 Task: Reply to email with the signature Anna Garcia with the subject Request for a meeting from softage.1@softage.net with the message I would like to schedule a call to discuss the progress of the new product development. with CC to softage.6@softage.net with an attached document User_manual.docx
Action: Mouse moved to (410, 530)
Screenshot: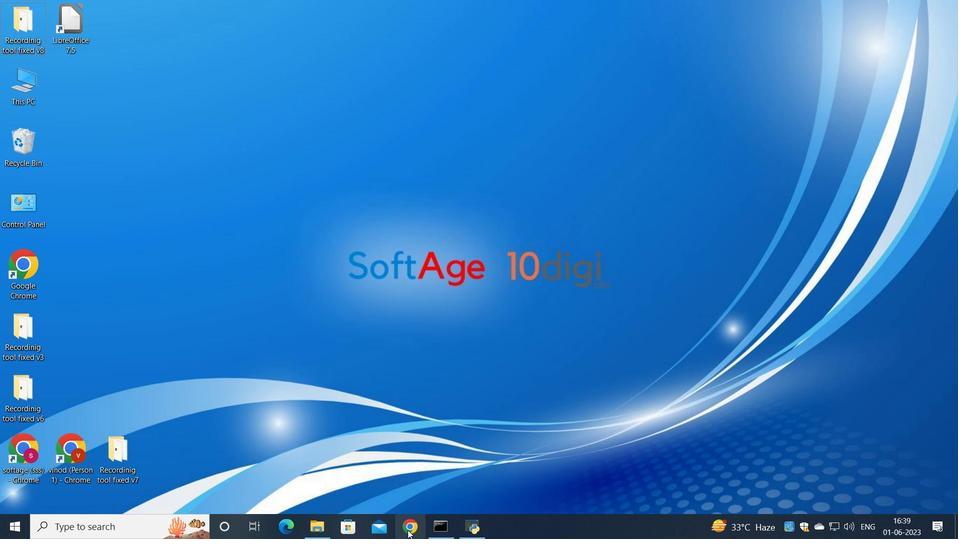 
Action: Mouse pressed left at (410, 530)
Screenshot: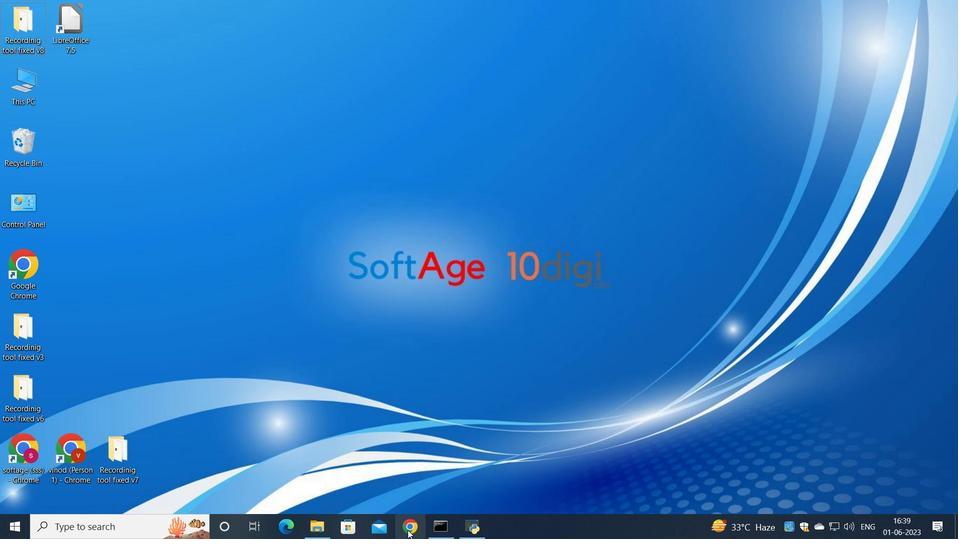 
Action: Mouse moved to (437, 290)
Screenshot: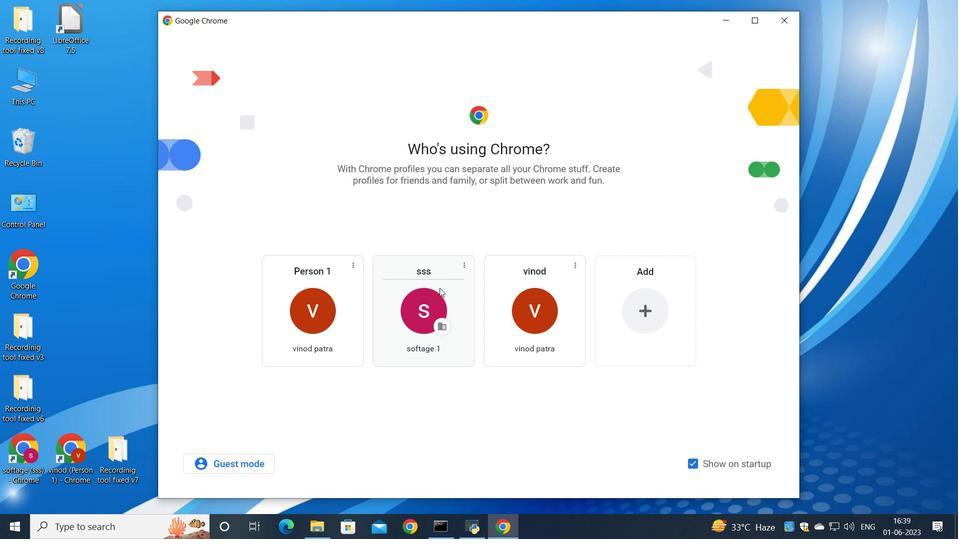 
Action: Mouse pressed left at (437, 290)
Screenshot: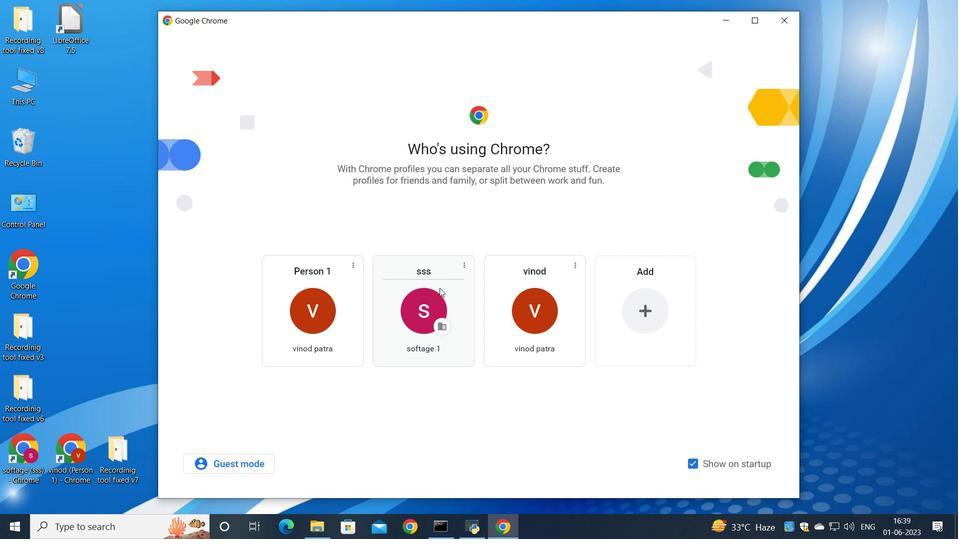 
Action: Mouse moved to (830, 89)
Screenshot: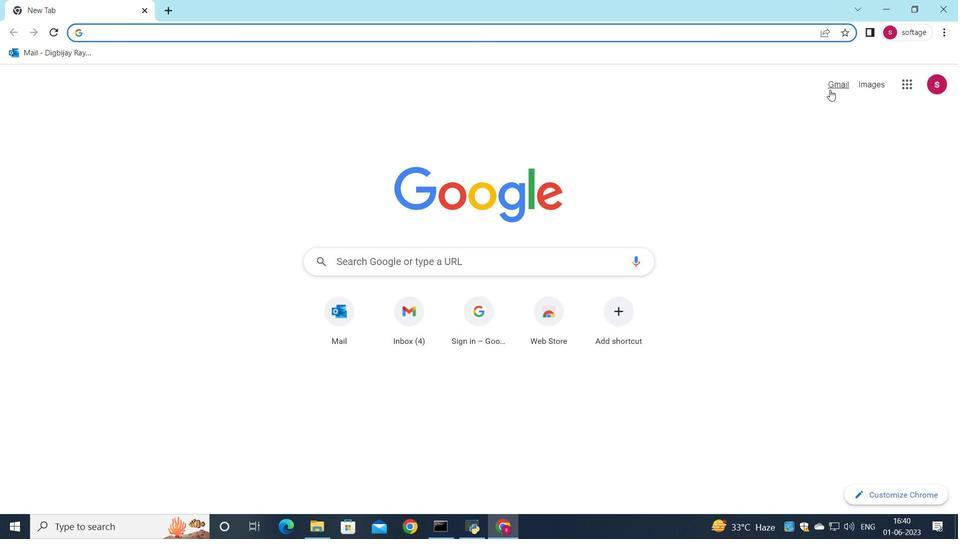 
Action: Mouse pressed left at (830, 89)
Screenshot: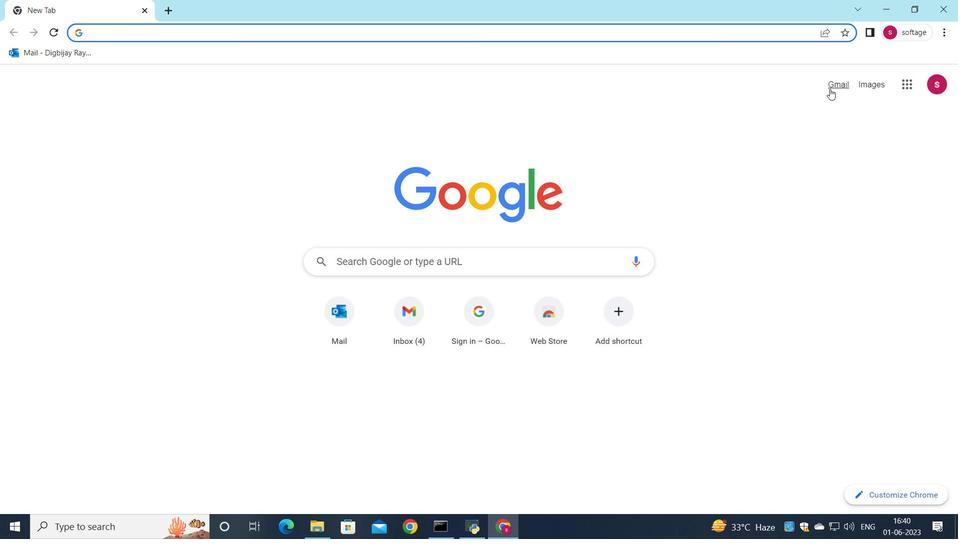 
Action: Mouse moved to (809, 87)
Screenshot: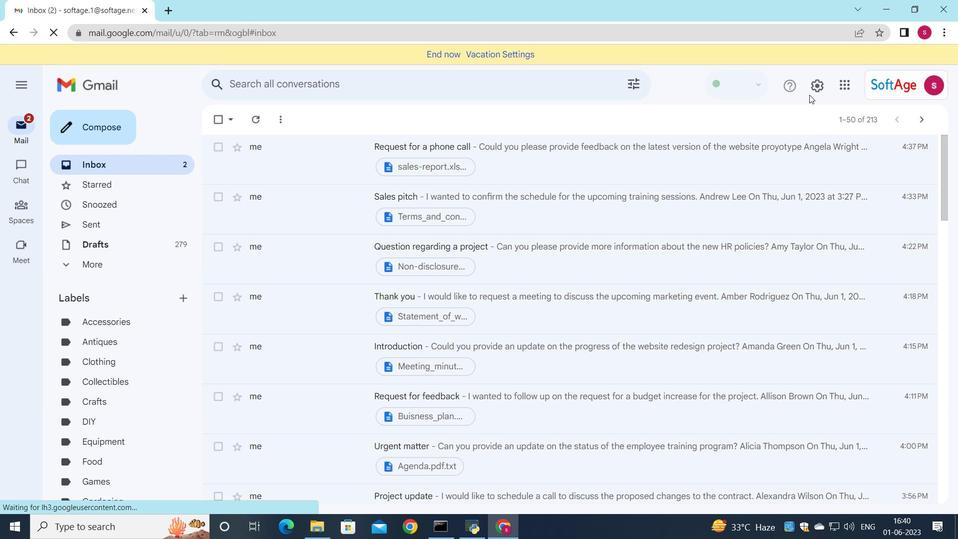 
Action: Mouse pressed left at (809, 87)
Screenshot: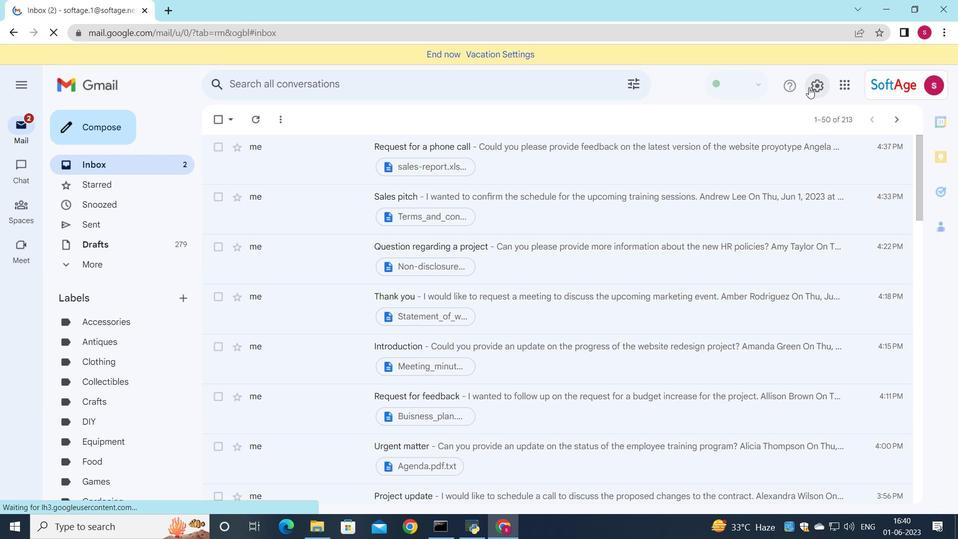 
Action: Mouse moved to (835, 142)
Screenshot: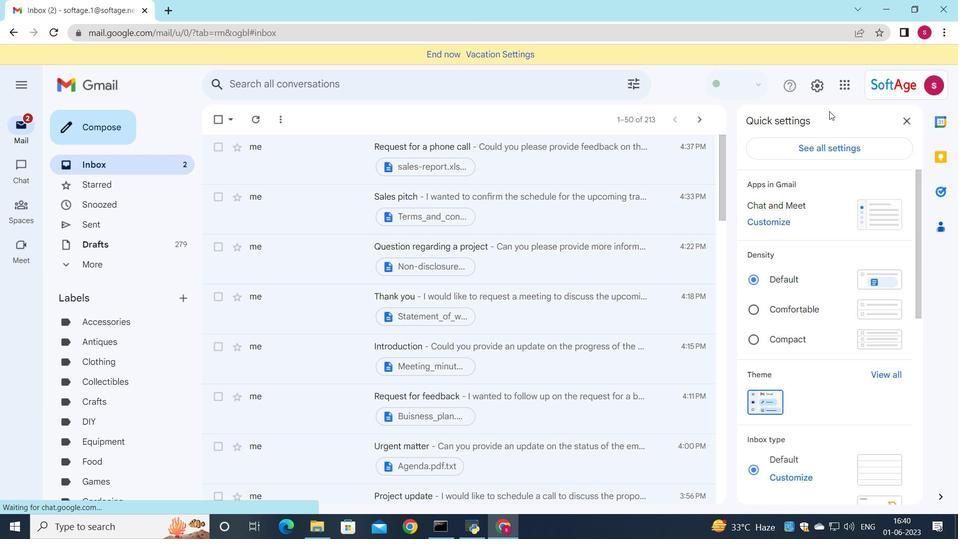 
Action: Mouse pressed left at (835, 142)
Screenshot: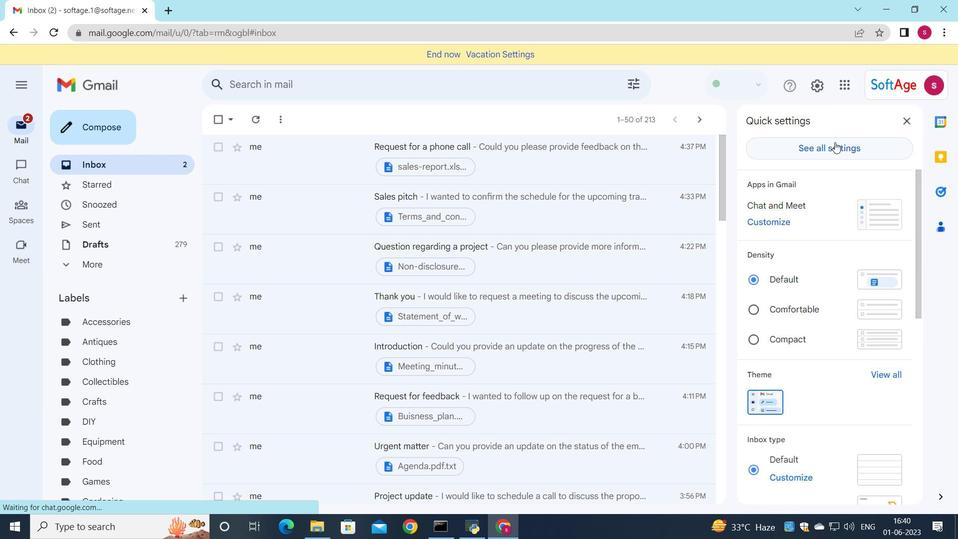 
Action: Mouse moved to (513, 321)
Screenshot: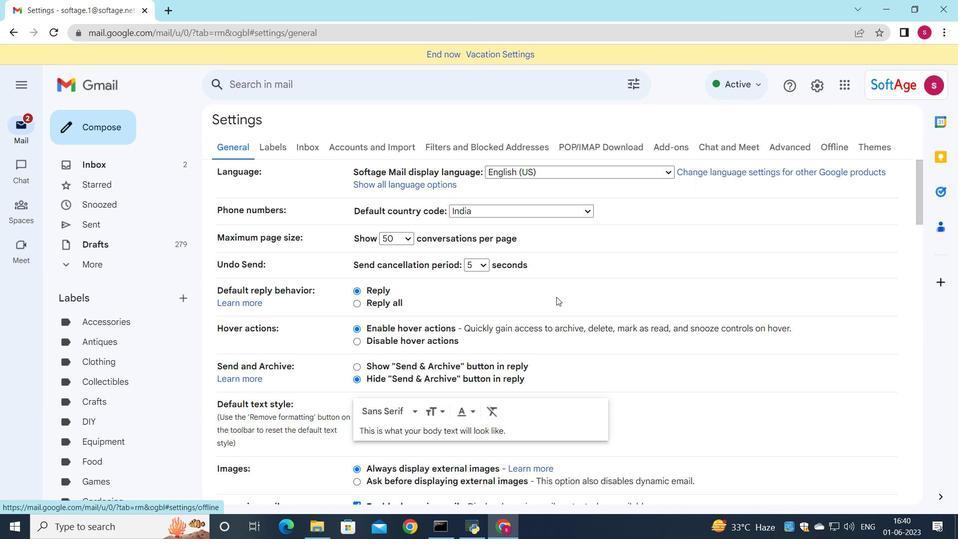 
Action: Mouse scrolled (513, 321) with delta (0, 0)
Screenshot: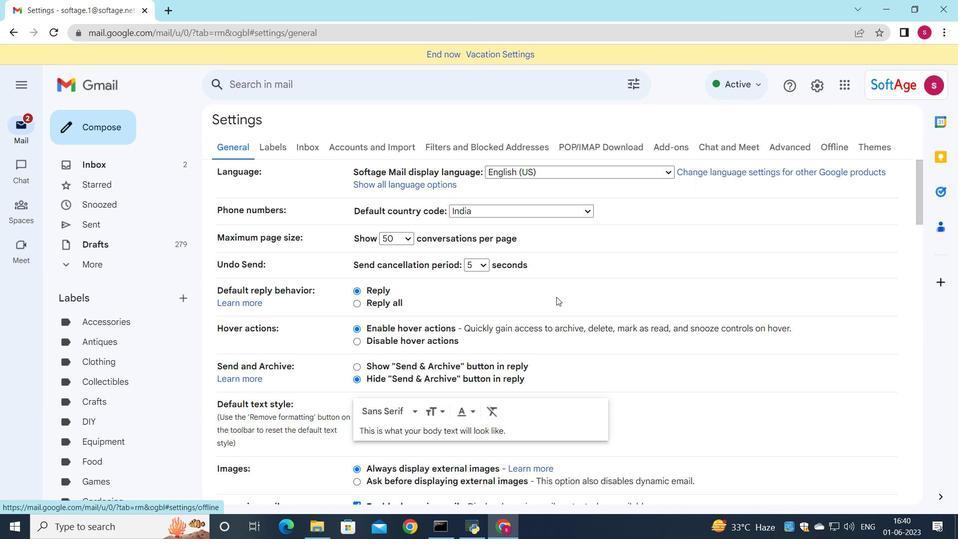 
Action: Mouse moved to (512, 322)
Screenshot: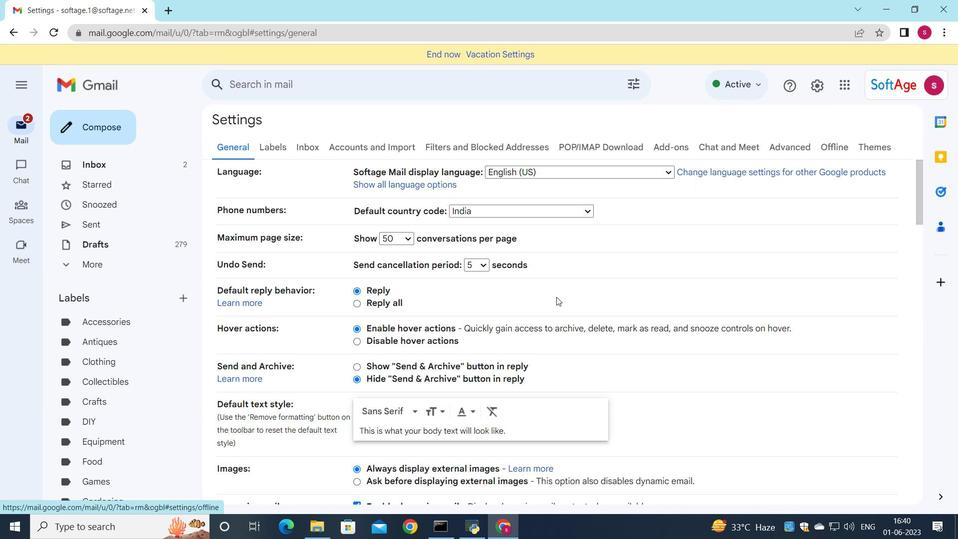 
Action: Mouse scrolled (512, 321) with delta (0, 0)
Screenshot: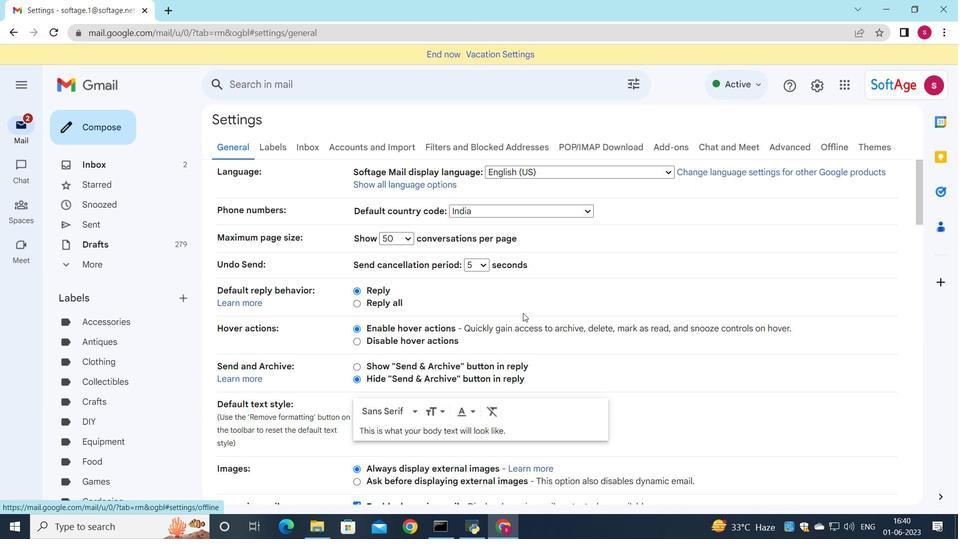 
Action: Mouse scrolled (512, 321) with delta (0, 0)
Screenshot: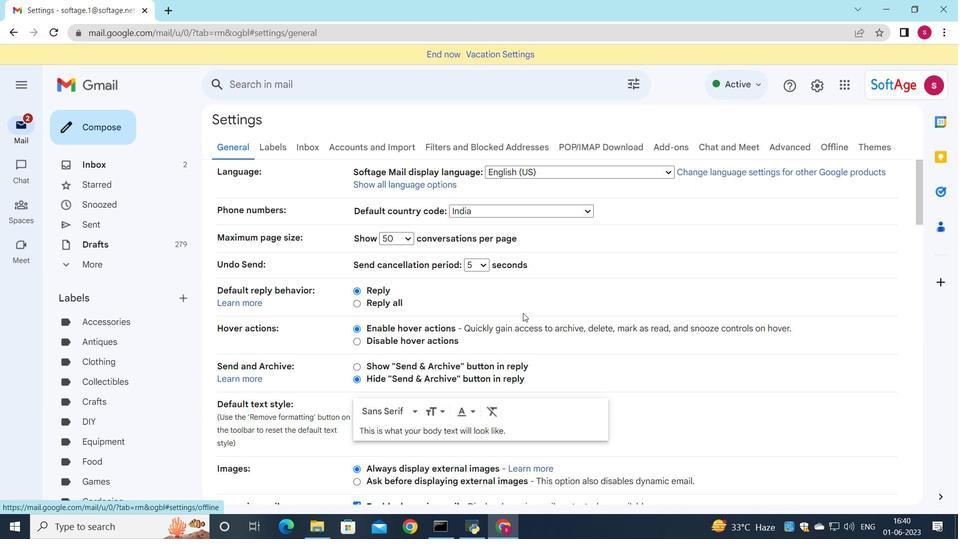 
Action: Mouse moved to (511, 320)
Screenshot: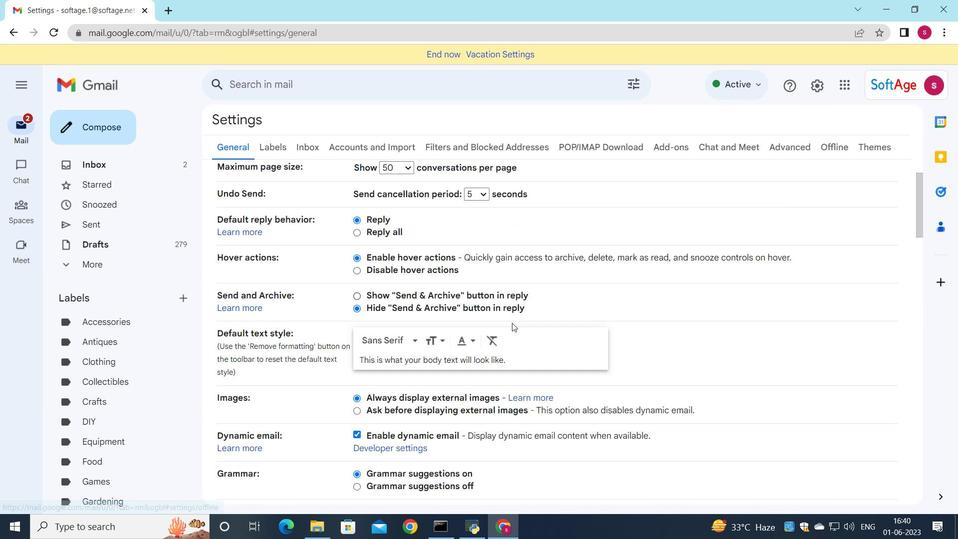 
Action: Mouse scrolled (511, 319) with delta (0, 0)
Screenshot: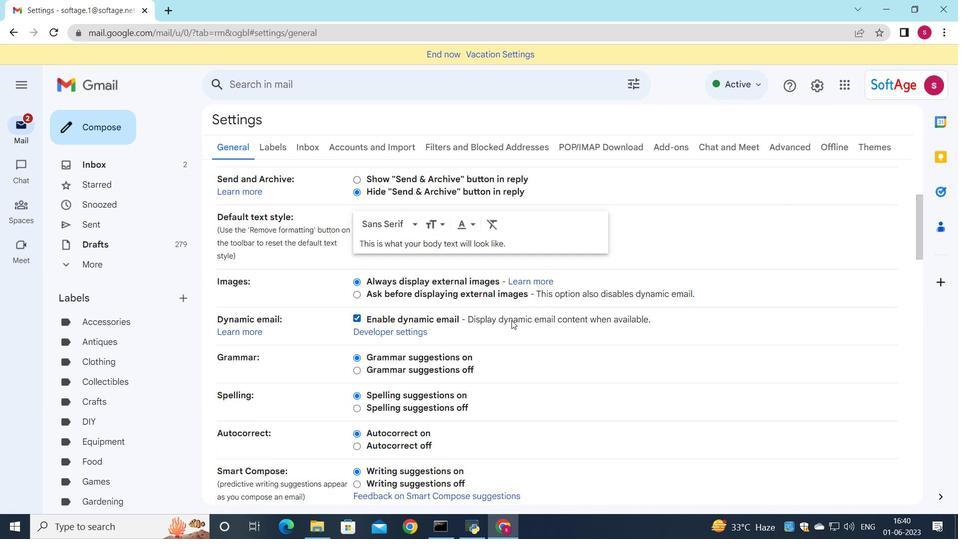 
Action: Mouse scrolled (511, 319) with delta (0, 0)
Screenshot: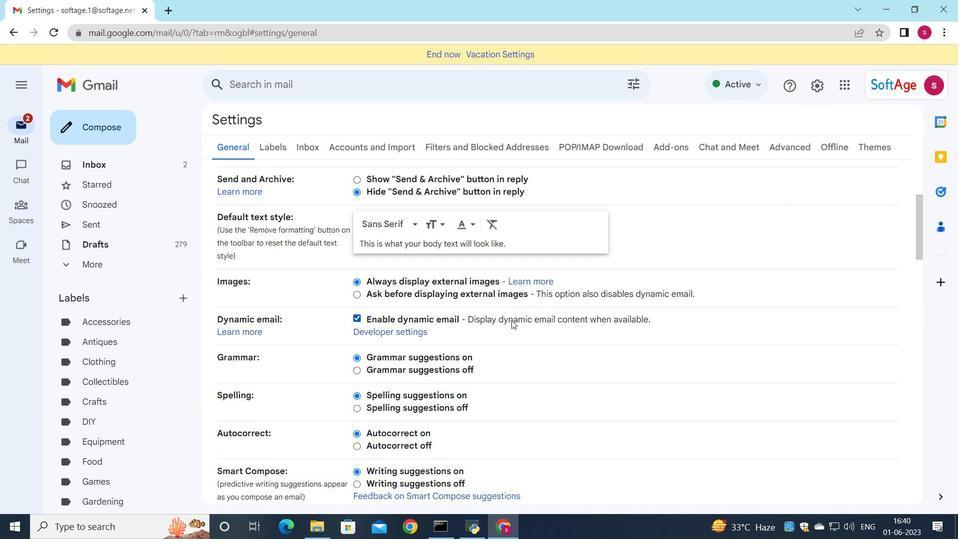 
Action: Mouse scrolled (511, 319) with delta (0, 0)
Screenshot: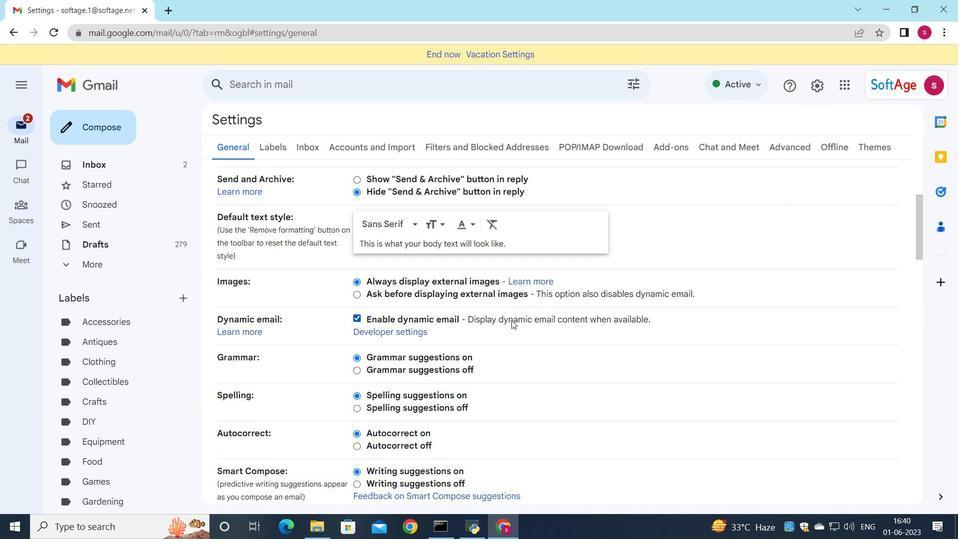 
Action: Mouse scrolled (511, 319) with delta (0, 0)
Screenshot: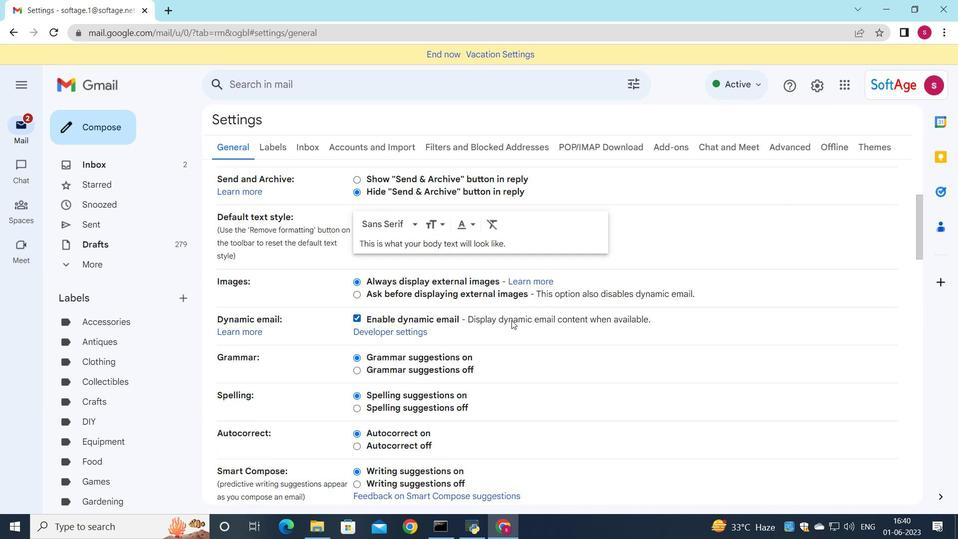 
Action: Mouse scrolled (511, 319) with delta (0, 0)
Screenshot: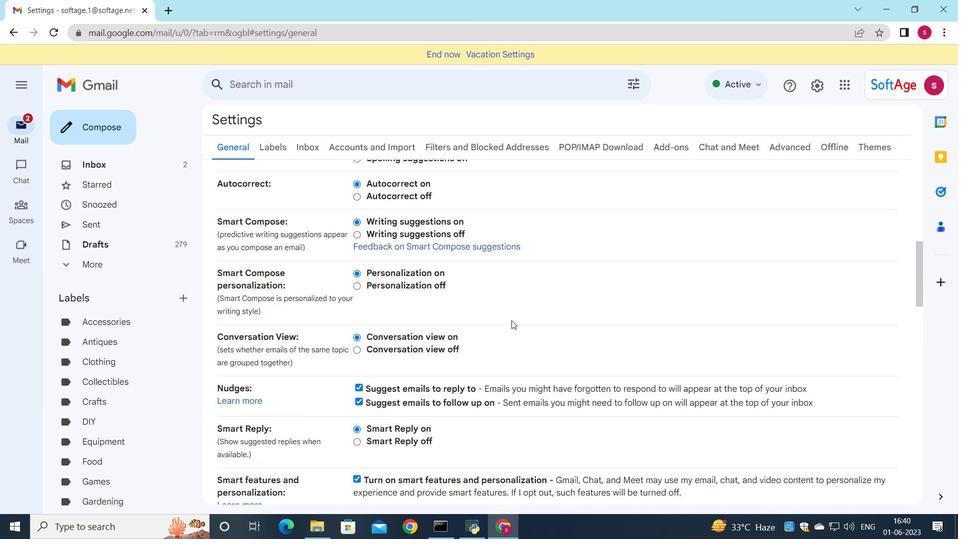 
Action: Mouse scrolled (511, 319) with delta (0, 0)
Screenshot: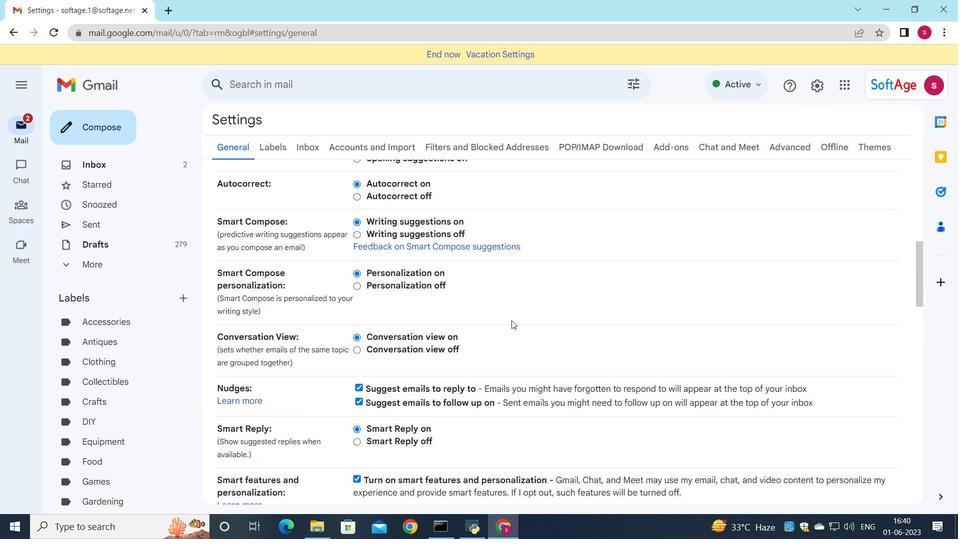 
Action: Mouse scrolled (511, 319) with delta (0, 0)
Screenshot: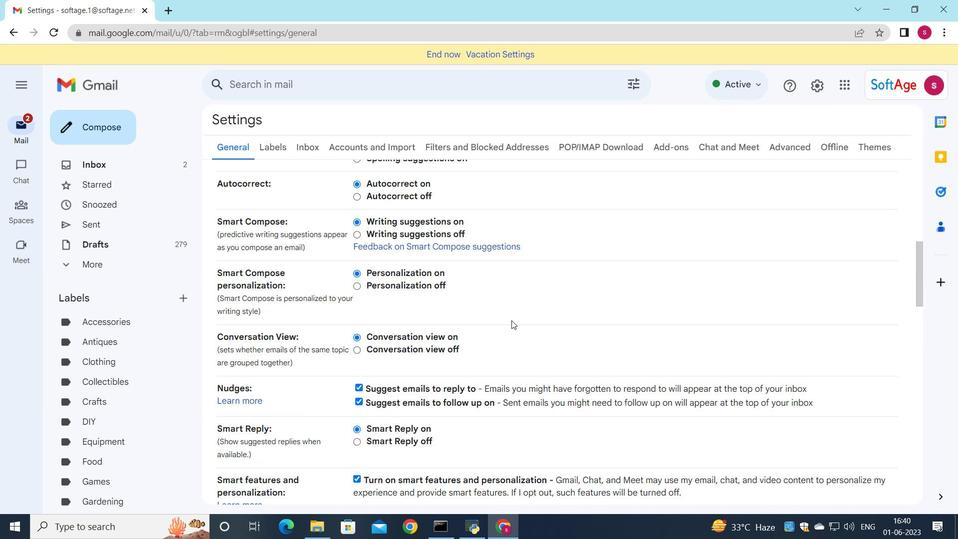 
Action: Mouse scrolled (511, 319) with delta (0, 0)
Screenshot: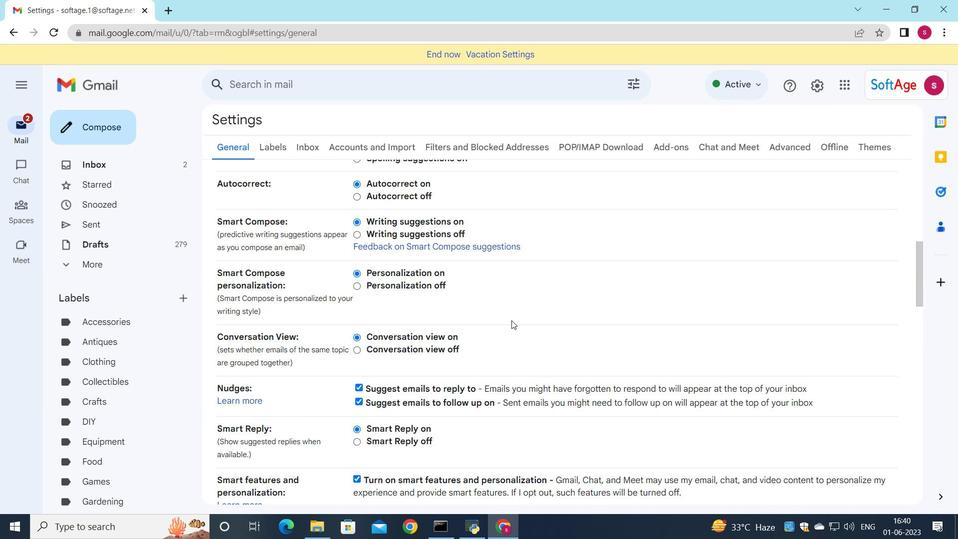 
Action: Mouse scrolled (511, 319) with delta (0, 0)
Screenshot: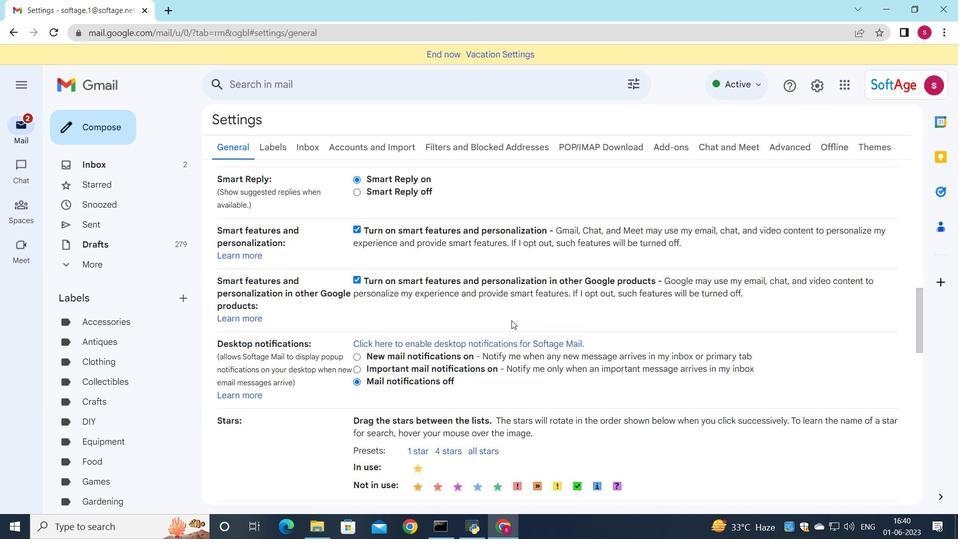 
Action: Mouse scrolled (511, 319) with delta (0, 0)
Screenshot: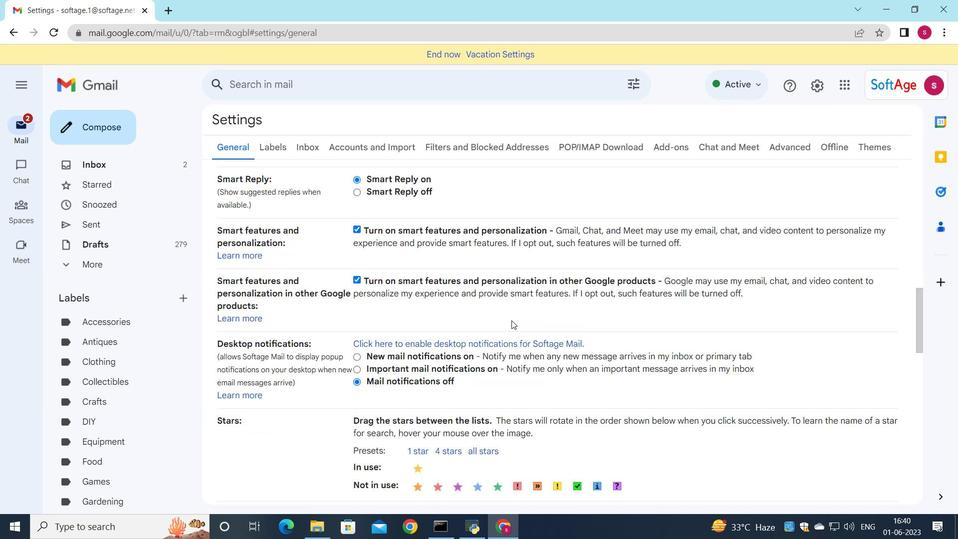 
Action: Mouse scrolled (511, 319) with delta (0, 0)
Screenshot: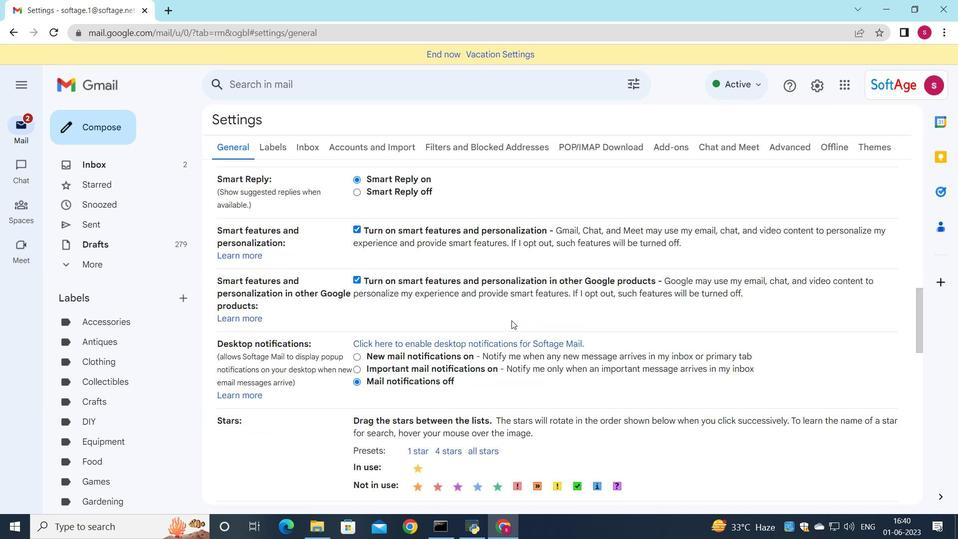 
Action: Mouse scrolled (511, 319) with delta (0, 0)
Screenshot: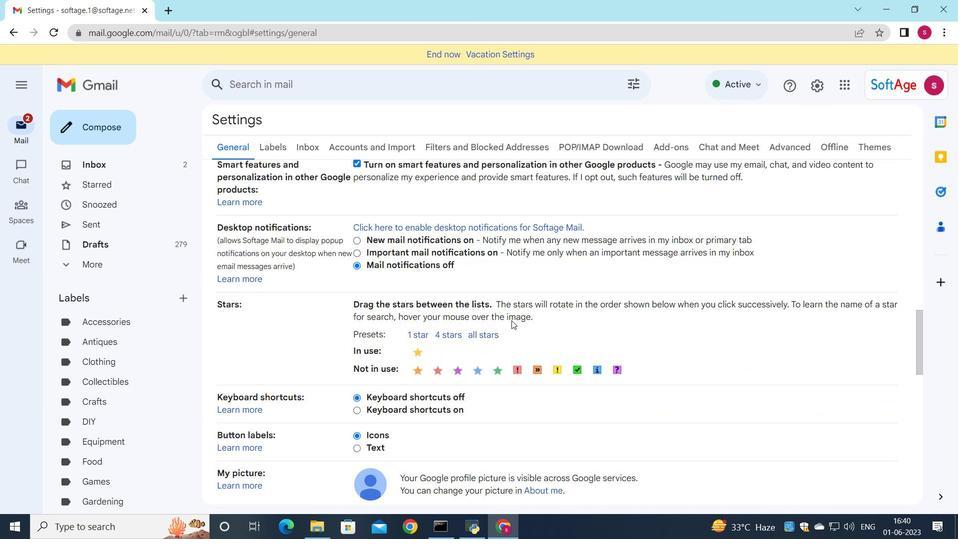 
Action: Mouse scrolled (511, 319) with delta (0, 0)
Screenshot: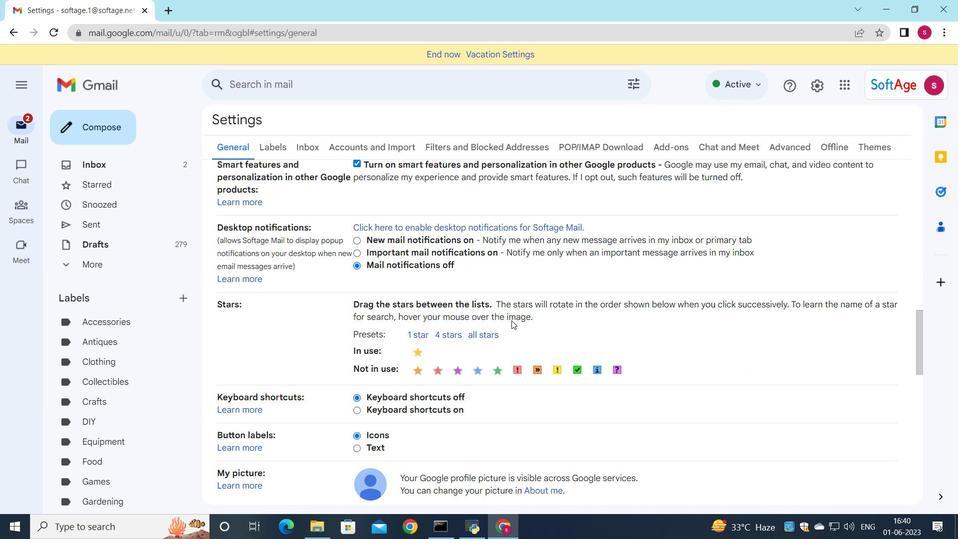 
Action: Mouse scrolled (511, 319) with delta (0, 0)
Screenshot: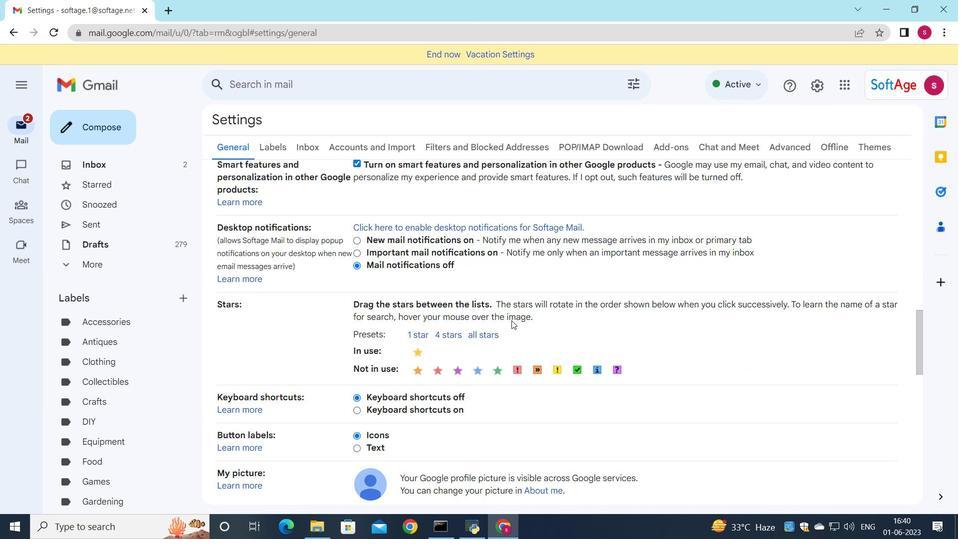 
Action: Mouse scrolled (511, 319) with delta (0, 0)
Screenshot: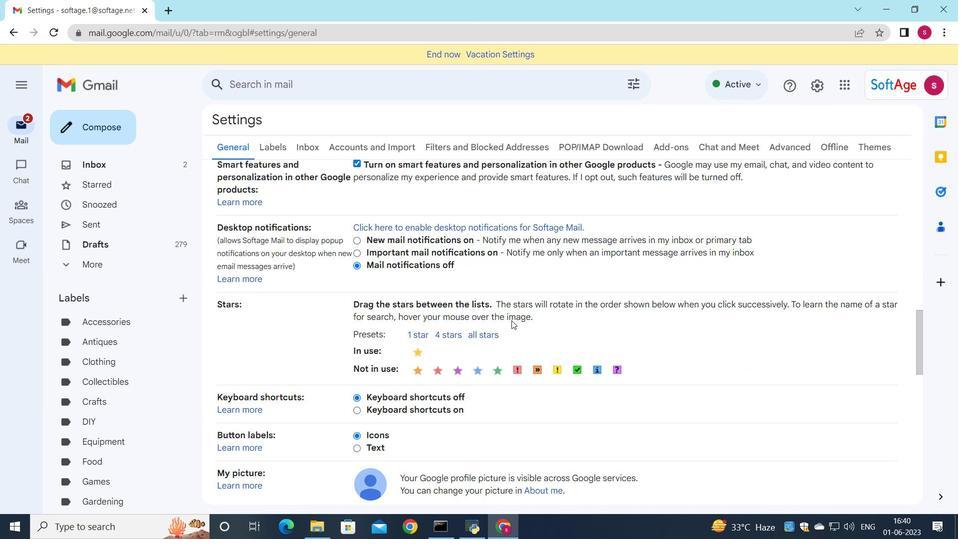 
Action: Mouse moved to (478, 249)
Screenshot: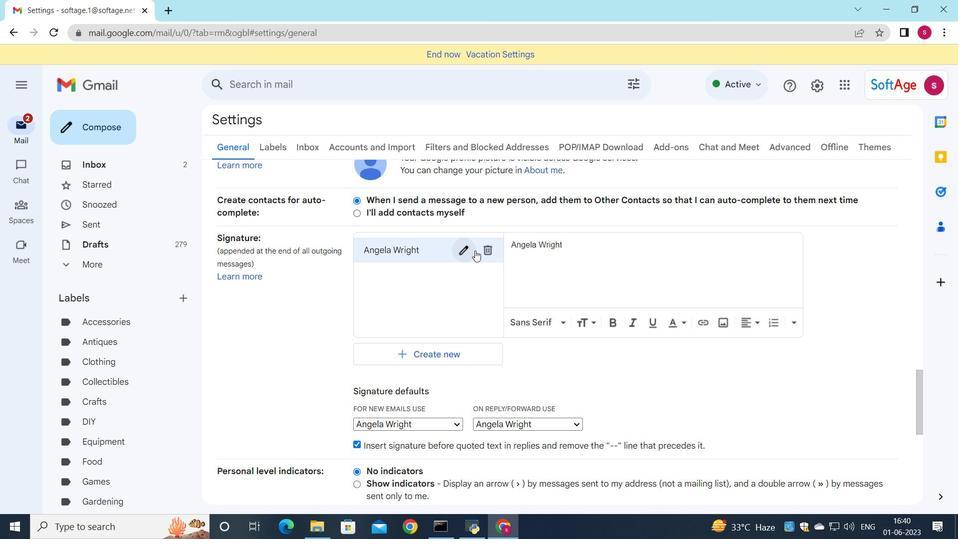 
Action: Mouse pressed left at (478, 249)
Screenshot: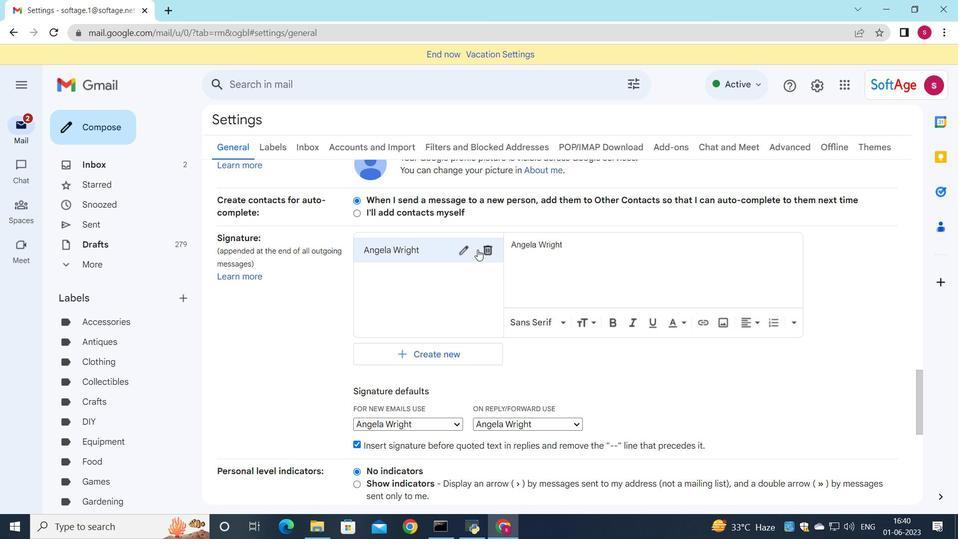 
Action: Mouse moved to (589, 304)
Screenshot: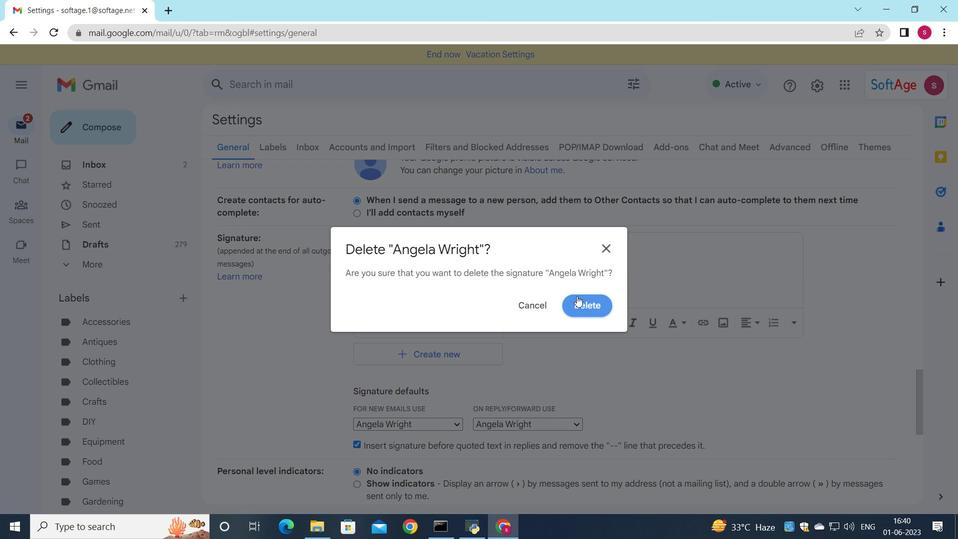 
Action: Mouse pressed left at (589, 304)
Screenshot: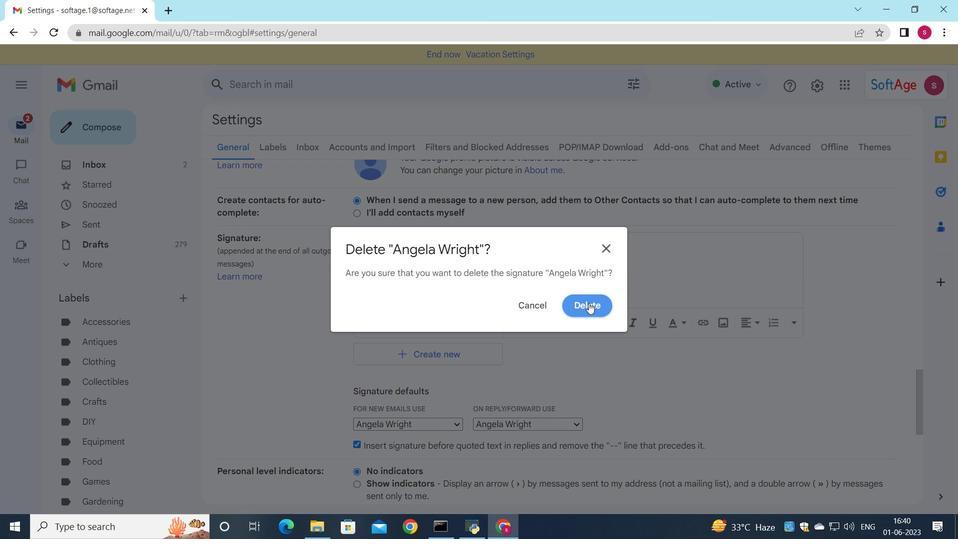 
Action: Mouse moved to (381, 255)
Screenshot: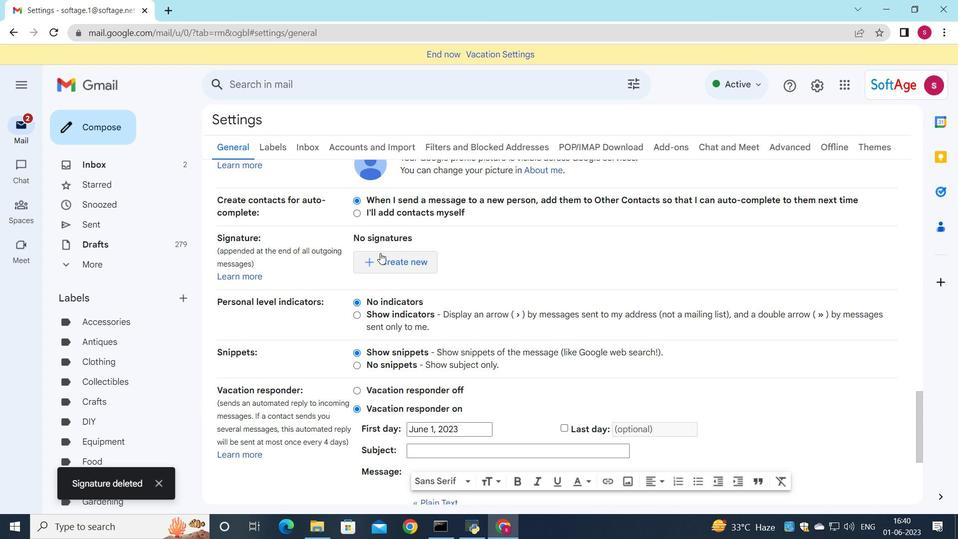 
Action: Mouse pressed left at (381, 255)
Screenshot: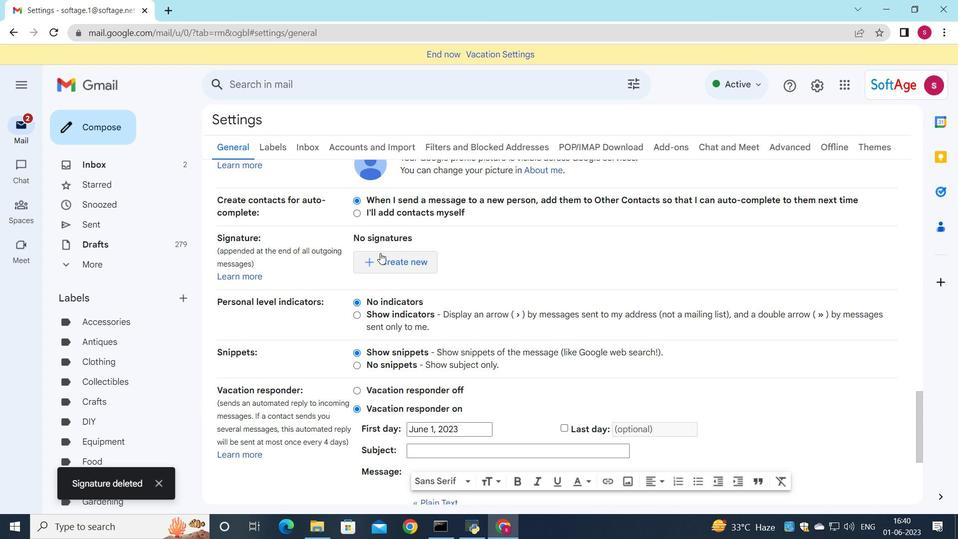 
Action: Mouse moved to (557, 247)
Screenshot: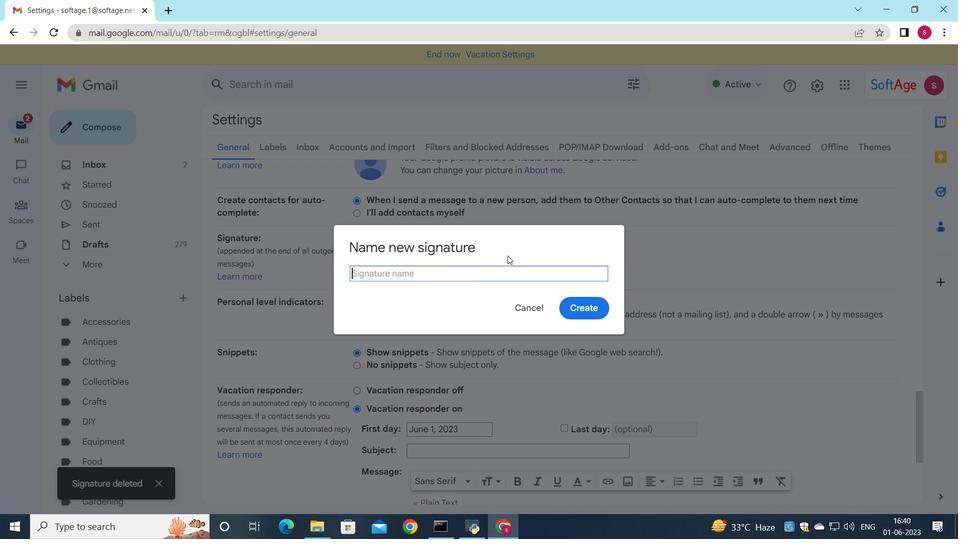 
Action: Key pressed <Key.shift>Anna<Key.space><Key.shift>garcia
Screenshot: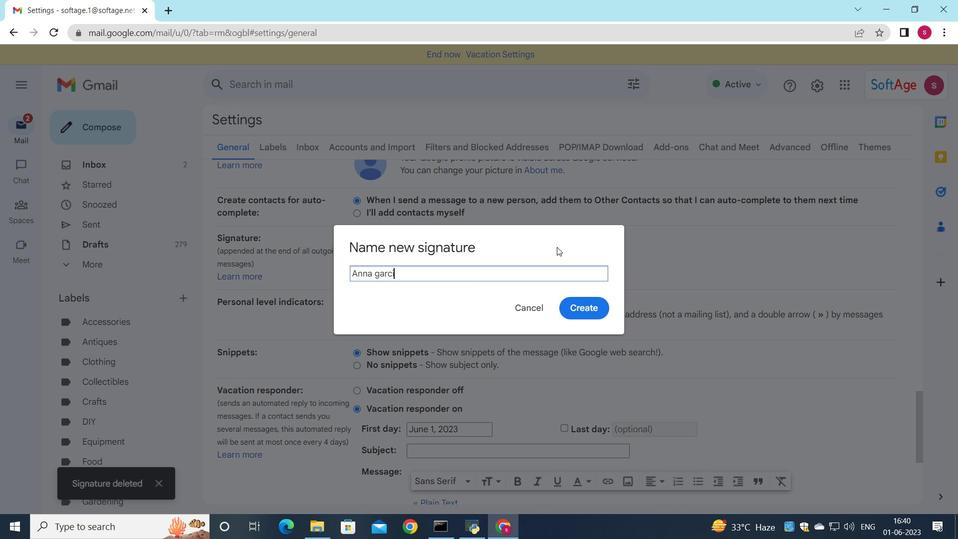 
Action: Mouse moved to (382, 277)
Screenshot: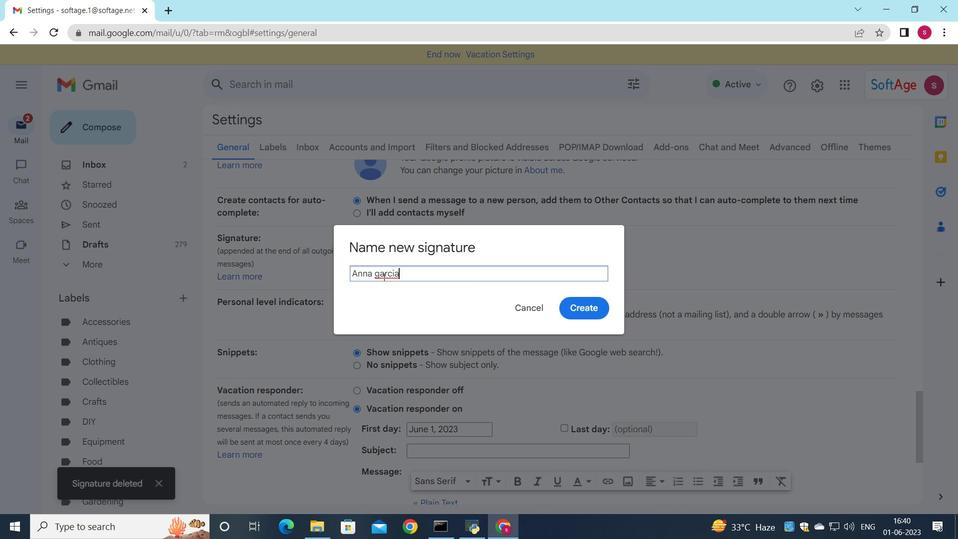 
Action: Mouse pressed left at (382, 277)
Screenshot: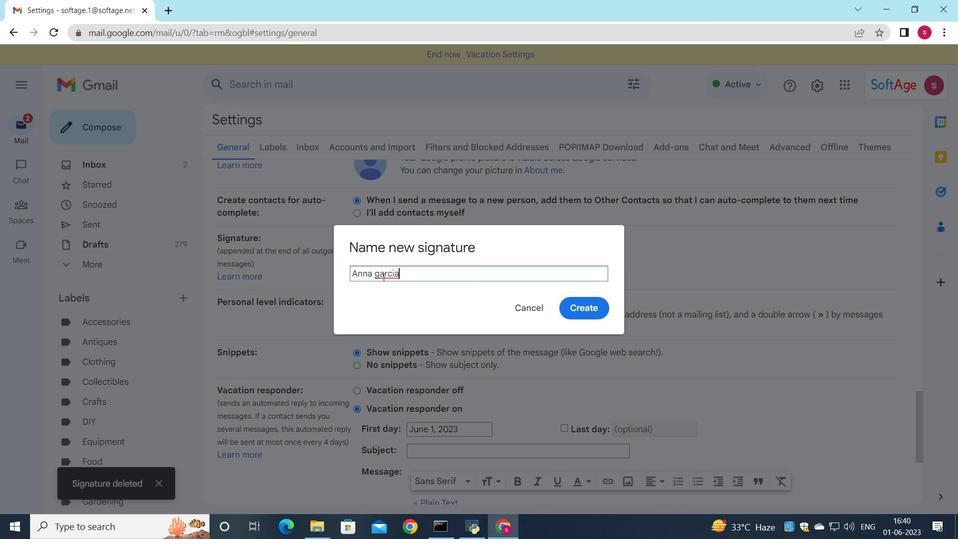 
Action: Mouse moved to (381, 277)
Screenshot: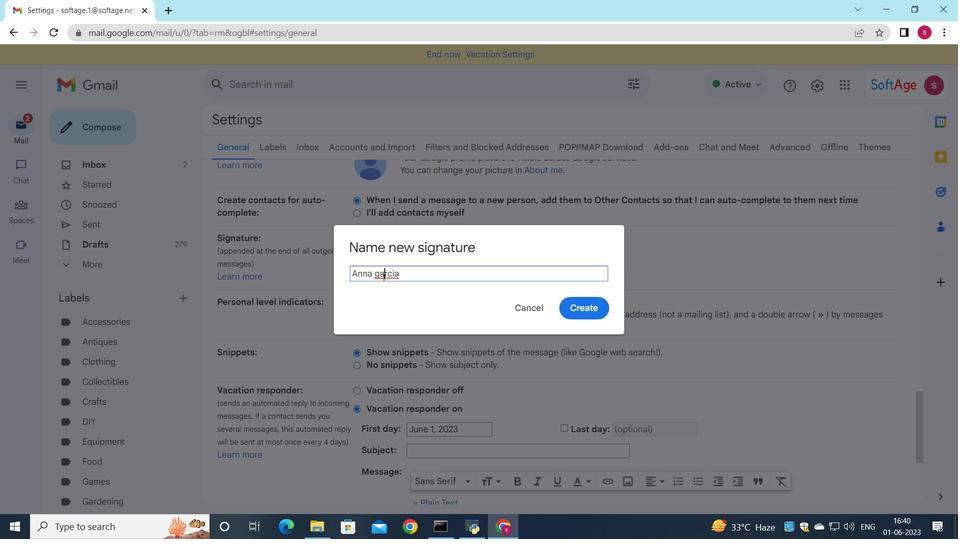 
Action: Mouse pressed left at (381, 277)
Screenshot: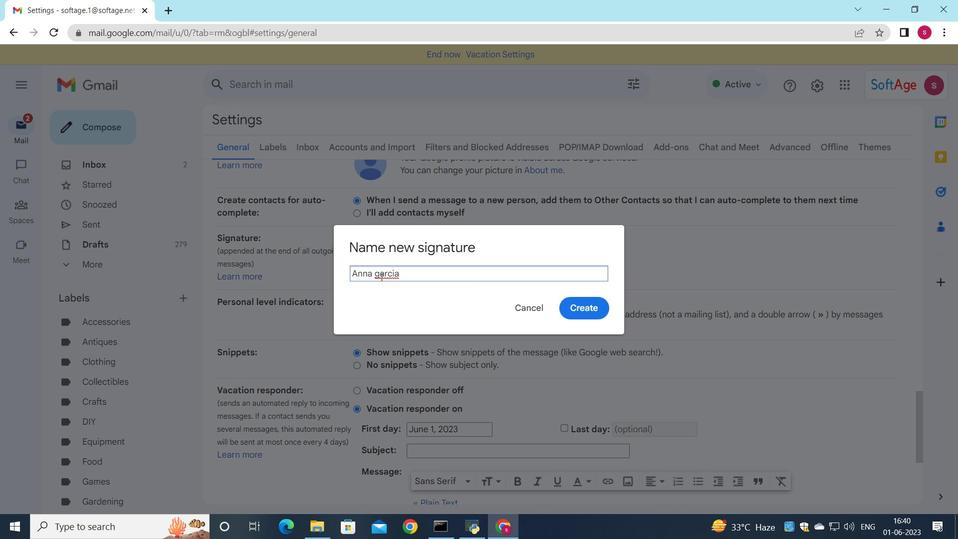 
Action: Key pressed <Key.backspace><Key.shift><Key.shift><Key.shift><Key.shift>G
Screenshot: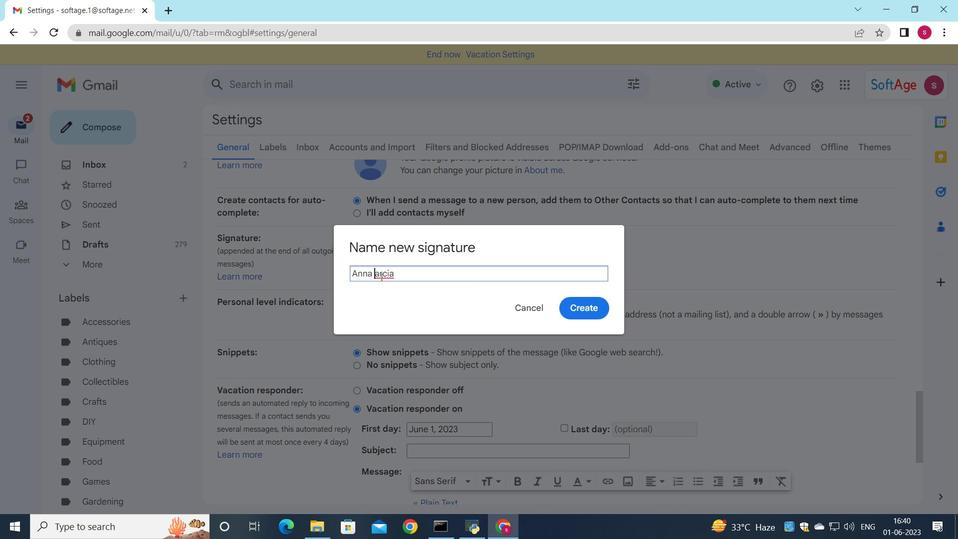 
Action: Mouse moved to (586, 305)
Screenshot: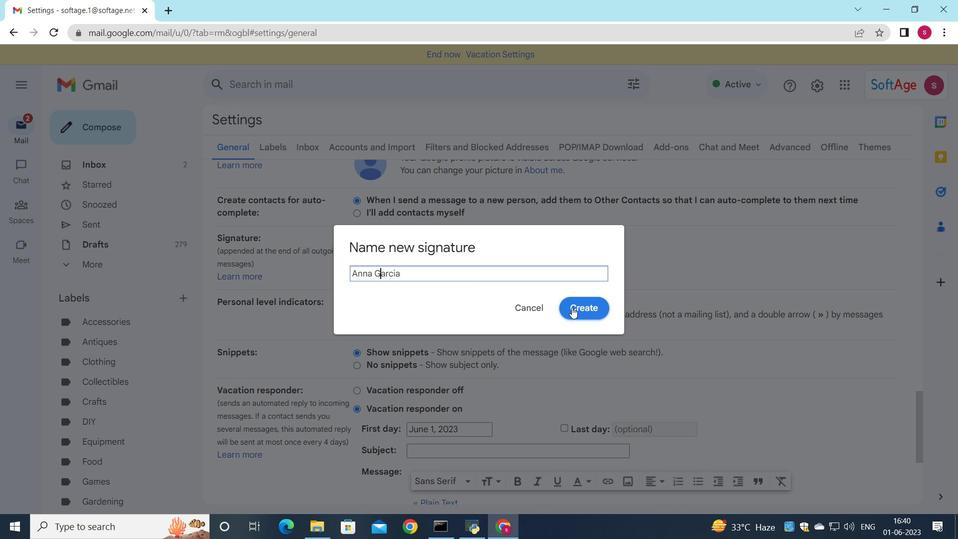 
Action: Mouse pressed left at (586, 305)
Screenshot: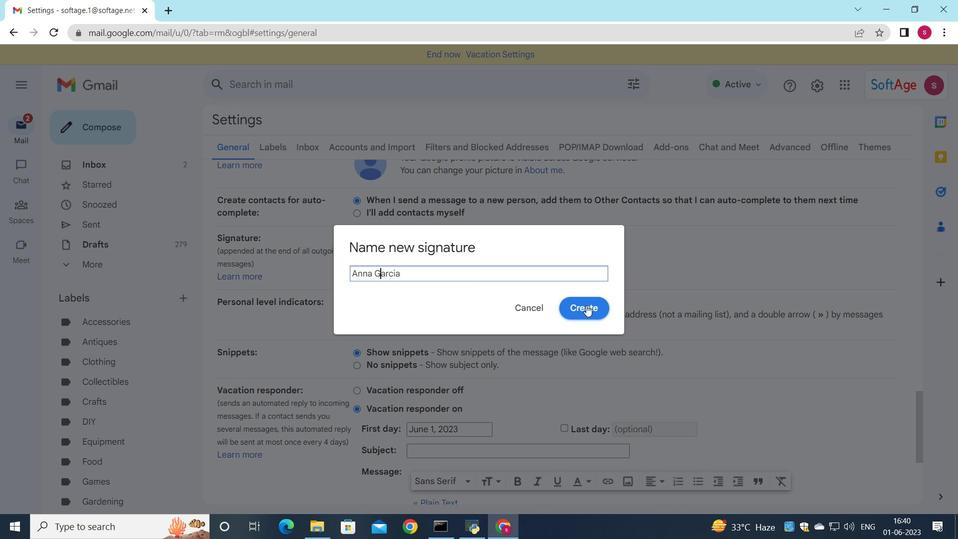 
Action: Mouse moved to (590, 274)
Screenshot: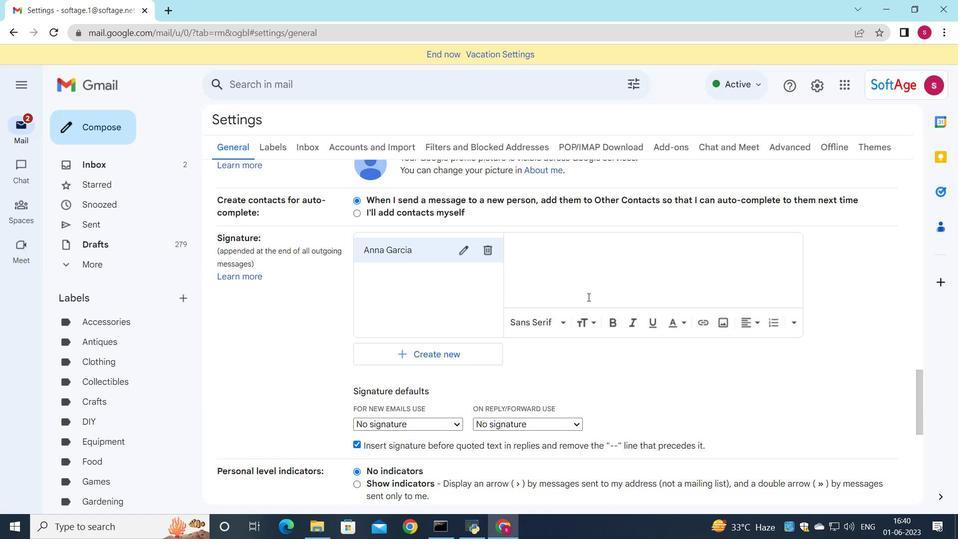 
Action: Mouse pressed left at (590, 274)
Screenshot: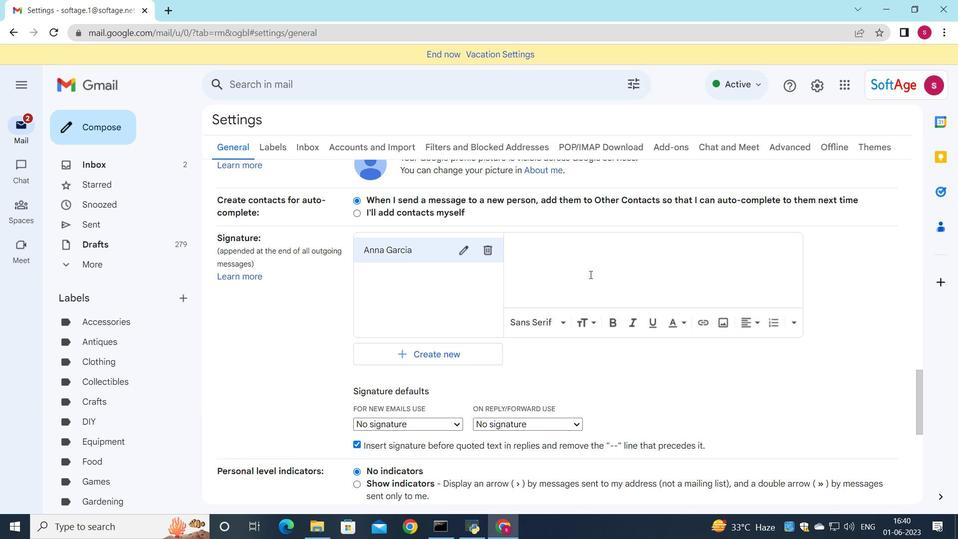 
Action: Mouse moved to (590, 274)
Screenshot: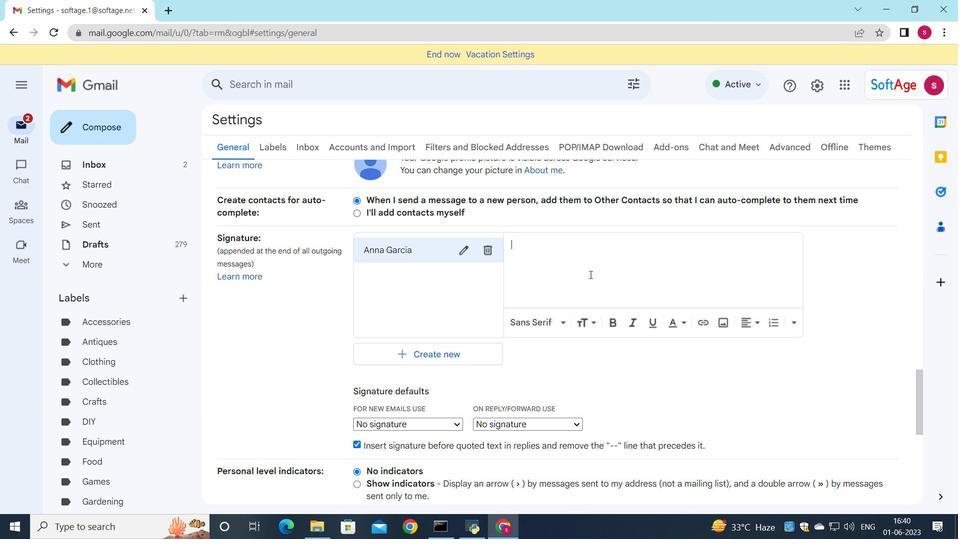 
Action: Key pressed <Key.shift>Anna<Key.space><Key.shift>garcia
Screenshot: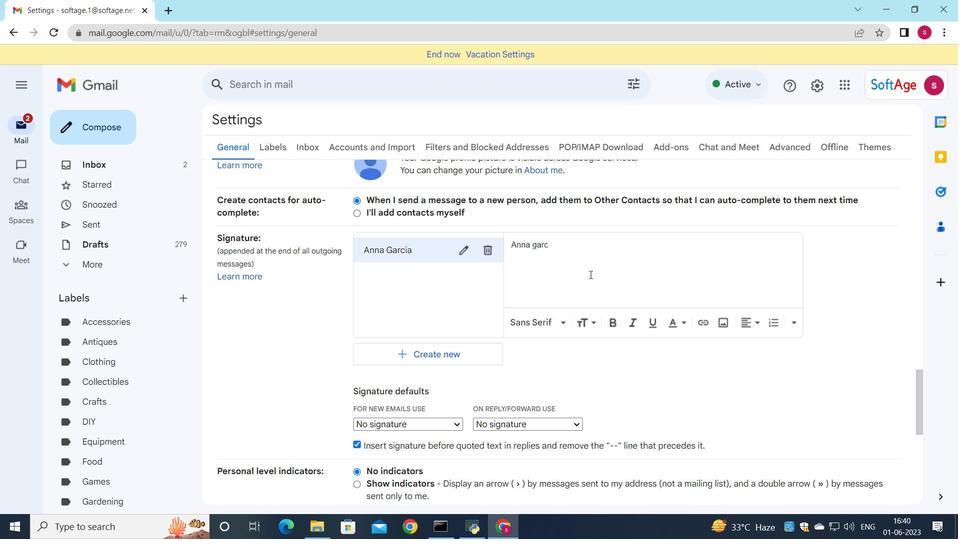 
Action: Mouse moved to (537, 244)
Screenshot: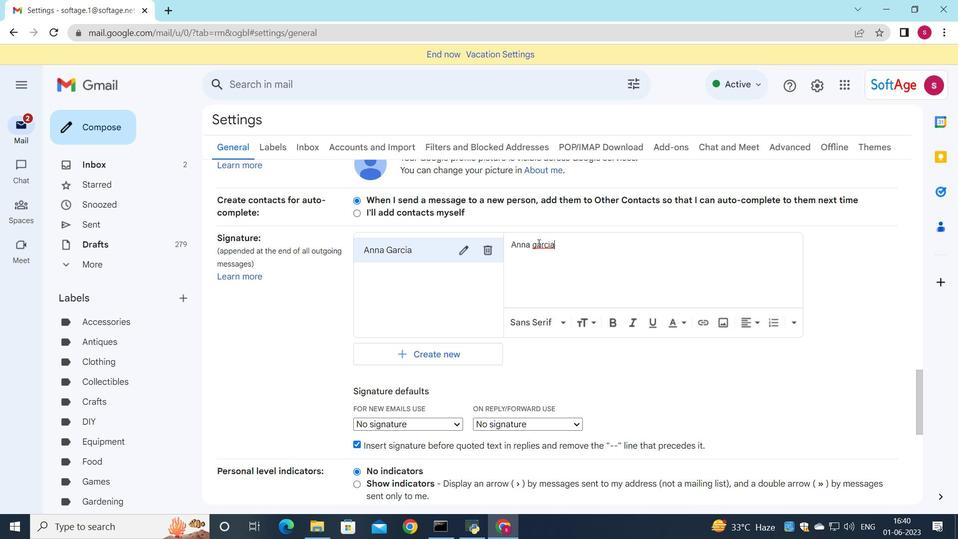 
Action: Mouse pressed left at (537, 244)
Screenshot: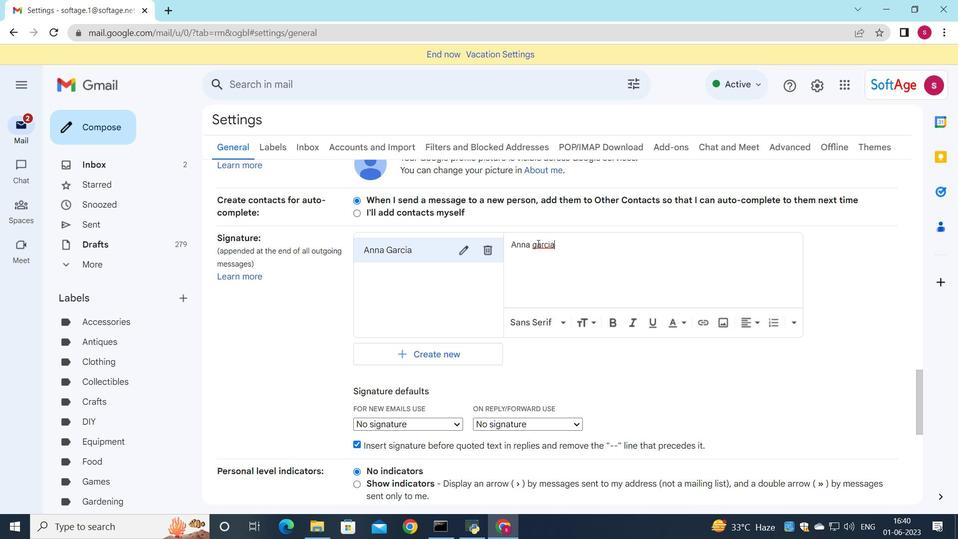 
Action: Key pressed <Key.backspace><Key.shift><Key.shift><Key.shift>G
Screenshot: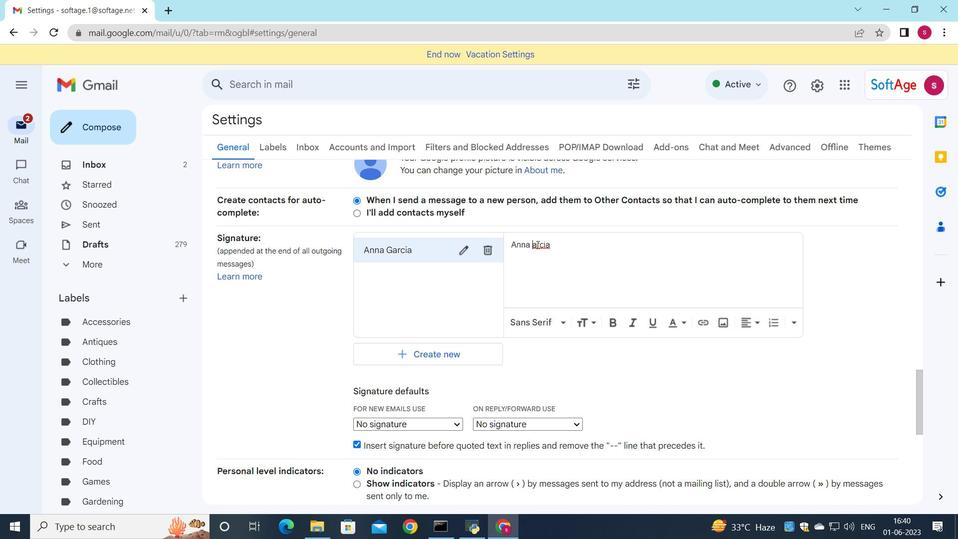 
Action: Mouse moved to (439, 420)
Screenshot: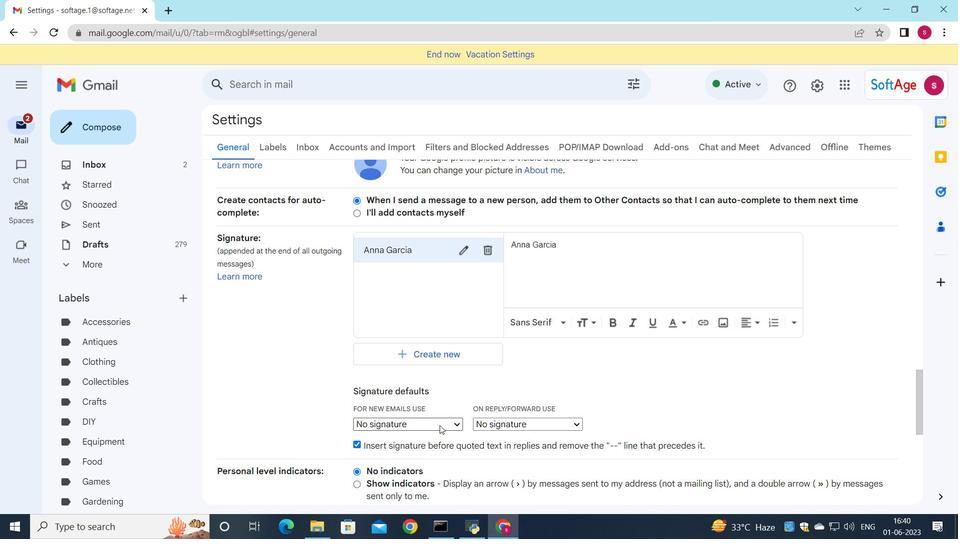 
Action: Mouse pressed left at (439, 420)
Screenshot: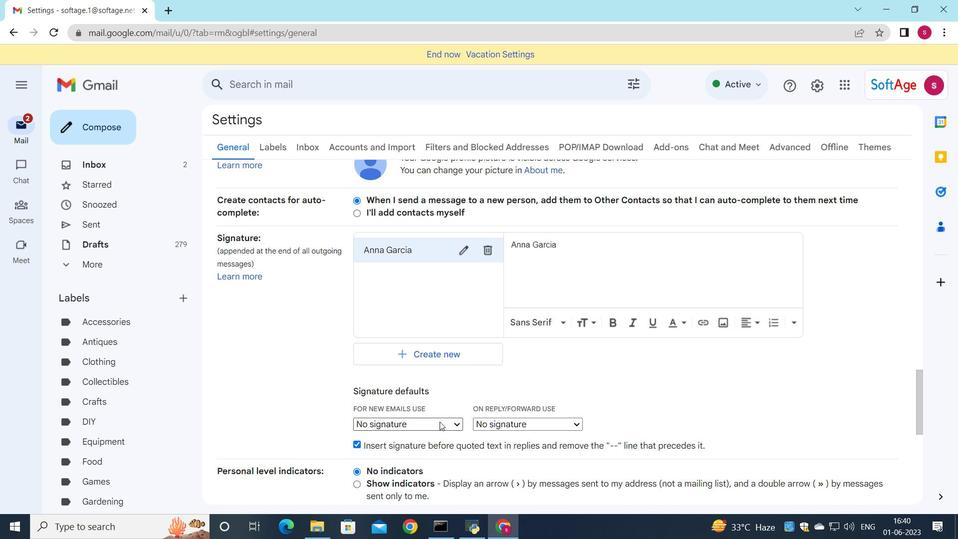 
Action: Mouse moved to (432, 445)
Screenshot: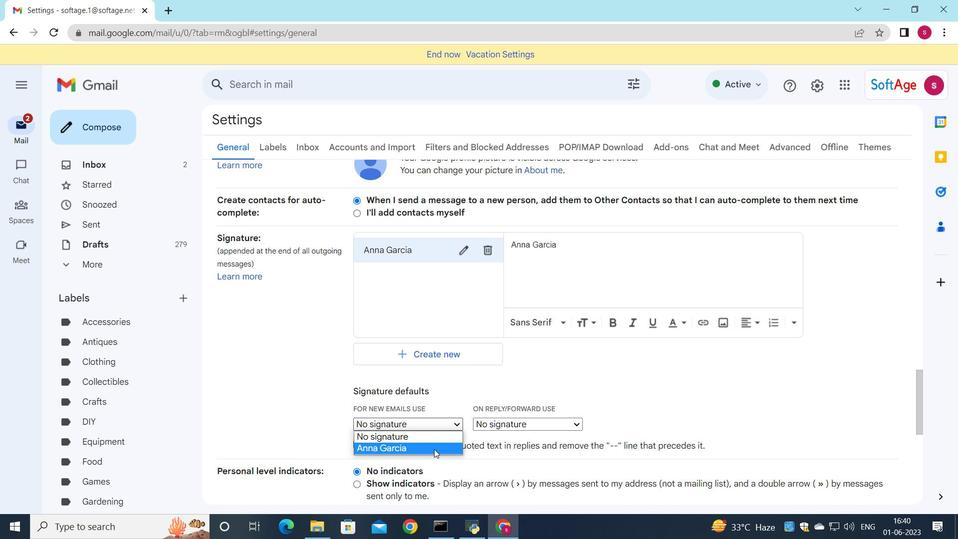 
Action: Mouse pressed left at (432, 445)
Screenshot: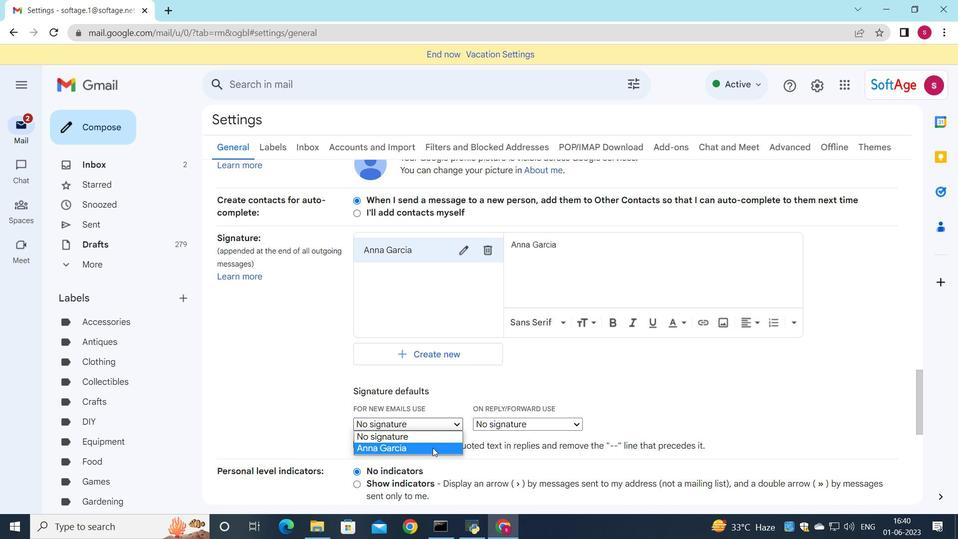 
Action: Mouse moved to (509, 427)
Screenshot: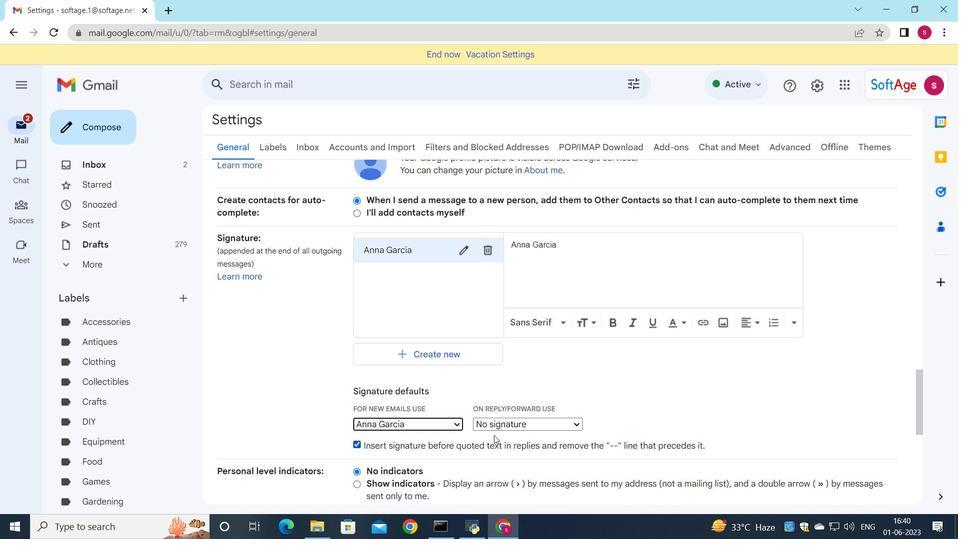 
Action: Mouse pressed left at (509, 427)
Screenshot: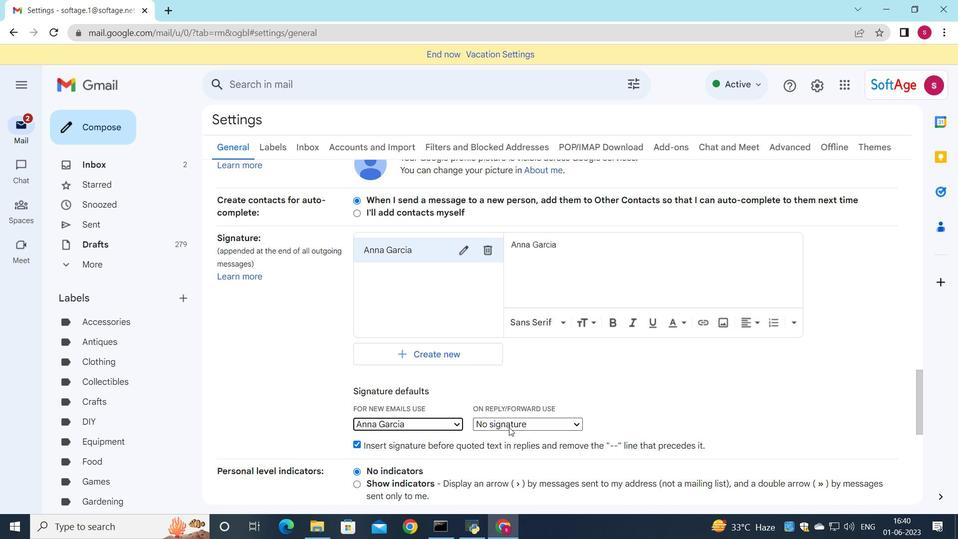 
Action: Mouse moved to (507, 452)
Screenshot: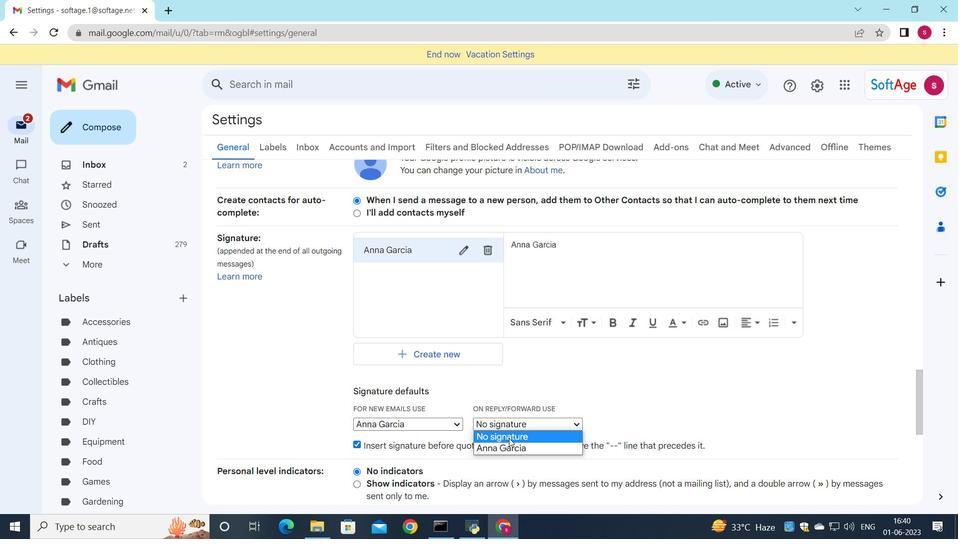 
Action: Mouse pressed left at (507, 452)
Screenshot: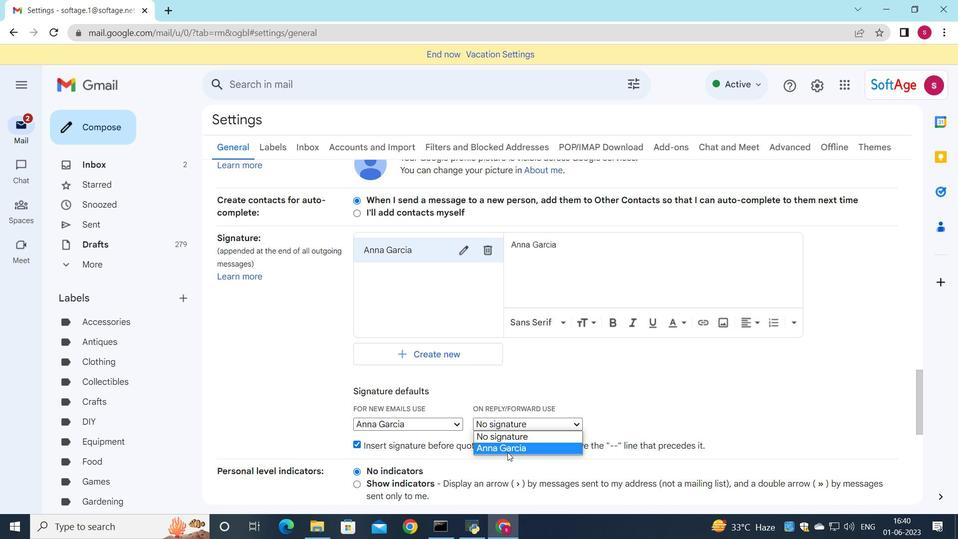 
Action: Mouse moved to (446, 346)
Screenshot: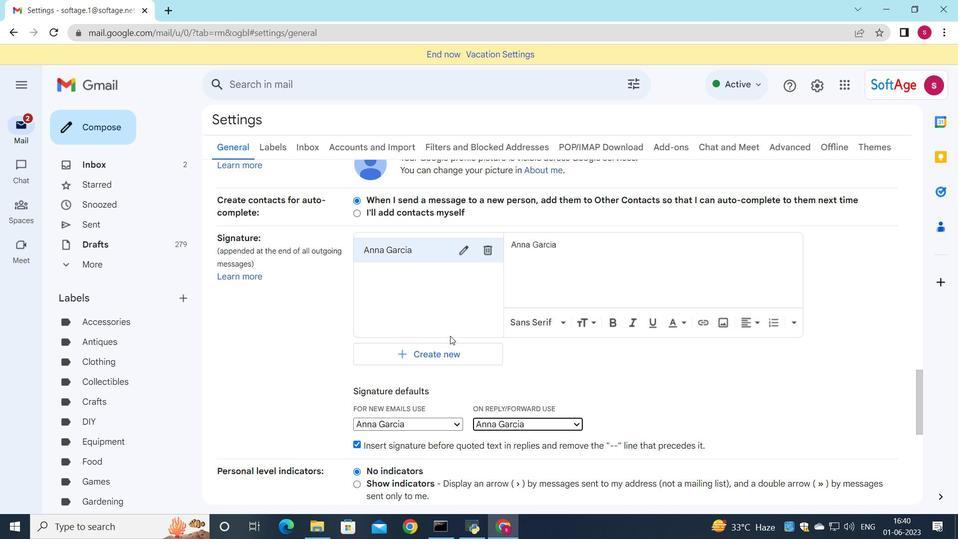 
Action: Mouse scrolled (446, 345) with delta (0, 0)
Screenshot: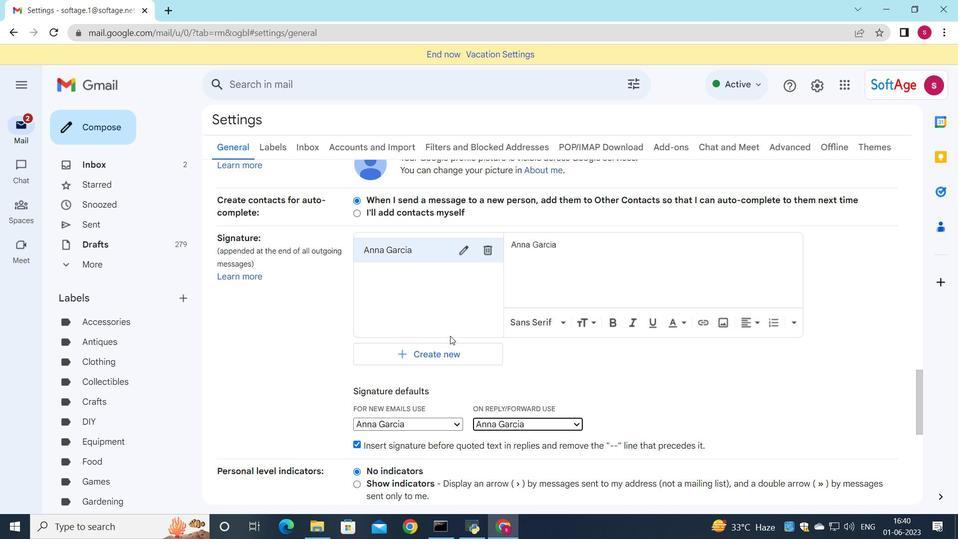 
Action: Mouse moved to (475, 391)
Screenshot: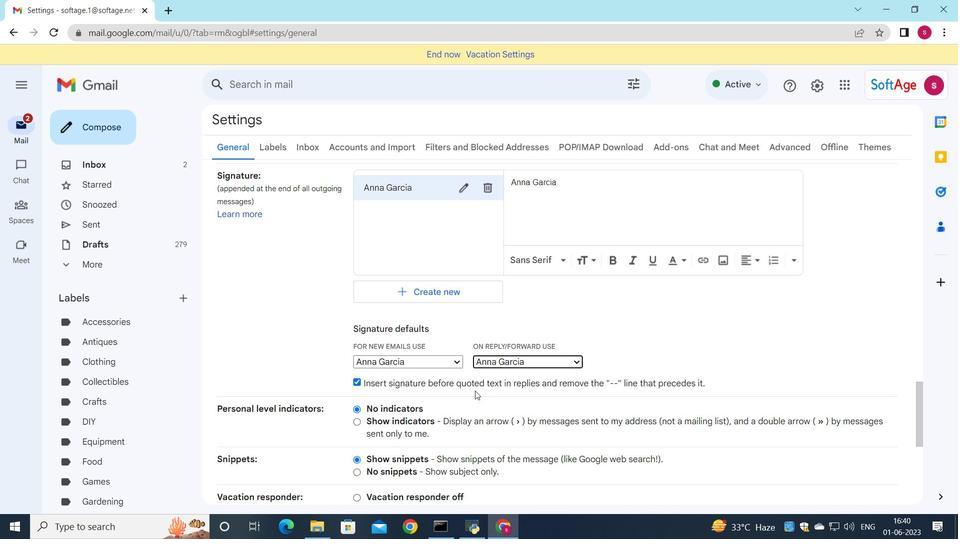 
Action: Mouse scrolled (475, 390) with delta (0, 0)
Screenshot: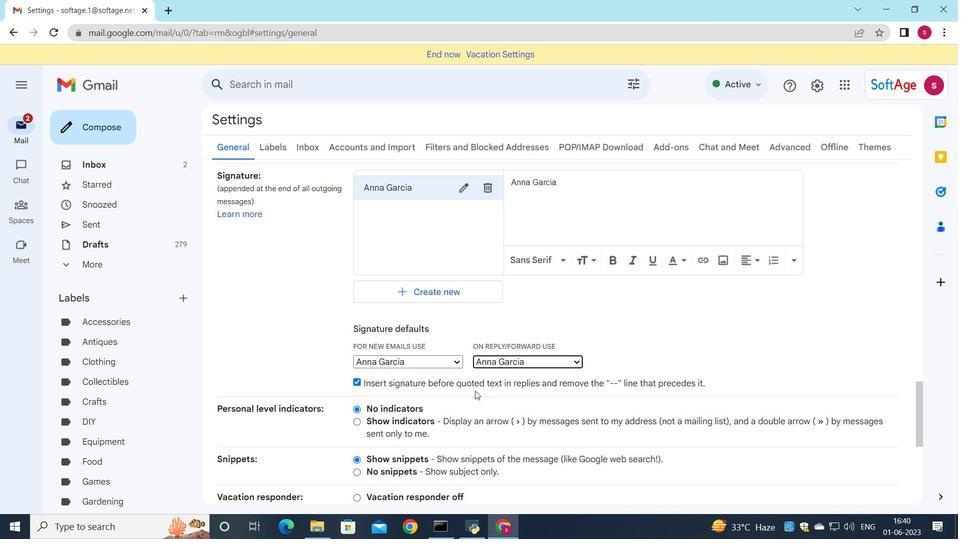 
Action: Mouse scrolled (475, 390) with delta (0, 0)
Screenshot: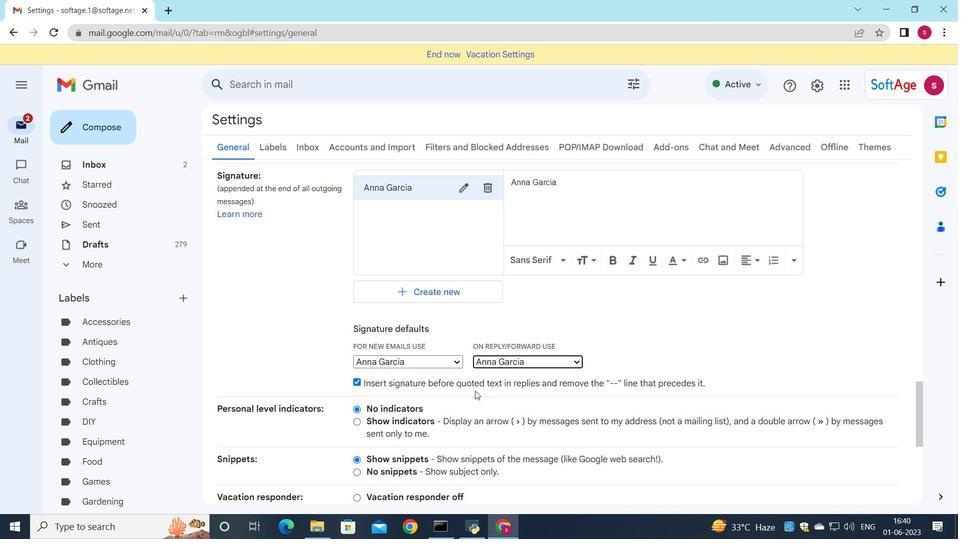 
Action: Mouse scrolled (475, 390) with delta (0, 0)
Screenshot: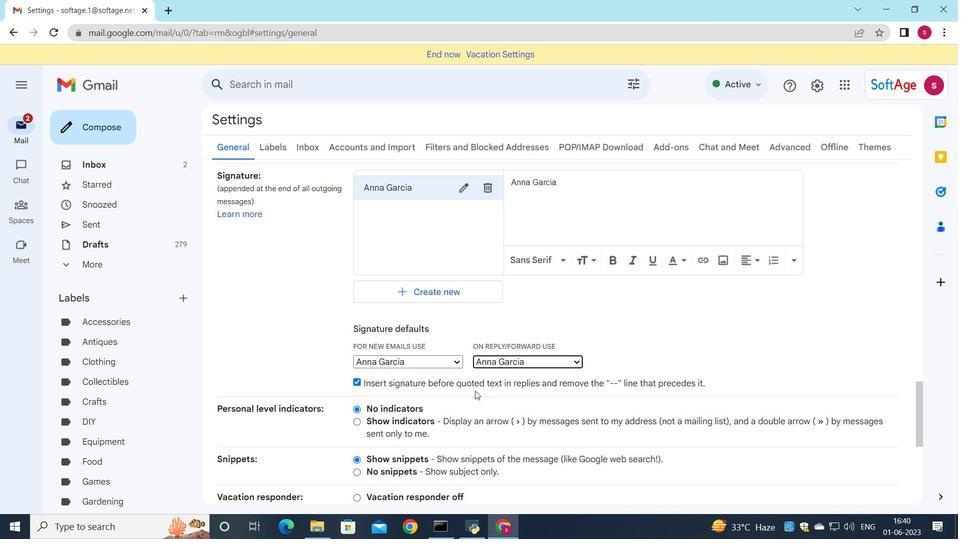 
Action: Mouse moved to (460, 433)
Screenshot: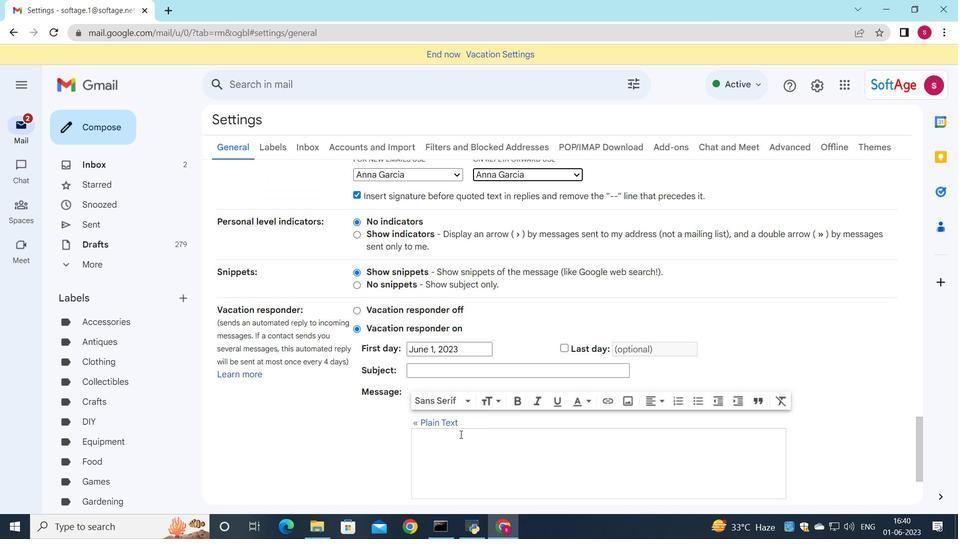 
Action: Mouse scrolled (460, 432) with delta (0, 0)
Screenshot: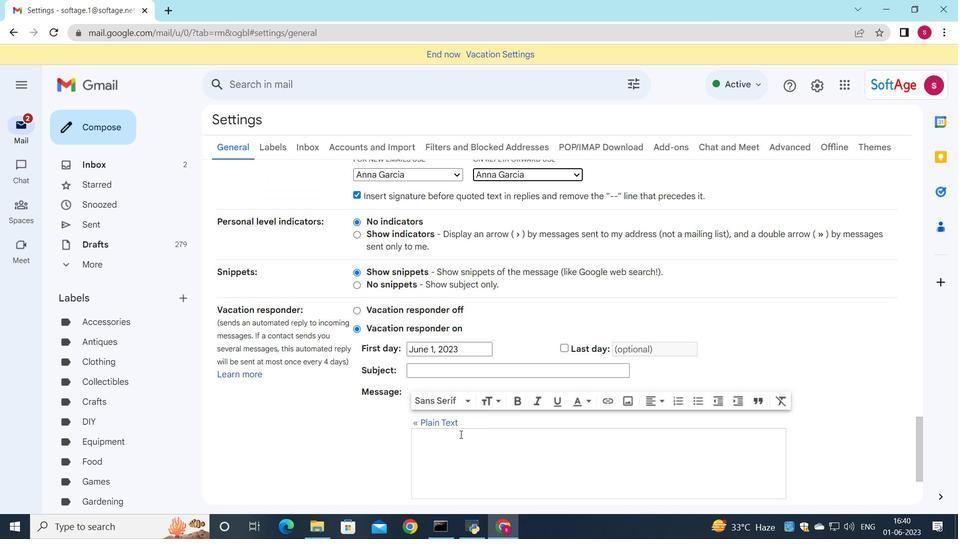 
Action: Mouse scrolled (460, 432) with delta (0, 0)
Screenshot: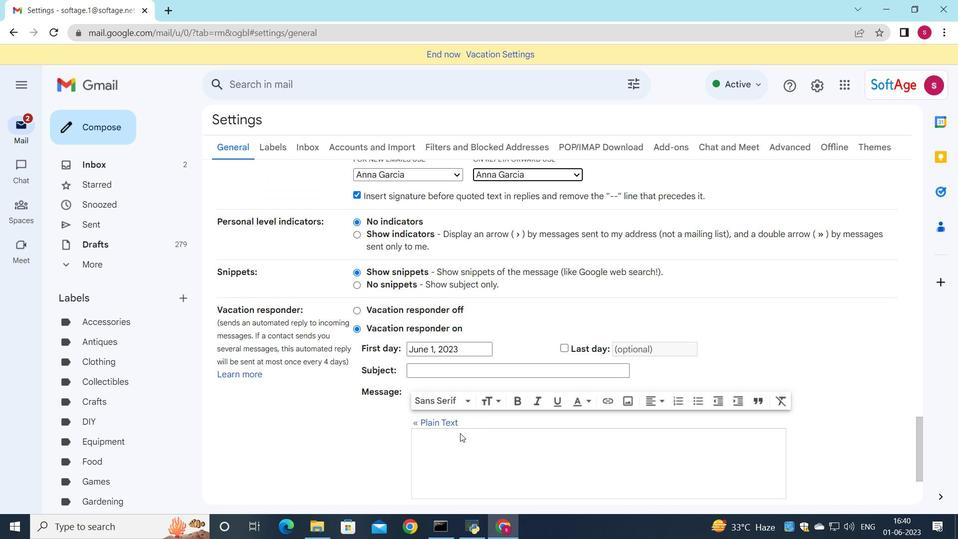 
Action: Mouse scrolled (460, 432) with delta (0, 0)
Screenshot: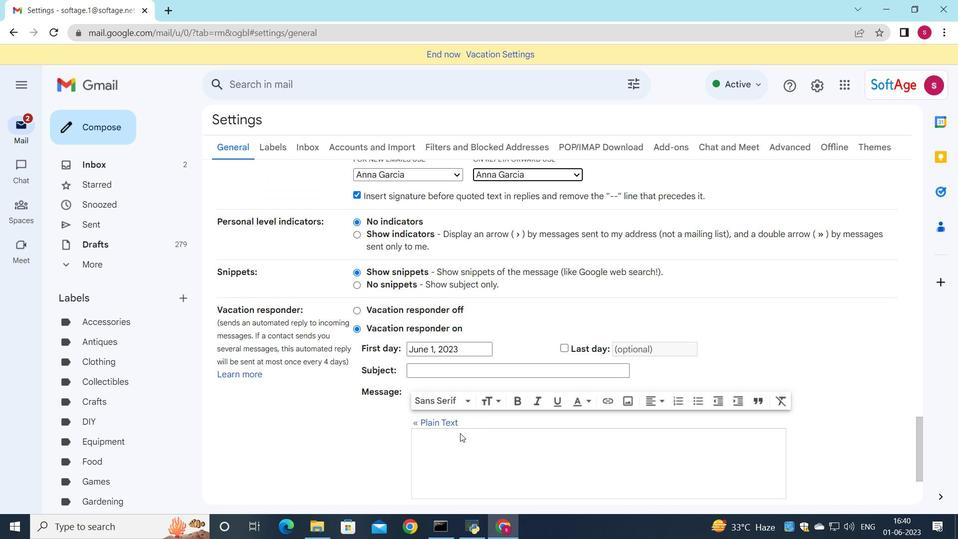 
Action: Mouse moved to (537, 433)
Screenshot: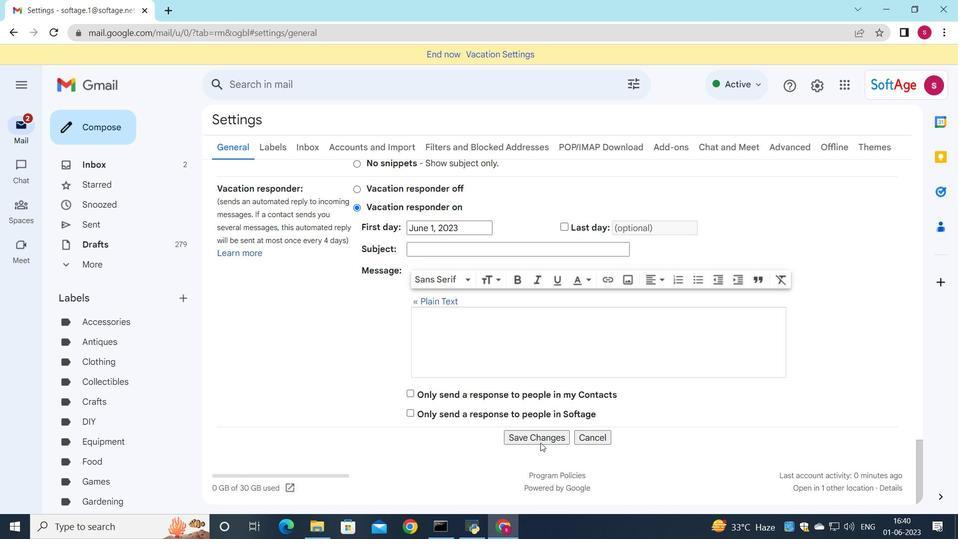 
Action: Mouse pressed left at (537, 433)
Screenshot: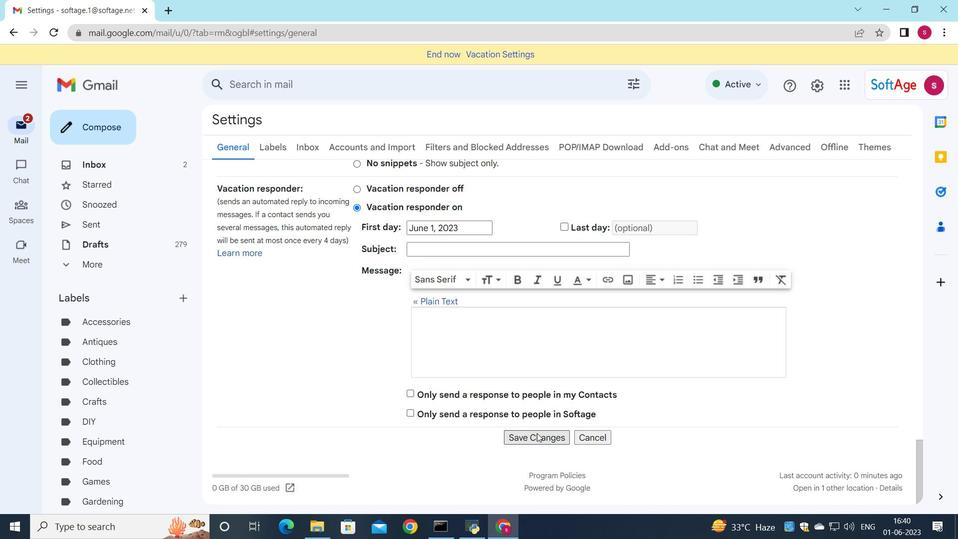 
Action: Mouse moved to (520, 241)
Screenshot: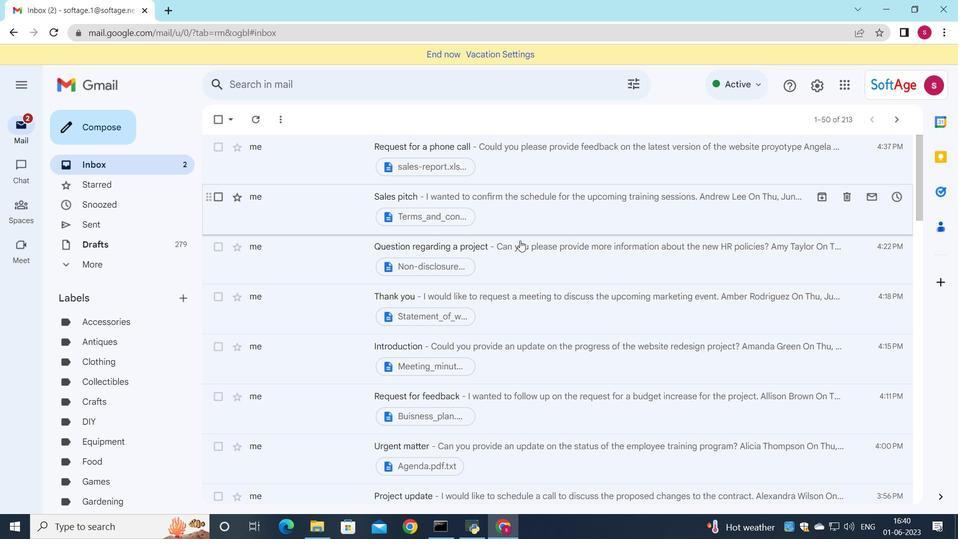 
Action: Mouse scrolled (520, 241) with delta (0, 0)
Screenshot: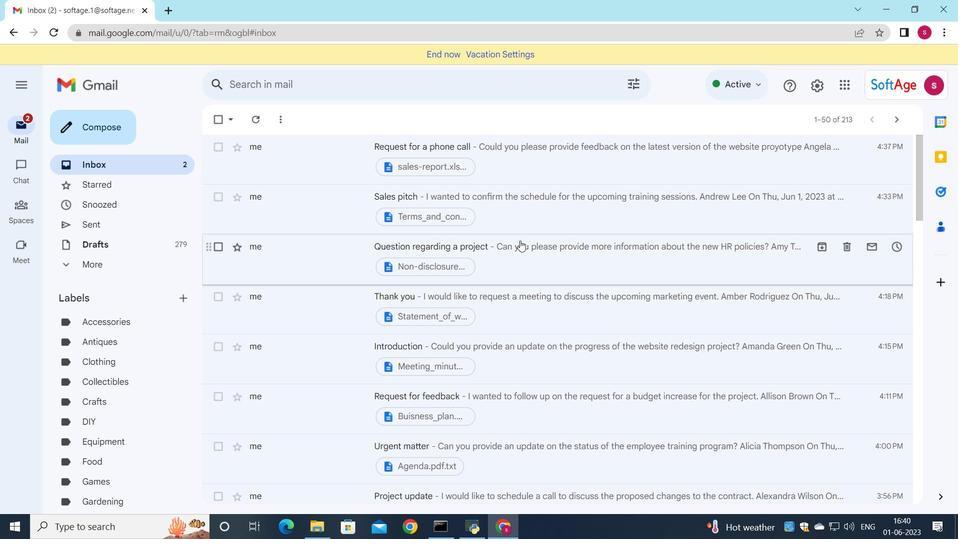 
Action: Mouse moved to (517, 249)
Screenshot: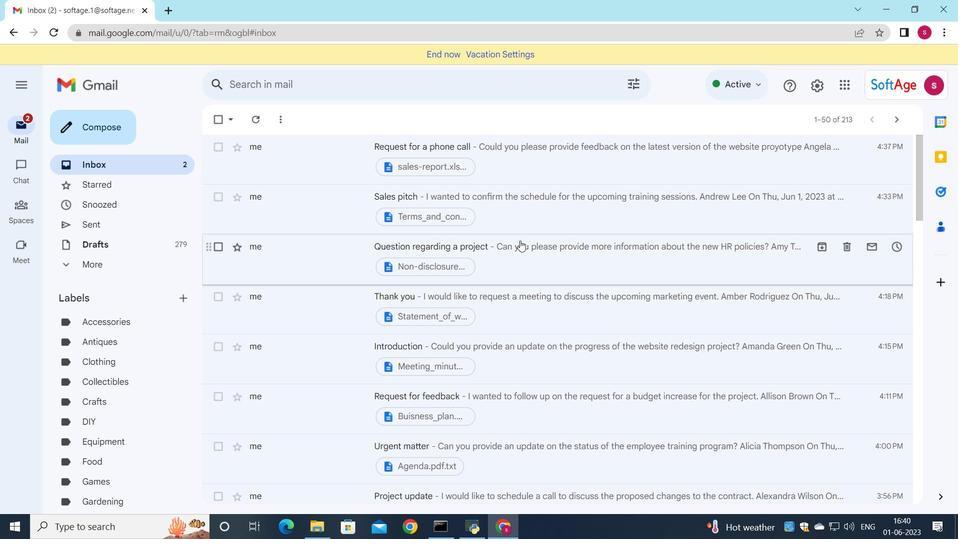 
Action: Mouse scrolled (517, 248) with delta (0, 0)
Screenshot: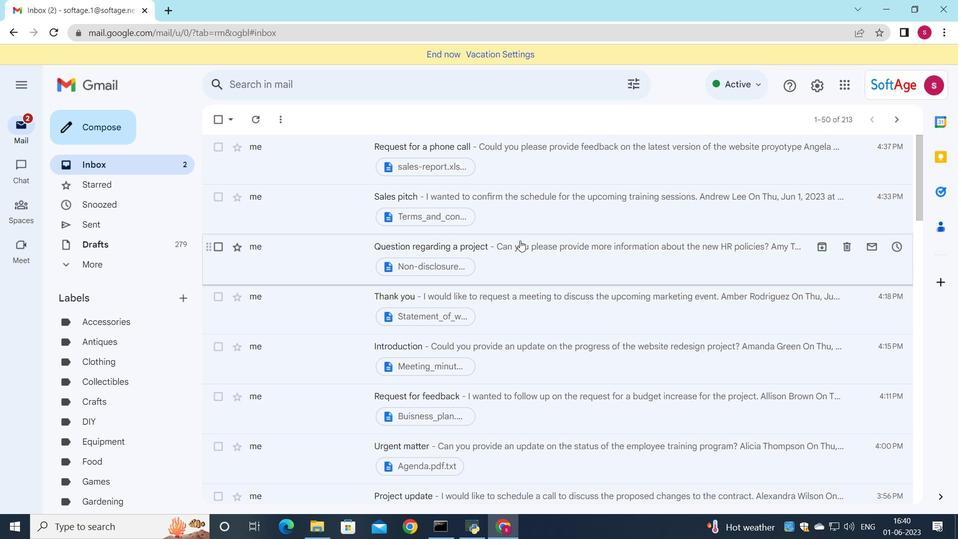 
Action: Mouse moved to (516, 250)
Screenshot: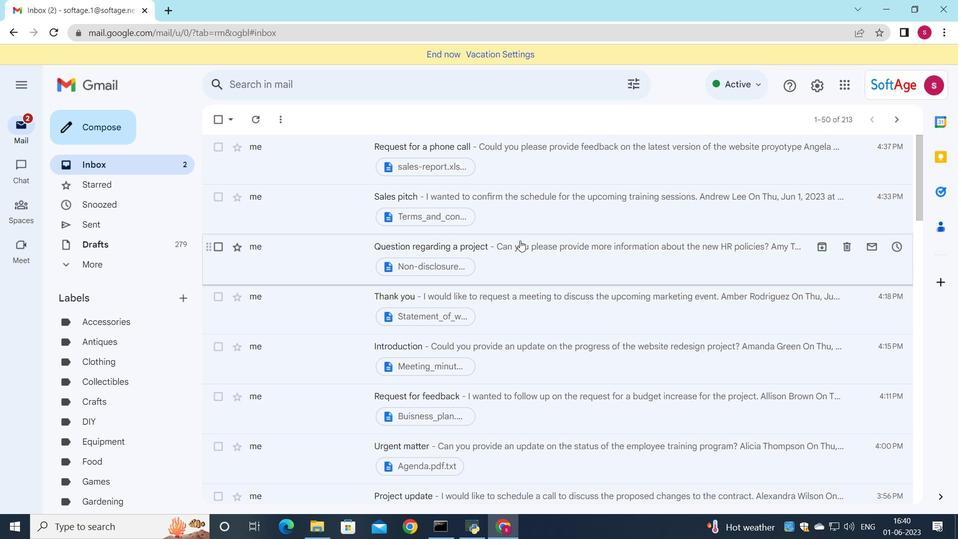 
Action: Mouse scrolled (516, 249) with delta (0, 0)
Screenshot: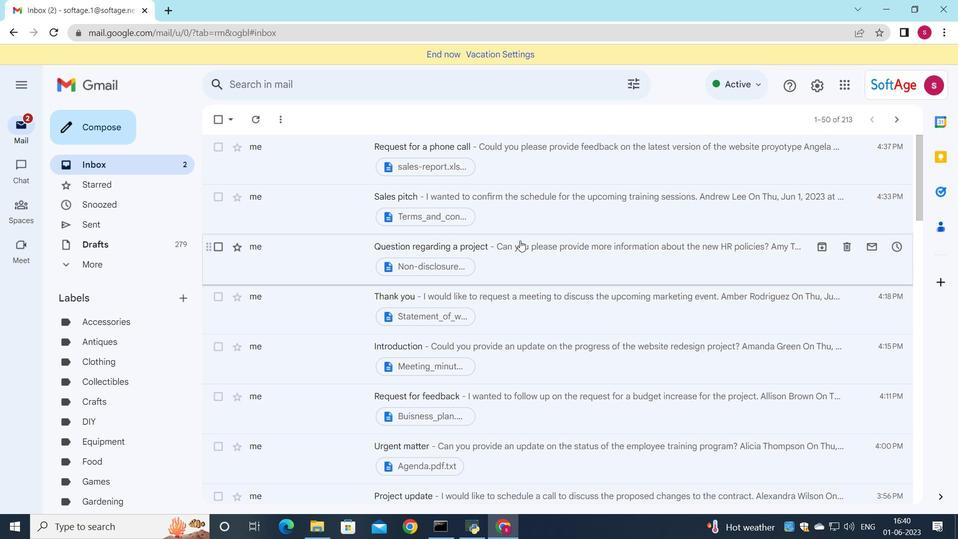 
Action: Mouse scrolled (516, 249) with delta (0, 0)
Screenshot: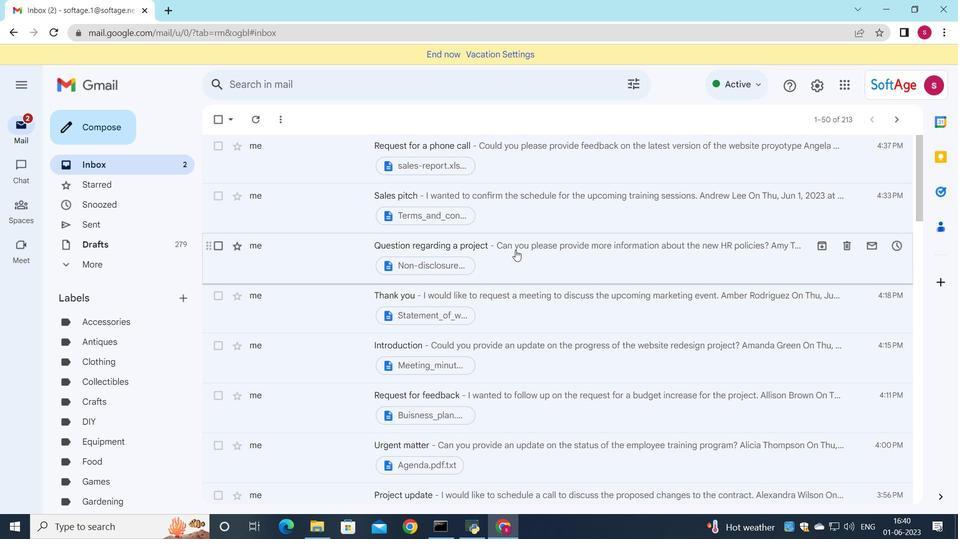 
Action: Mouse moved to (485, 255)
Screenshot: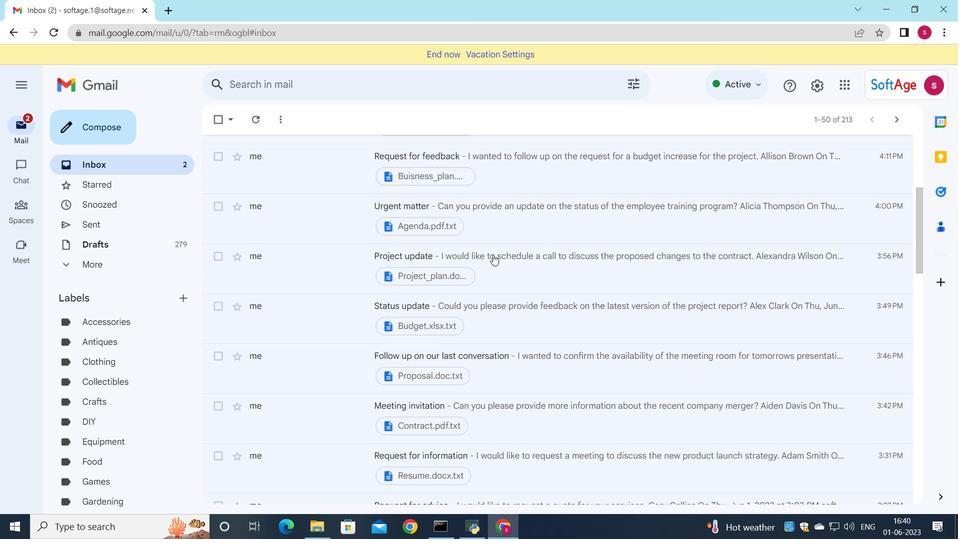 
Action: Mouse scrolled (485, 255) with delta (0, 0)
Screenshot: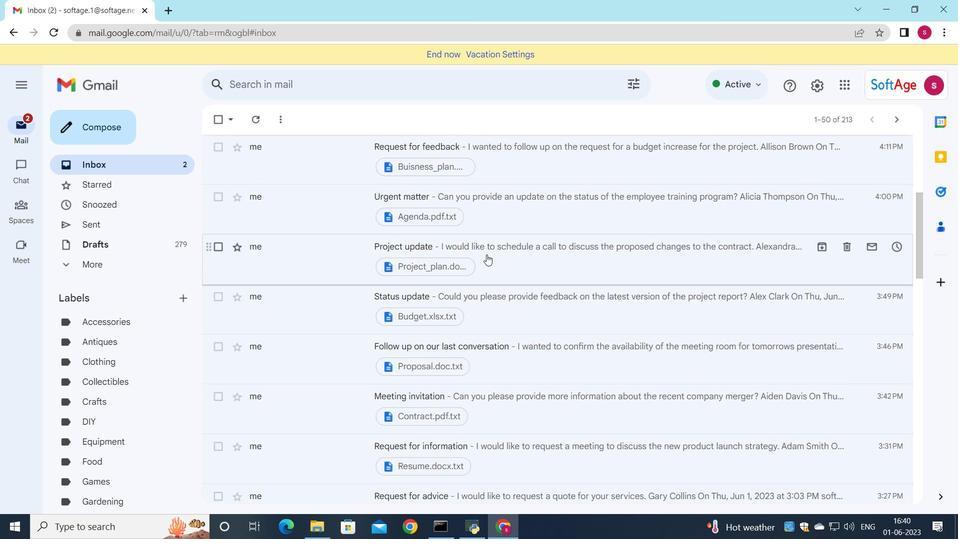 
Action: Mouse scrolled (485, 255) with delta (0, 0)
Screenshot: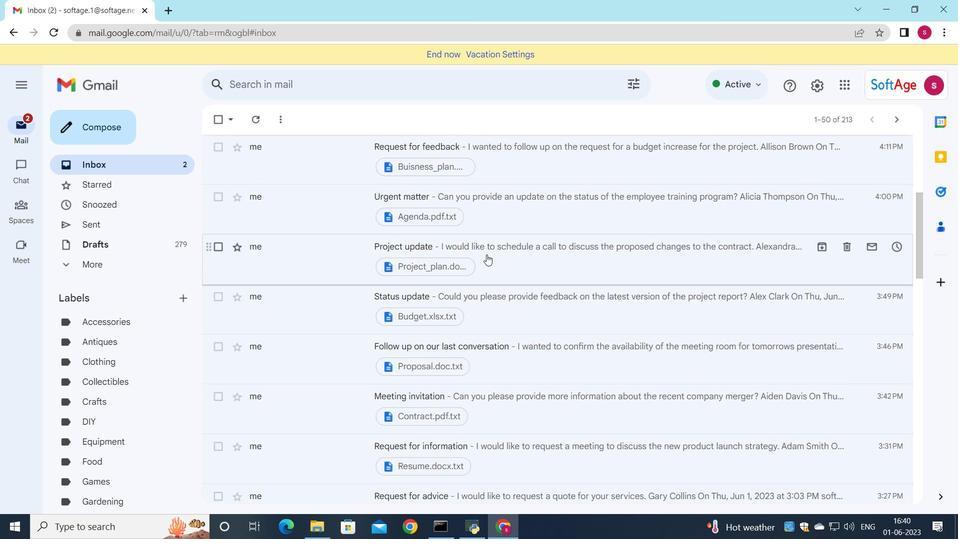 
Action: Mouse moved to (485, 256)
Screenshot: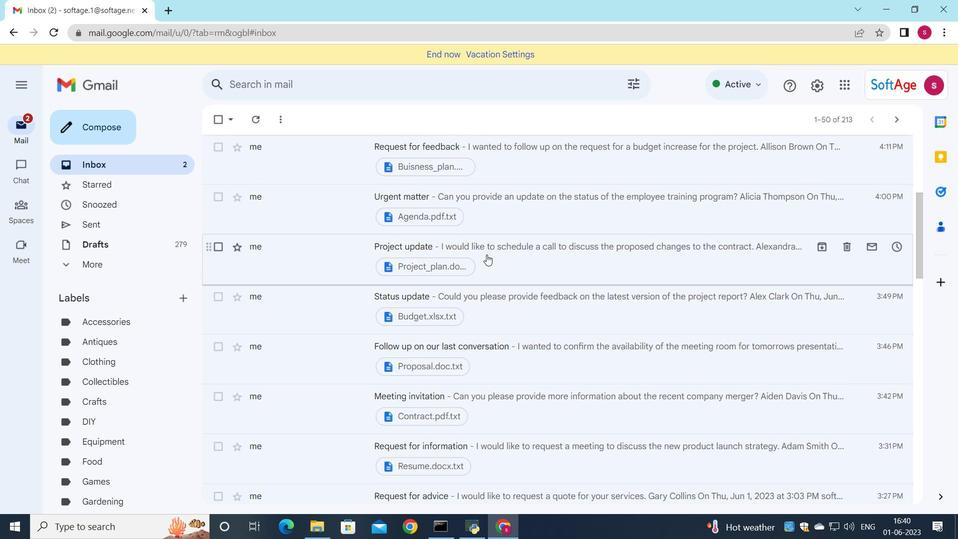 
Action: Mouse scrolled (485, 255) with delta (0, 0)
Screenshot: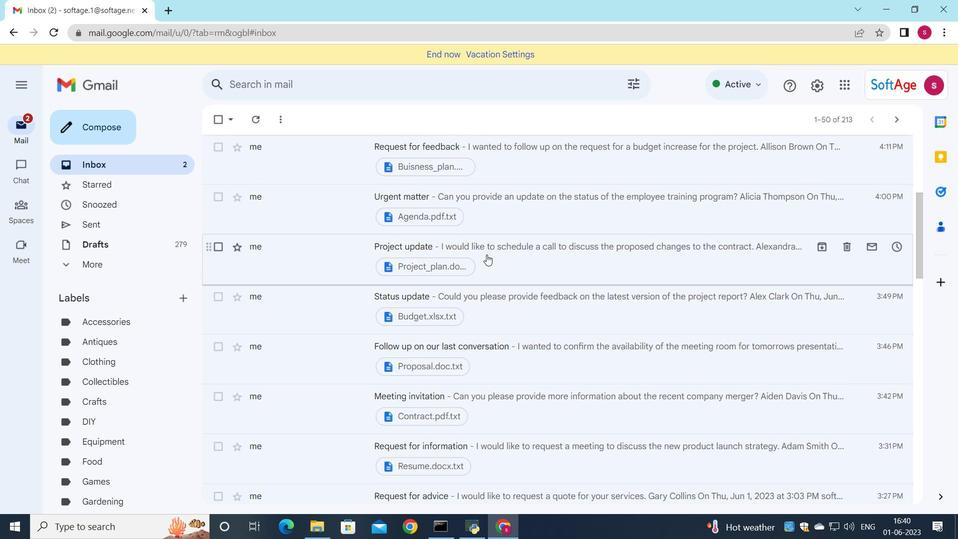 
Action: Mouse moved to (484, 266)
Screenshot: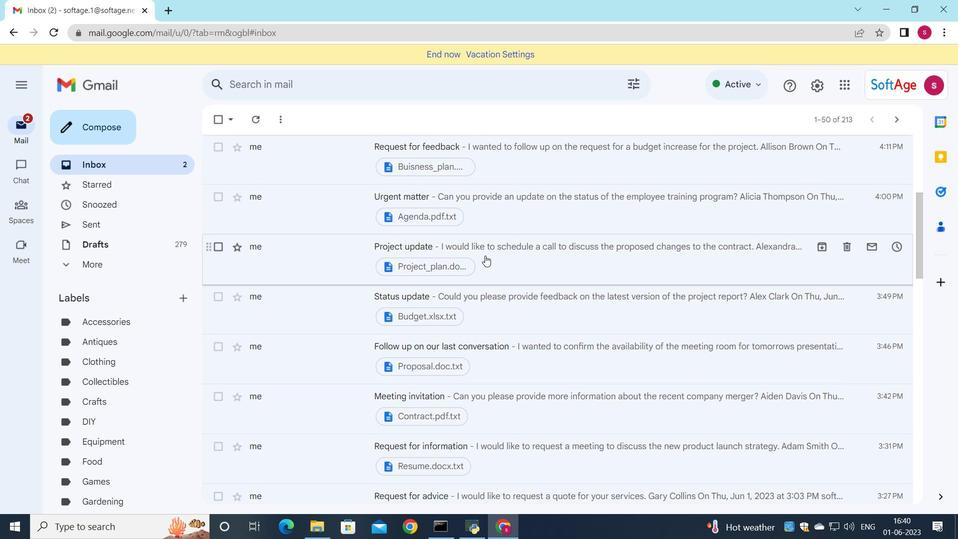 
Action: Mouse scrolled (484, 265) with delta (0, 0)
Screenshot: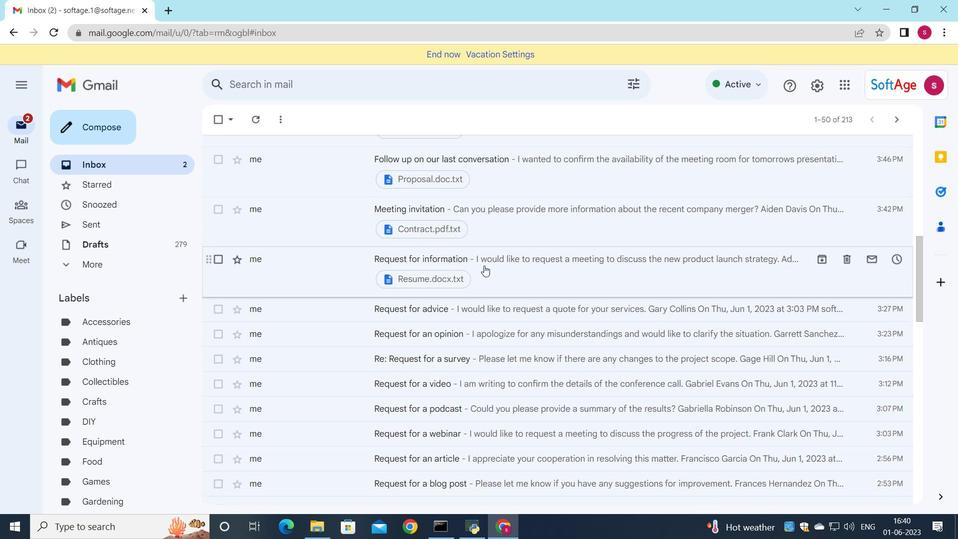 
Action: Mouse scrolled (484, 265) with delta (0, 0)
Screenshot: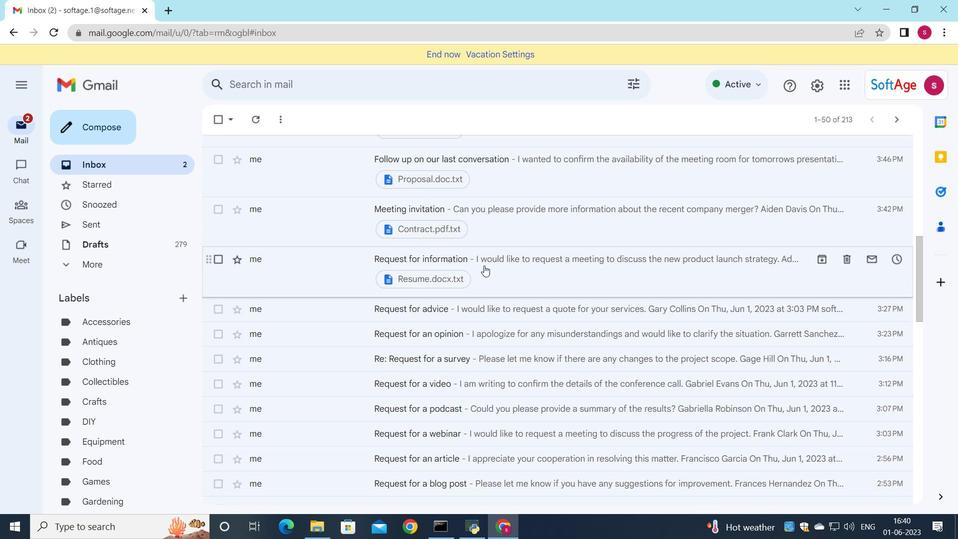 
Action: Mouse scrolled (484, 265) with delta (0, 0)
Screenshot: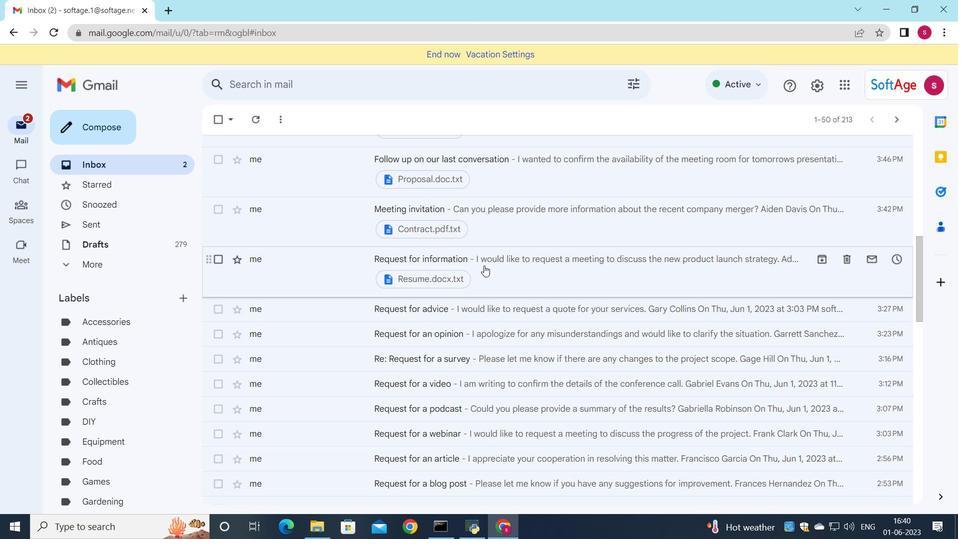 
Action: Mouse moved to (484, 259)
Screenshot: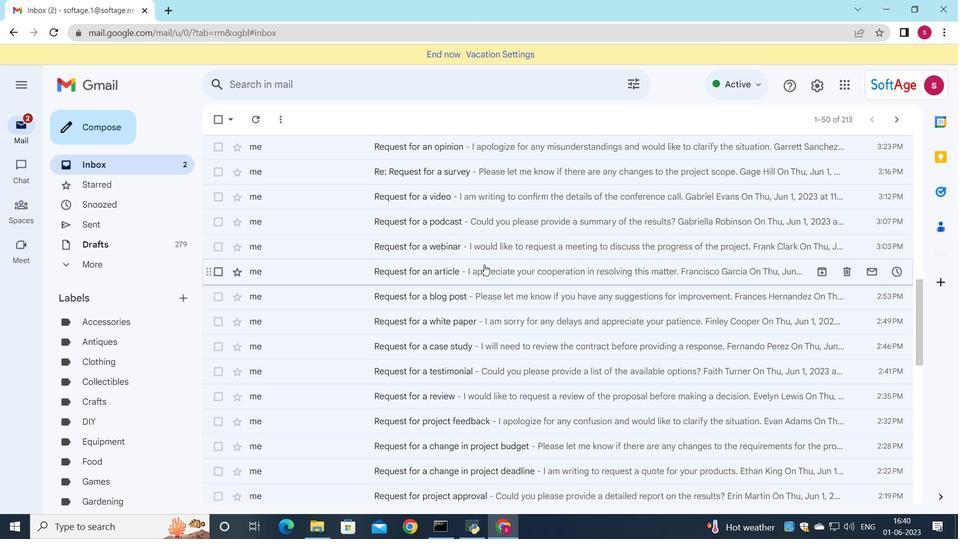 
Action: Mouse scrolled (484, 259) with delta (0, 0)
Screenshot: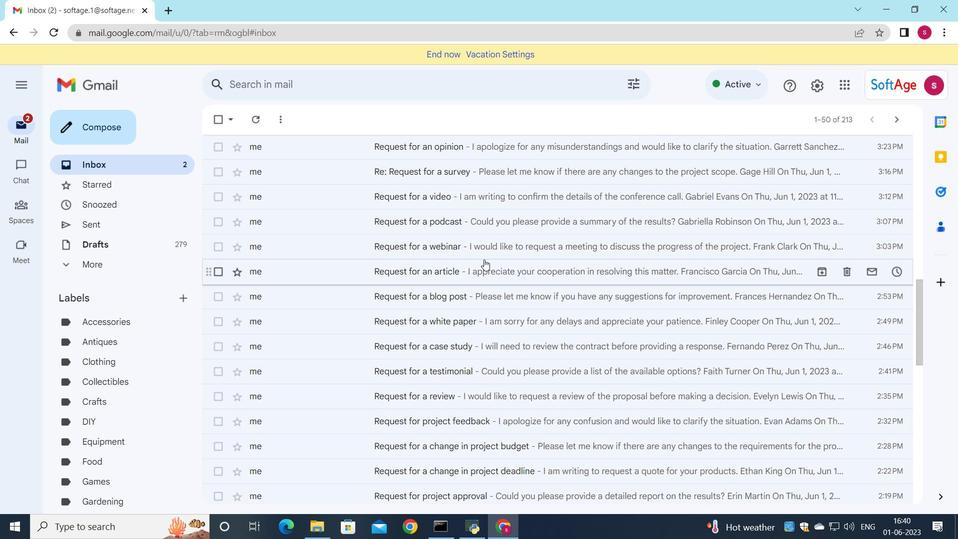 
Action: Mouse scrolled (484, 259) with delta (0, 0)
Screenshot: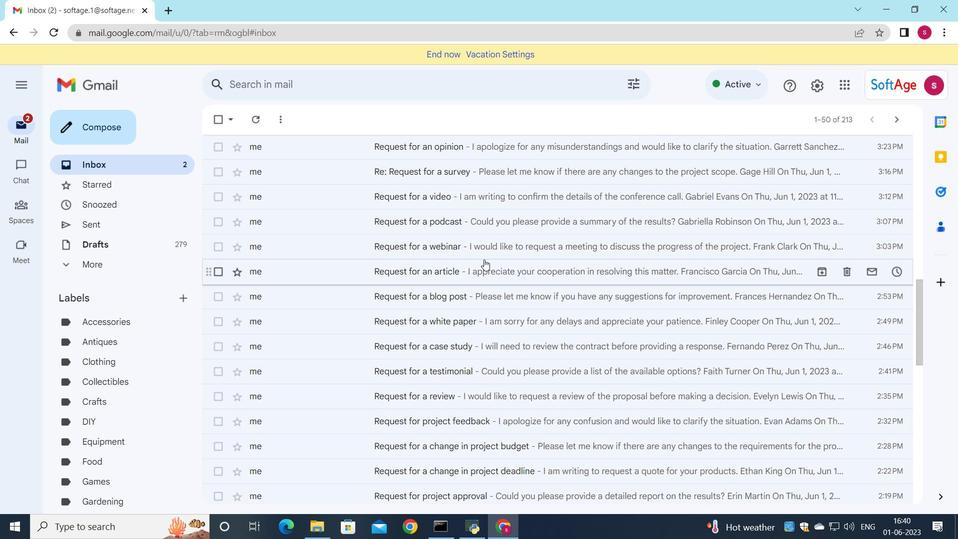 
Action: Mouse moved to (502, 237)
Screenshot: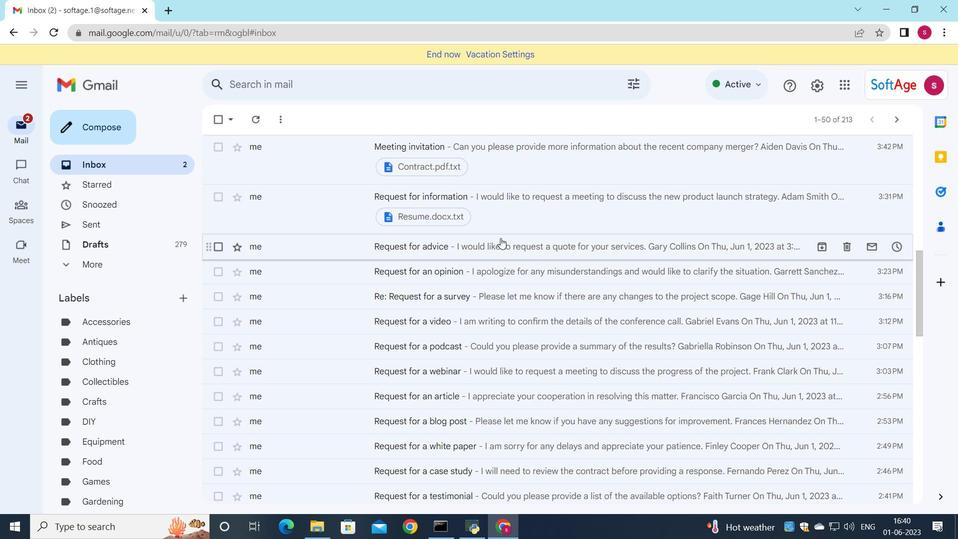 
Action: Mouse pressed left at (502, 237)
Screenshot: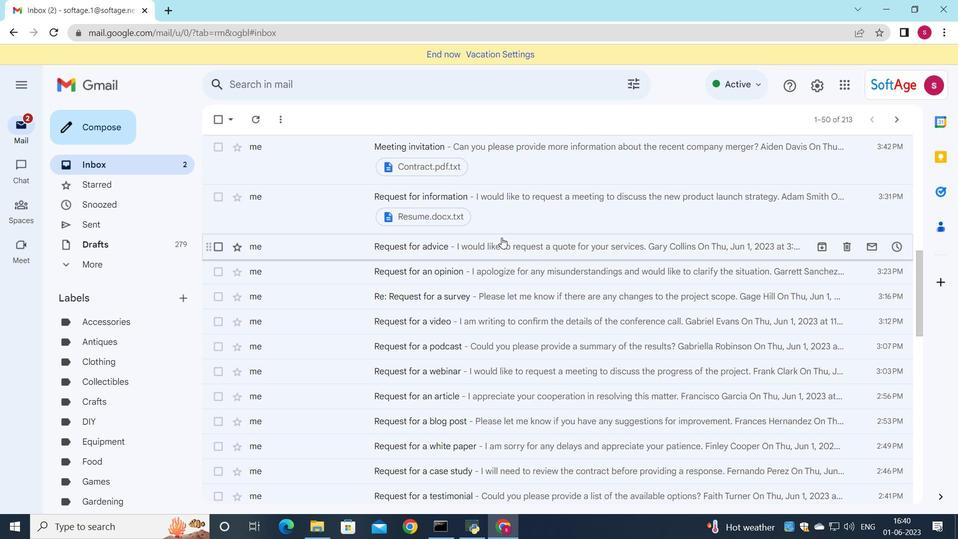 
Action: Mouse moved to (437, 186)
Screenshot: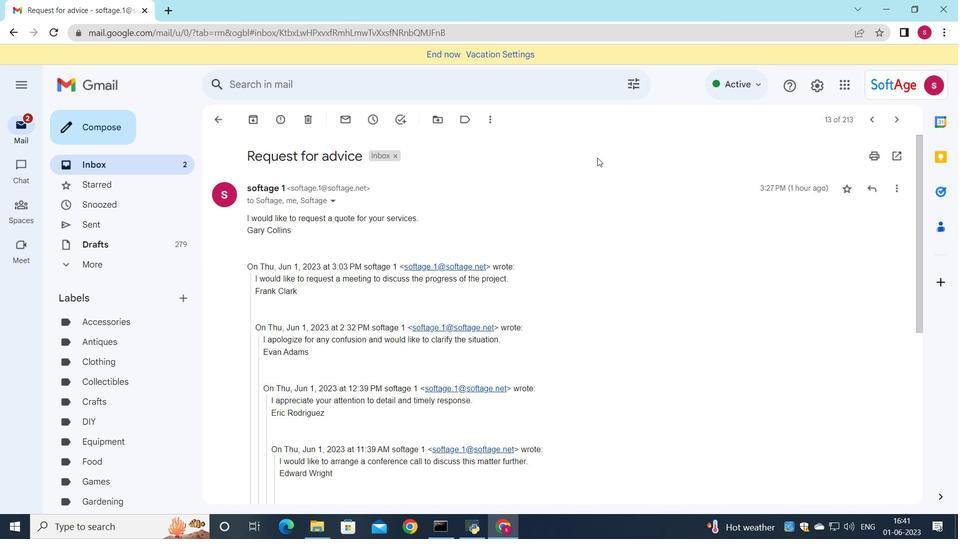 
Action: Mouse scrolled (437, 185) with delta (0, 0)
Screenshot: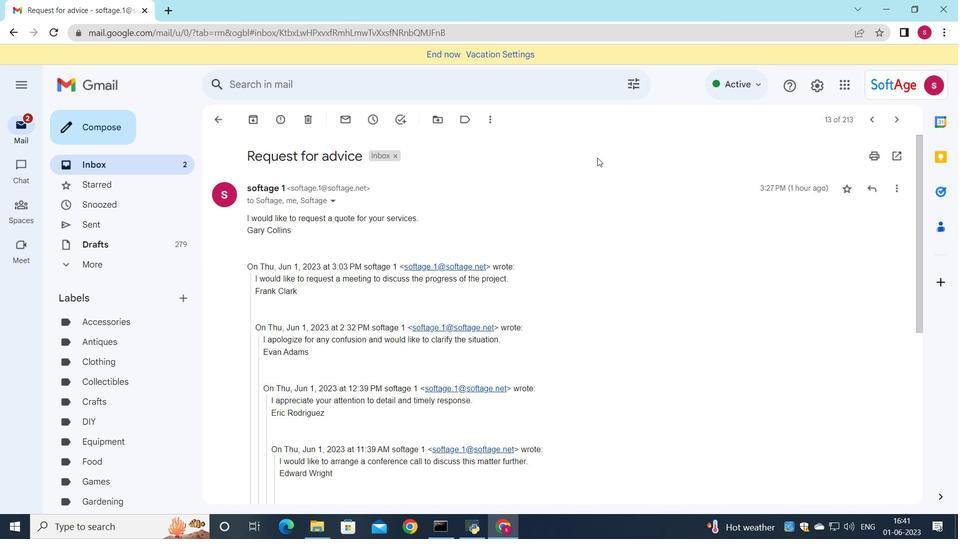 
Action: Mouse scrolled (437, 185) with delta (0, 0)
Screenshot: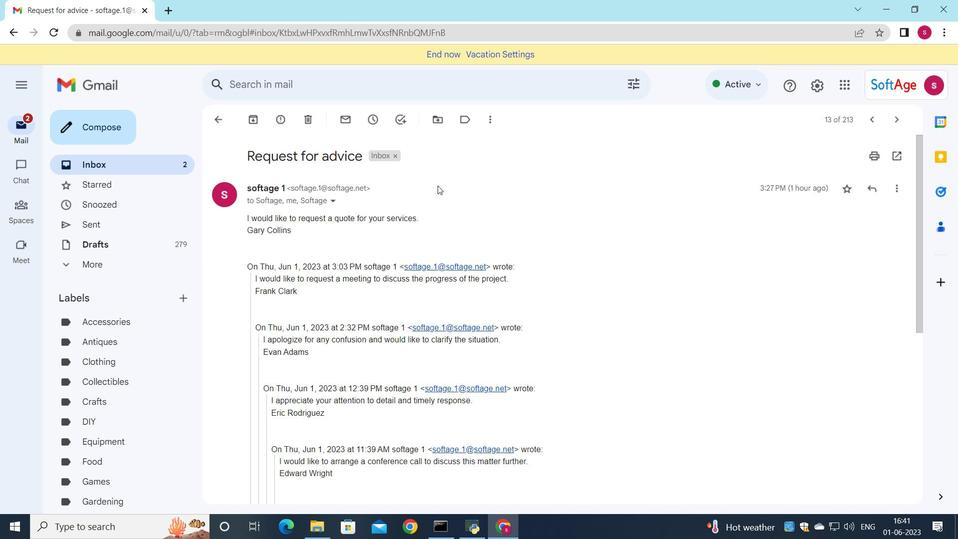 
Action: Mouse scrolled (437, 185) with delta (0, 0)
Screenshot: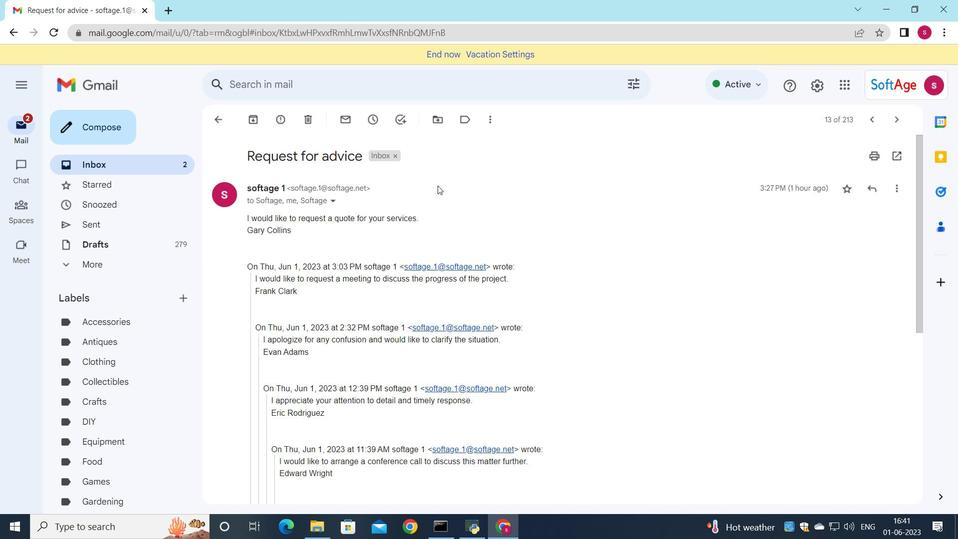 
Action: Mouse scrolled (437, 185) with delta (0, 0)
Screenshot: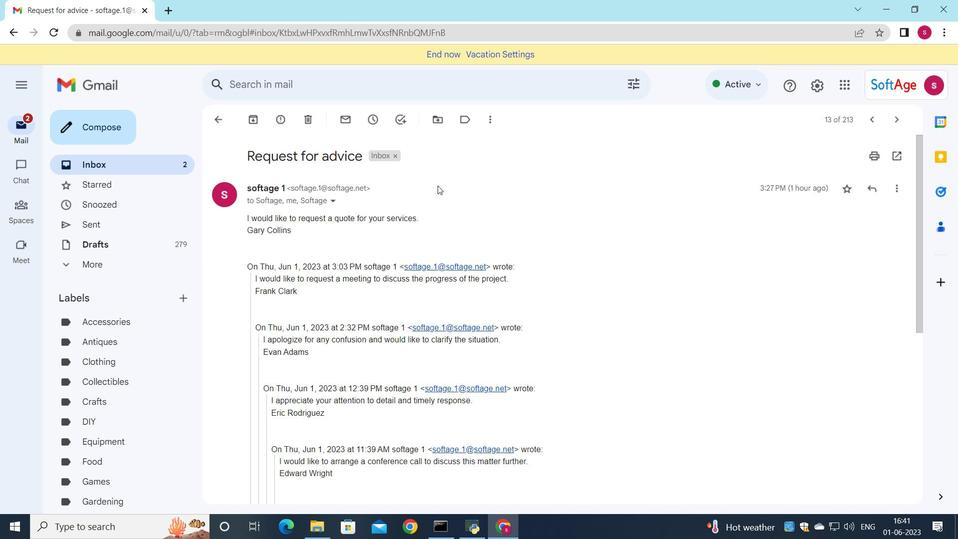 
Action: Mouse scrolled (437, 185) with delta (0, 0)
Screenshot: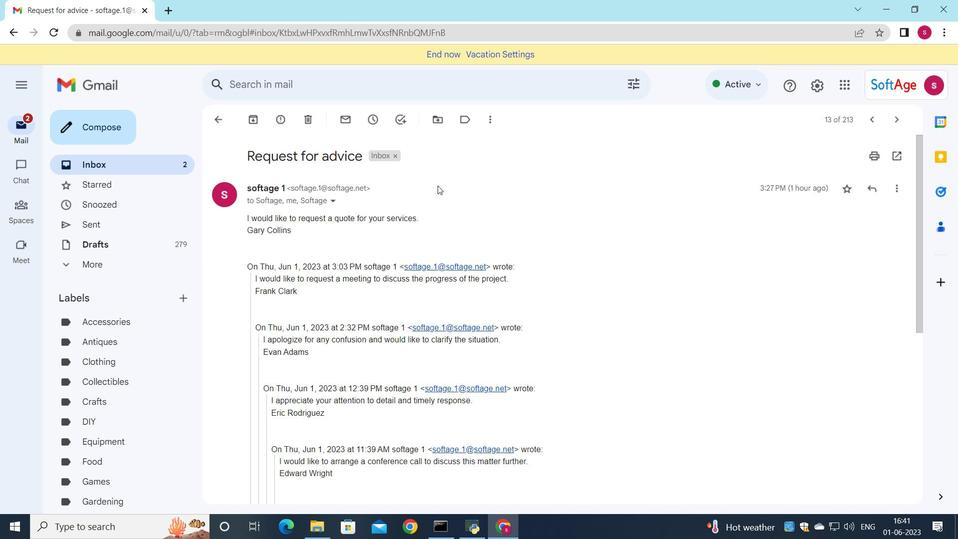 
Action: Mouse scrolled (437, 185) with delta (0, 0)
Screenshot: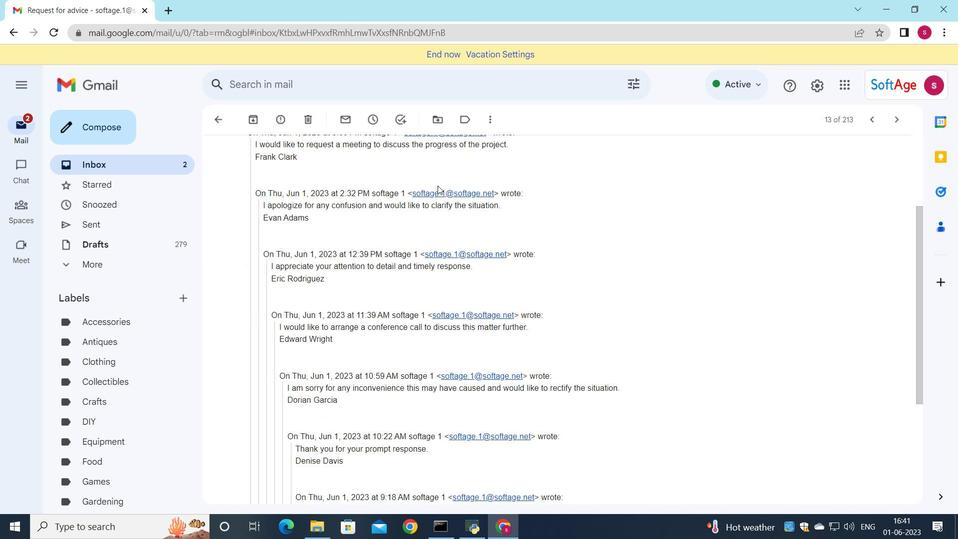 
Action: Mouse scrolled (437, 185) with delta (0, 0)
Screenshot: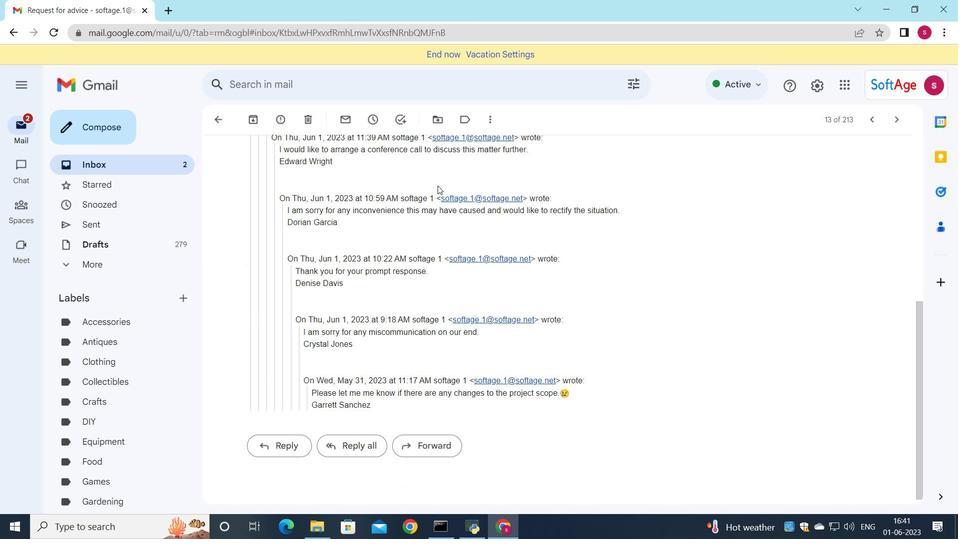 
Action: Mouse scrolled (437, 185) with delta (0, 0)
Screenshot: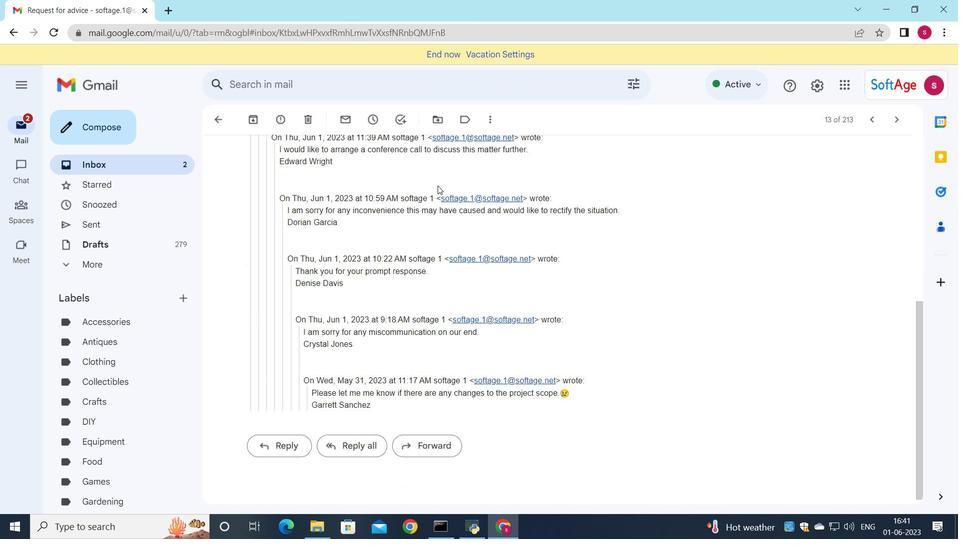 
Action: Mouse scrolled (437, 185) with delta (0, 0)
Screenshot: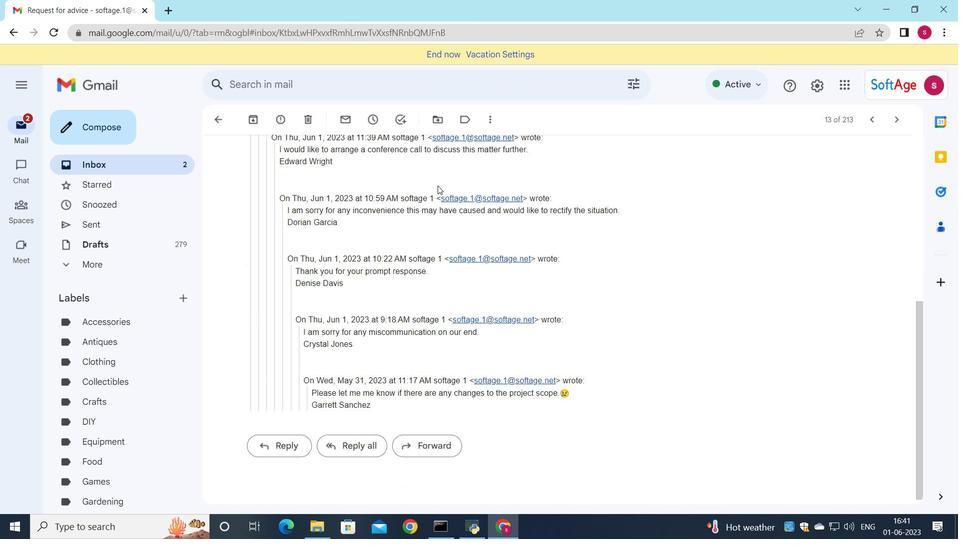 
Action: Mouse scrolled (437, 185) with delta (0, 0)
Screenshot: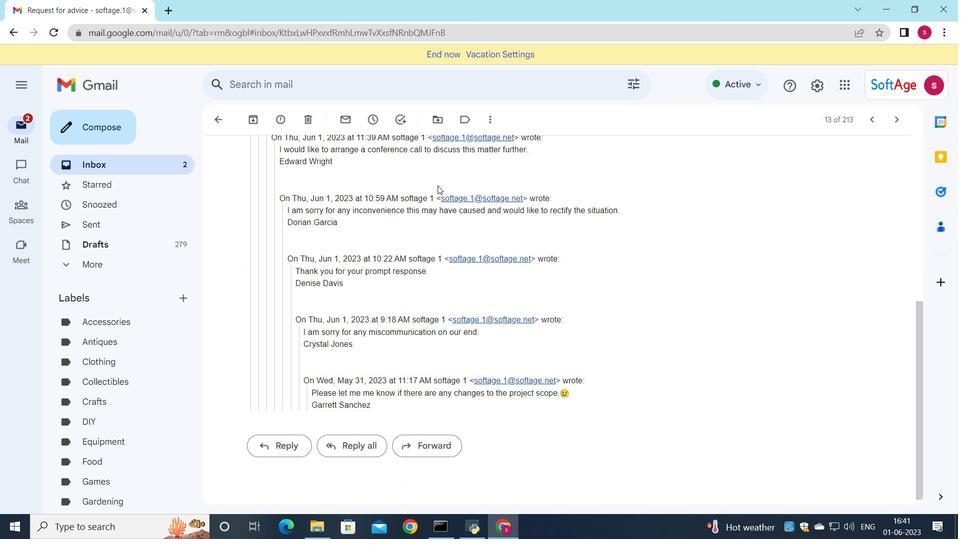 
Action: Mouse moved to (286, 447)
Screenshot: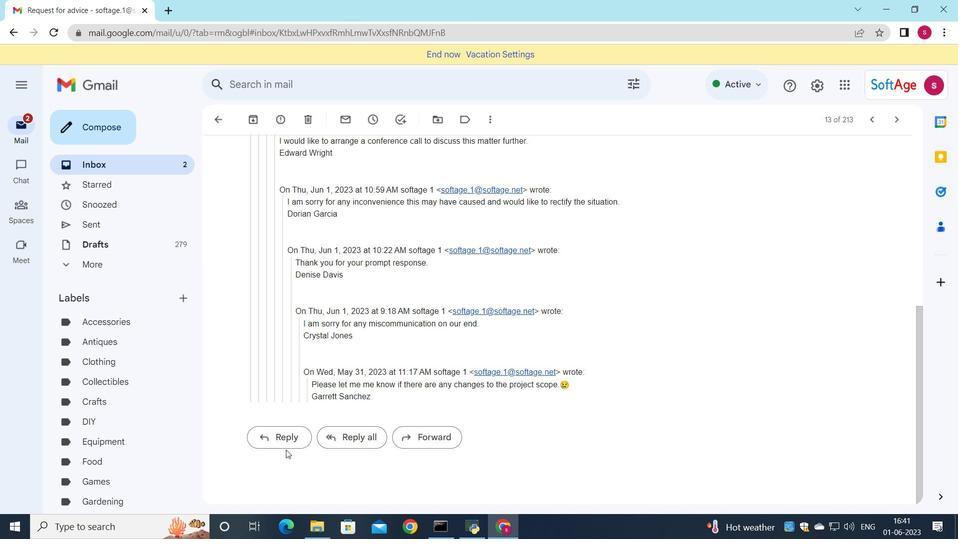 
Action: Mouse pressed left at (286, 447)
Screenshot: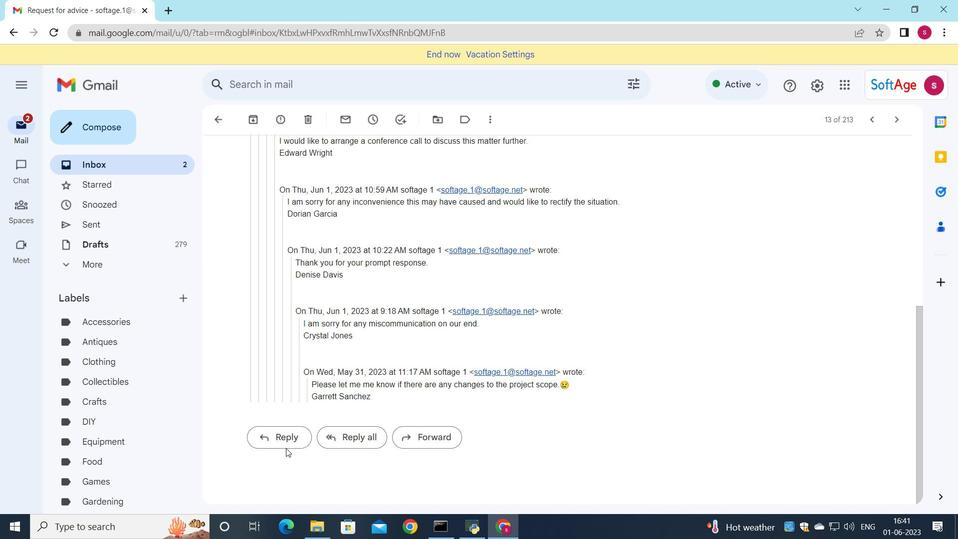 
Action: Mouse moved to (275, 336)
Screenshot: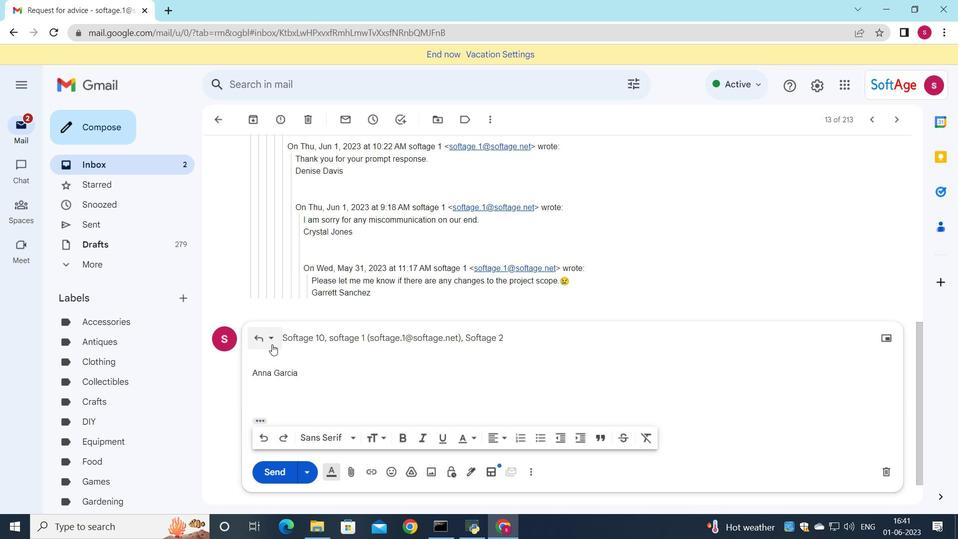 
Action: Mouse pressed left at (275, 336)
Screenshot: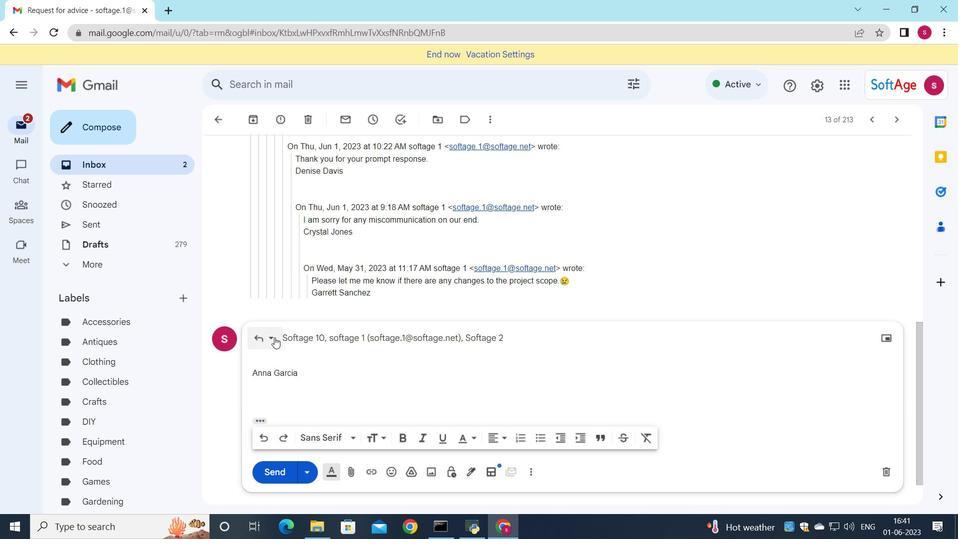 
Action: Mouse moved to (307, 421)
Screenshot: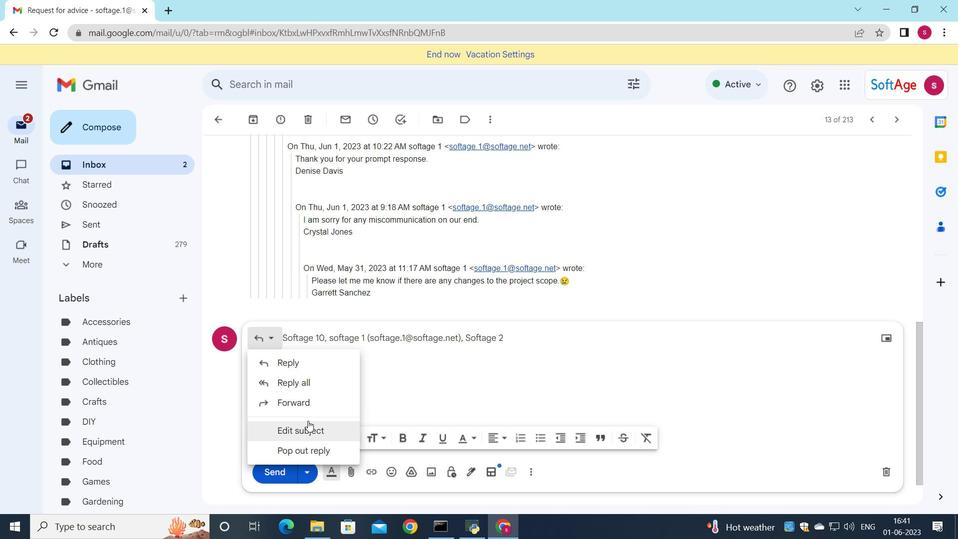
Action: Mouse pressed left at (307, 421)
Screenshot: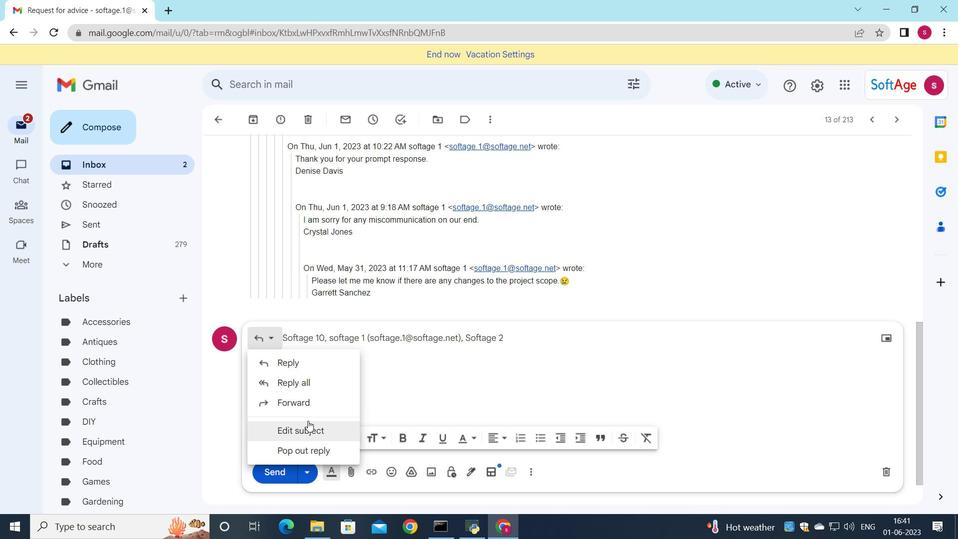 
Action: Mouse moved to (782, 261)
Screenshot: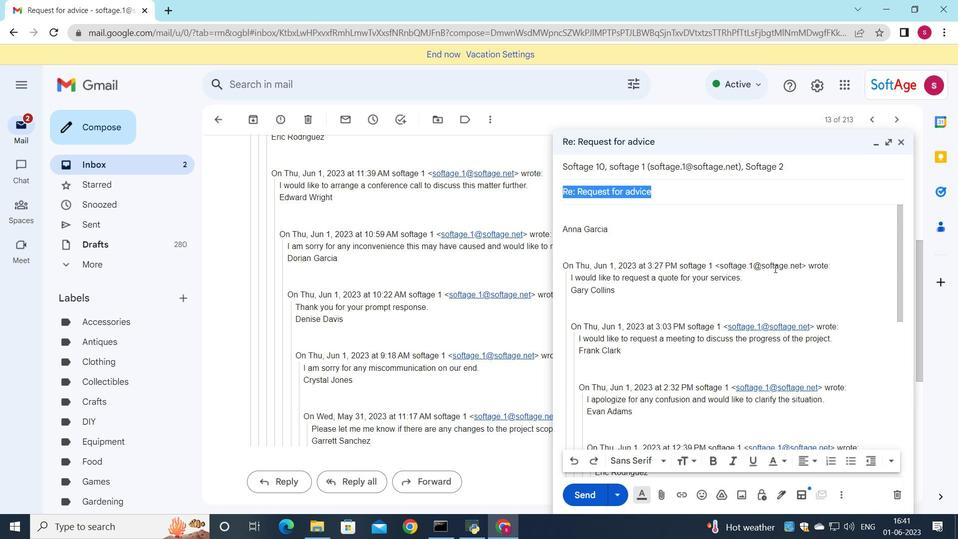 
Action: Key pressed <Key.shift>Request<Key.space>for<Key.space>a<Key.space>meeting
Screenshot: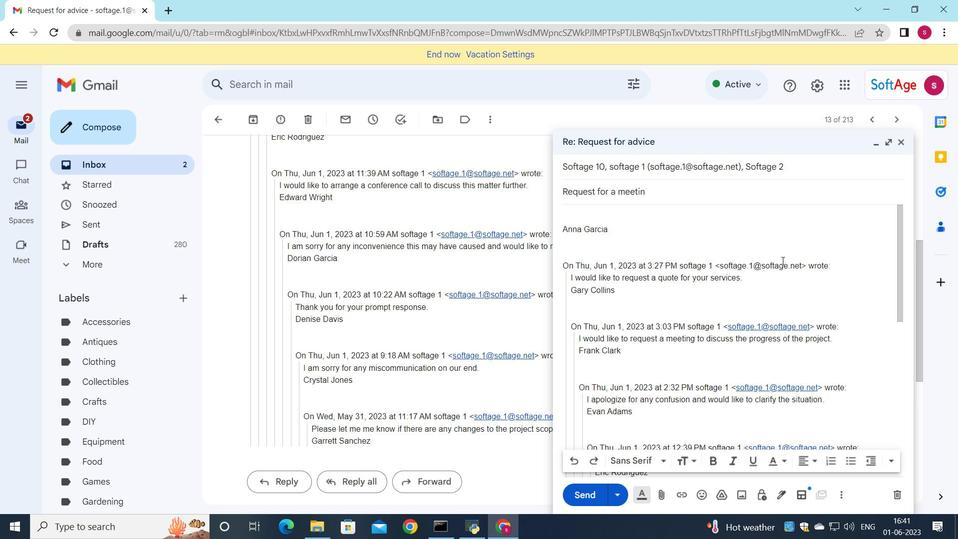 
Action: Mouse moved to (564, 217)
Screenshot: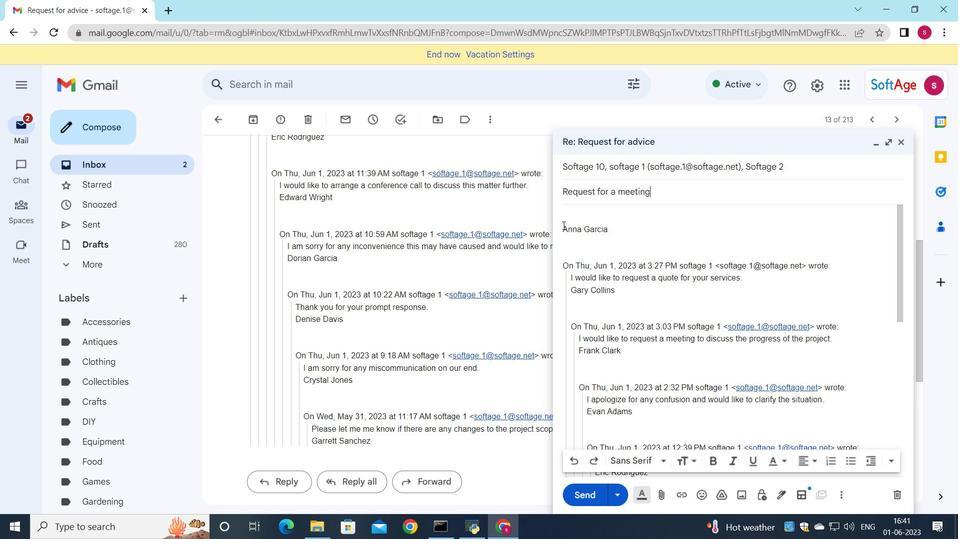 
Action: Mouse pressed left at (564, 217)
Screenshot: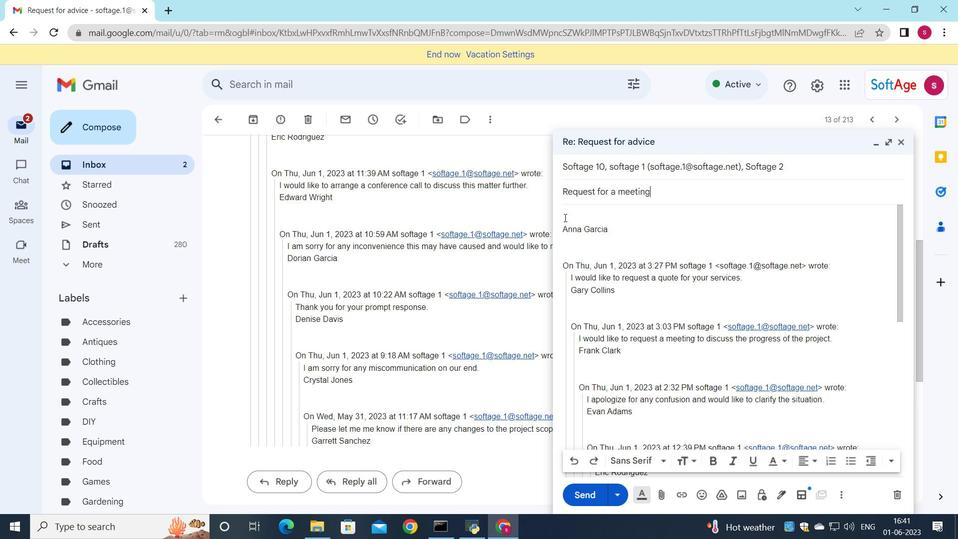 
Action: Key pressed <Key.shift>I<Key.space>would<Key.space>like<Key.space>to<Key.space>schedule<Key.space>a<Key.space>call<Key.space>to<Key.space>discuss<Key.space>the<Key.space>progress<Key.space>of<Key.space>the<Key.space>new<Key.space>product<Key.space>devlope<Key.backspace>ment
Screenshot: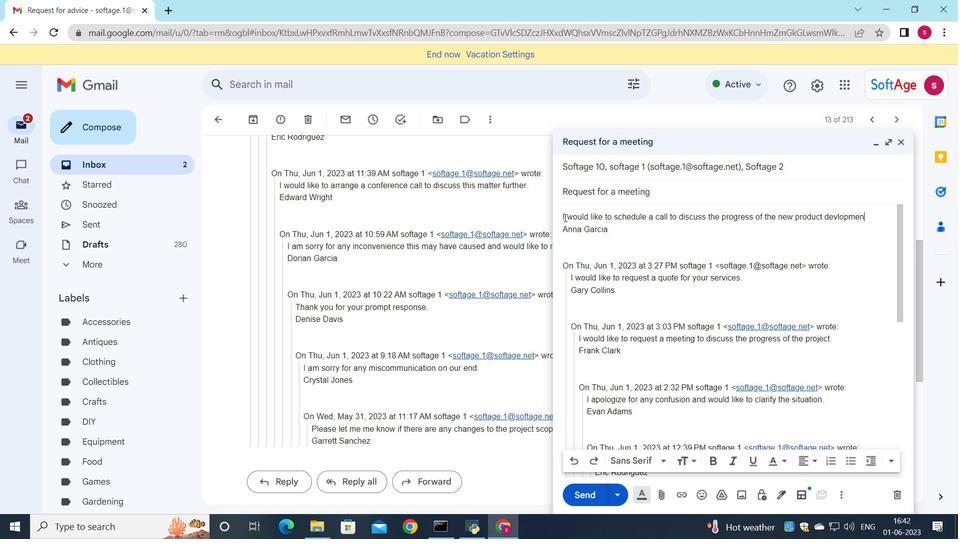 
Action: Mouse moved to (623, 219)
Screenshot: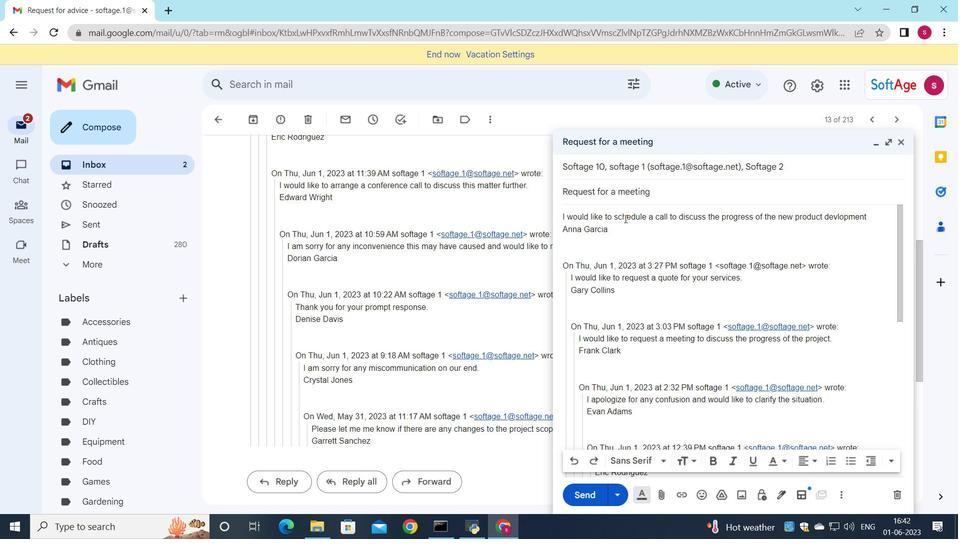 
Action: Key pressed .
Screenshot: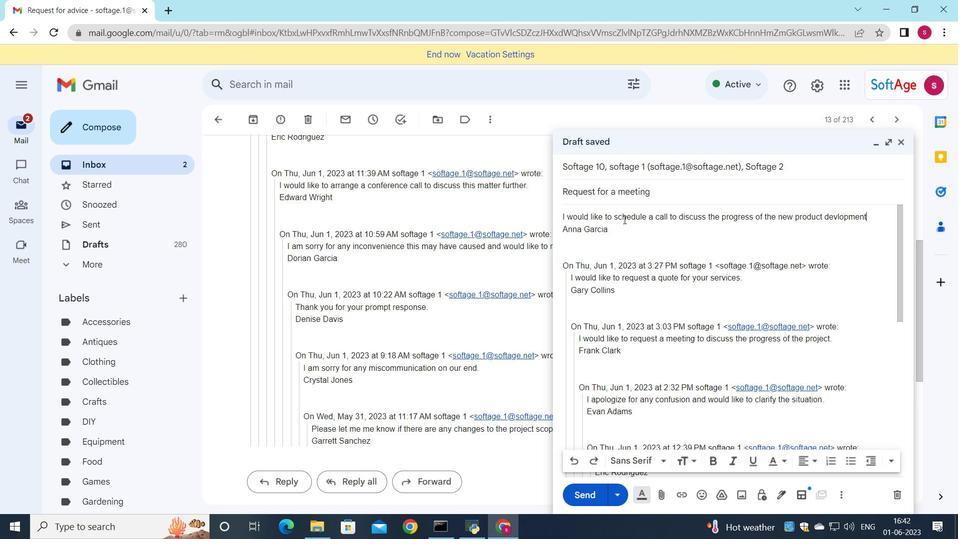 
Action: Mouse moved to (804, 172)
Screenshot: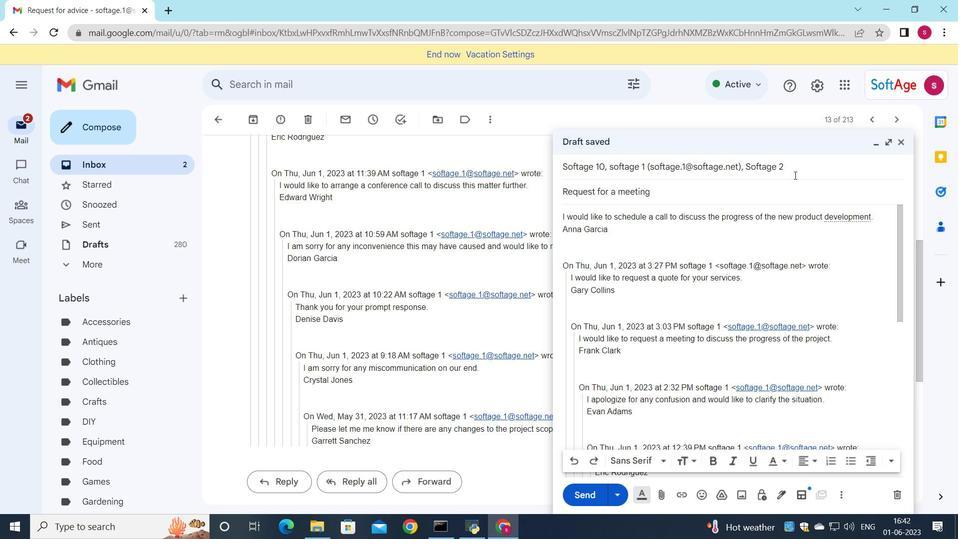 
Action: Mouse pressed left at (804, 172)
Screenshot: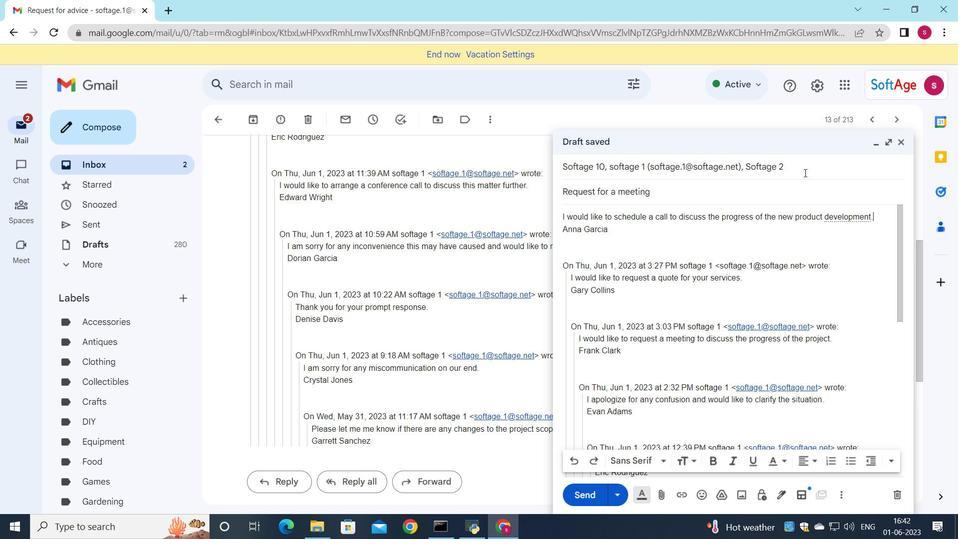 
Action: Mouse moved to (877, 184)
Screenshot: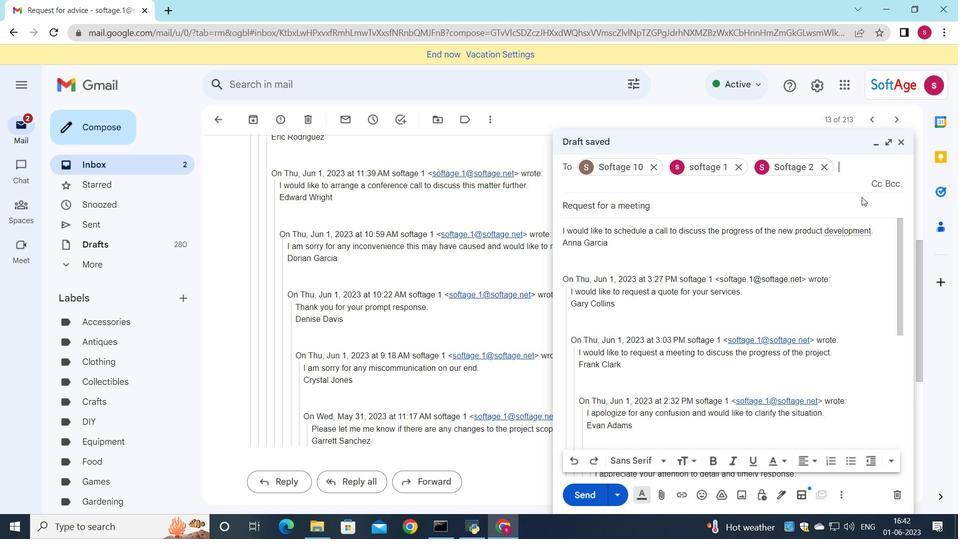 
Action: Mouse pressed left at (877, 184)
Screenshot: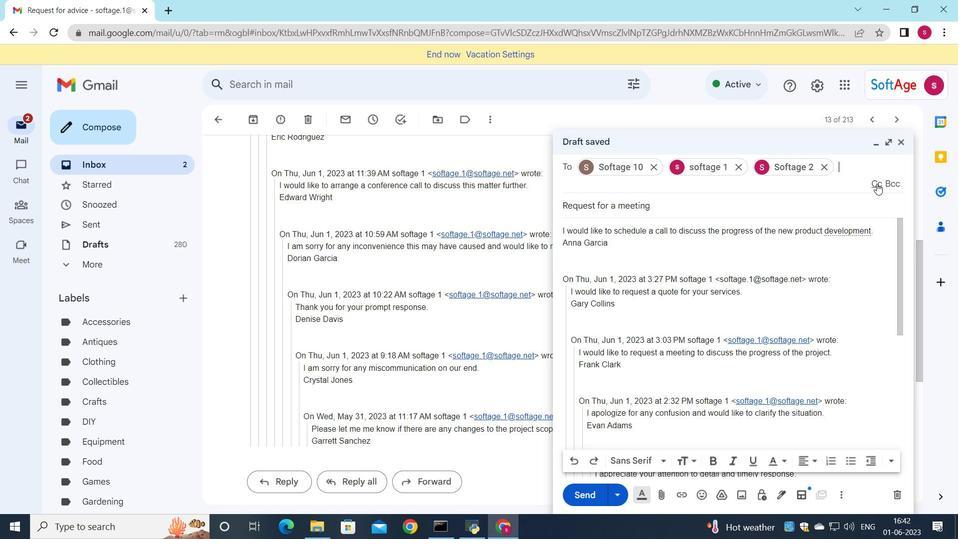 
Action: Mouse moved to (840, 220)
Screenshot: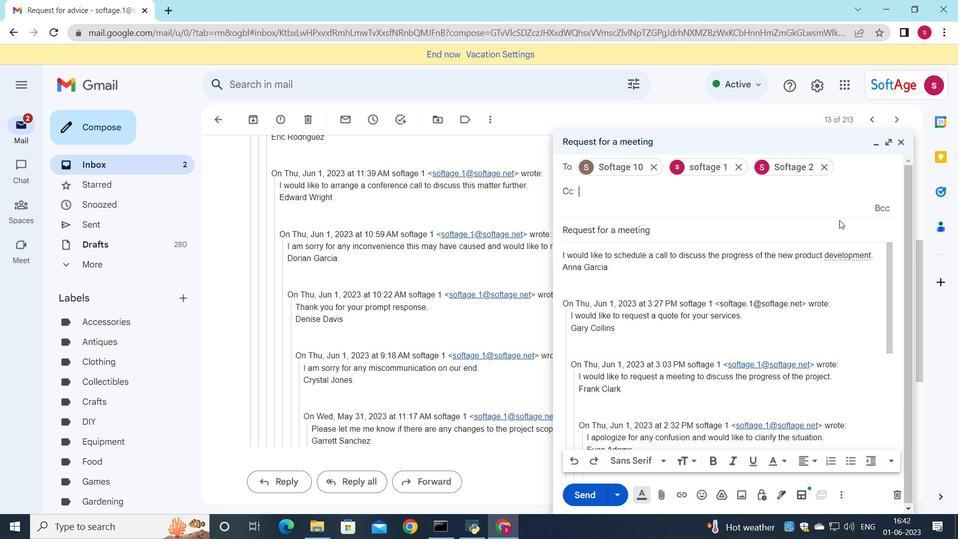 
Action: Key pressed s
Screenshot: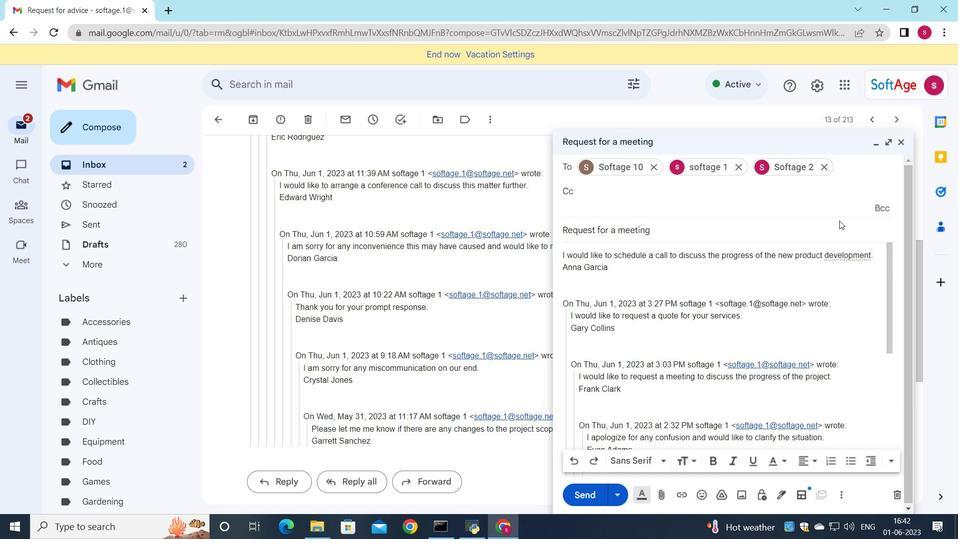 
Action: Mouse moved to (714, 417)
Screenshot: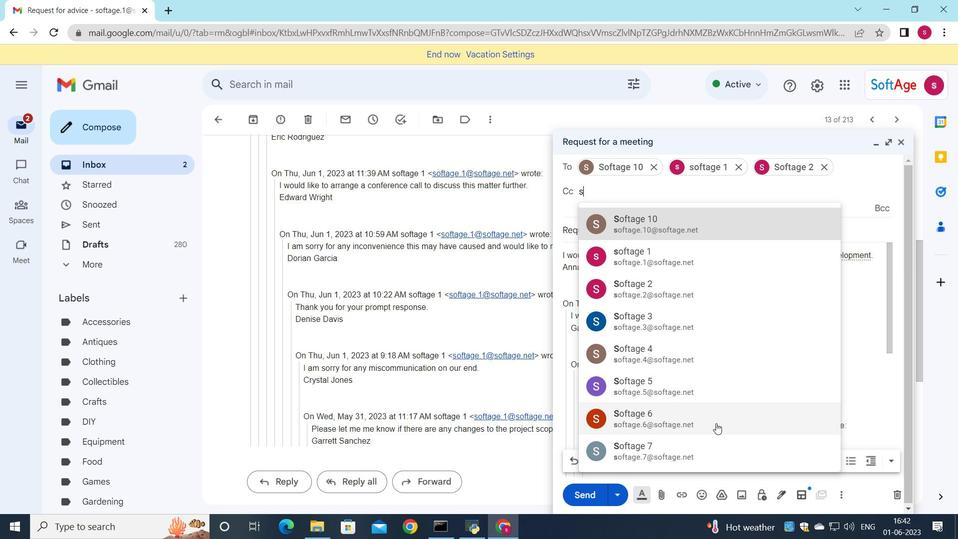 
Action: Mouse pressed left at (714, 417)
Screenshot: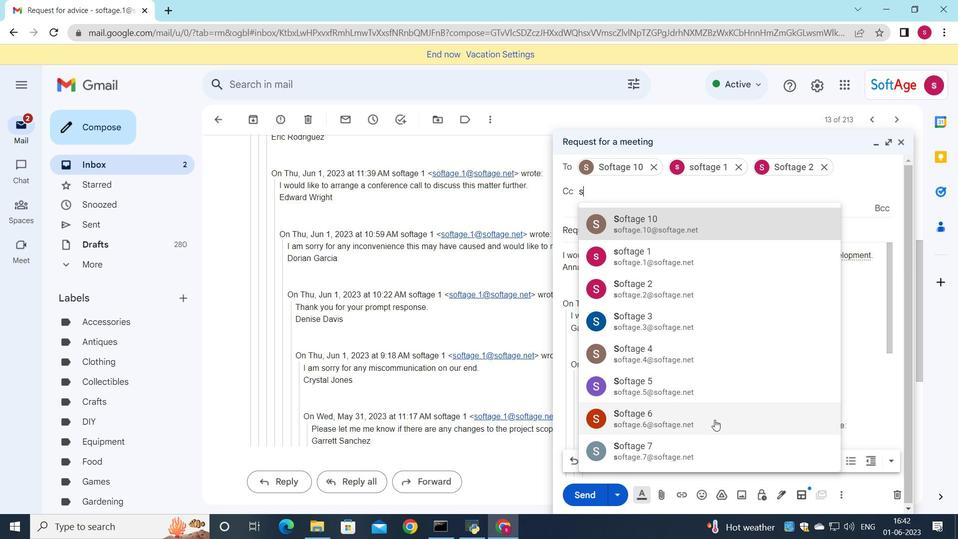 
Action: Mouse moved to (664, 493)
Screenshot: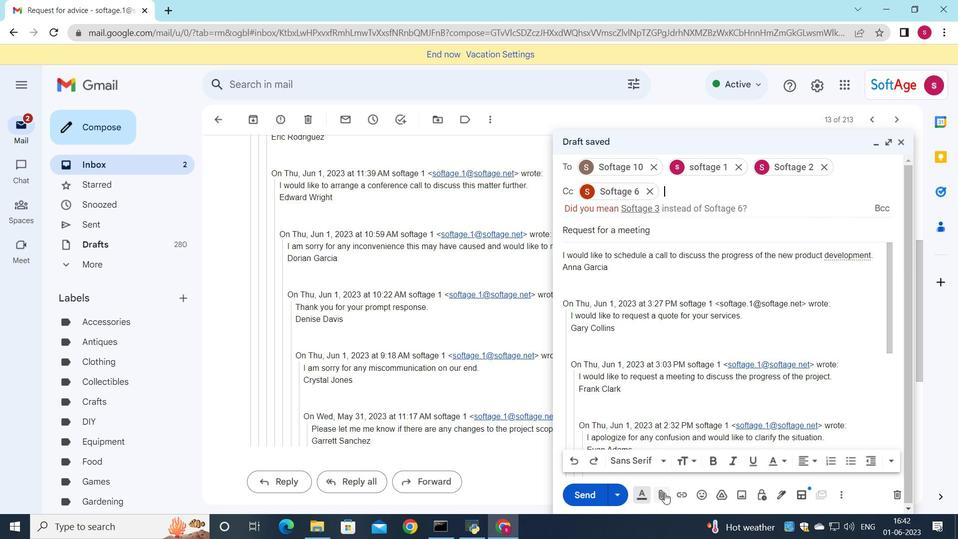 
Action: Mouse pressed left at (664, 493)
Screenshot: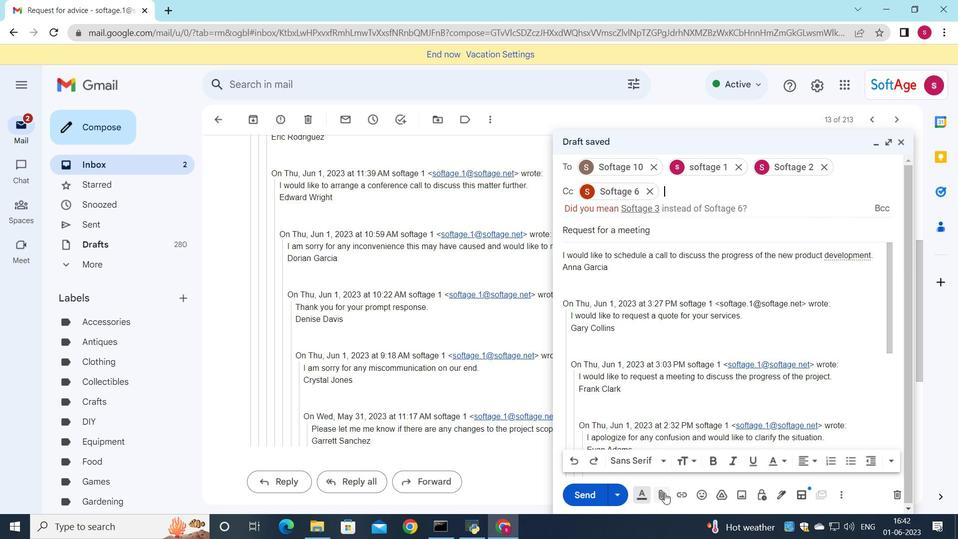 
Action: Mouse moved to (208, 90)
Screenshot: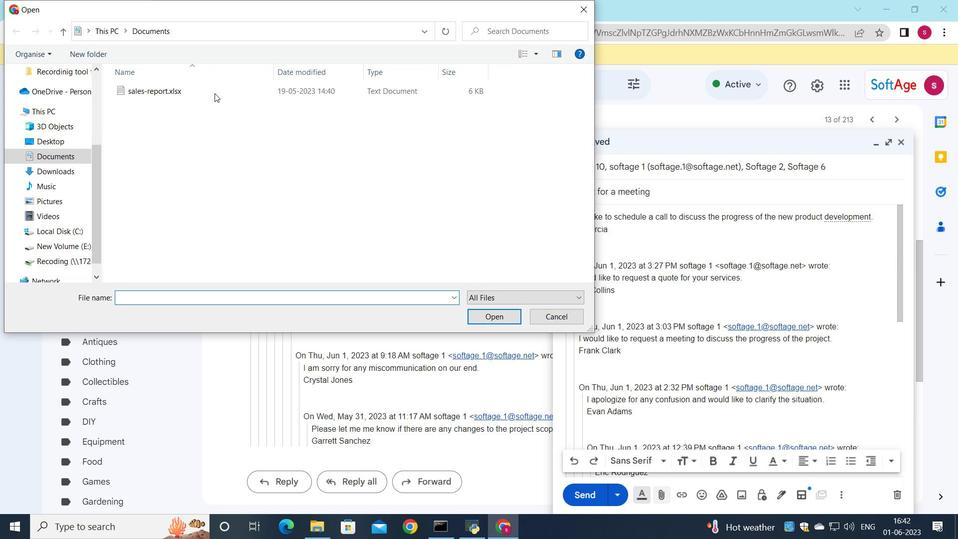 
Action: Mouse pressed left at (208, 90)
Screenshot: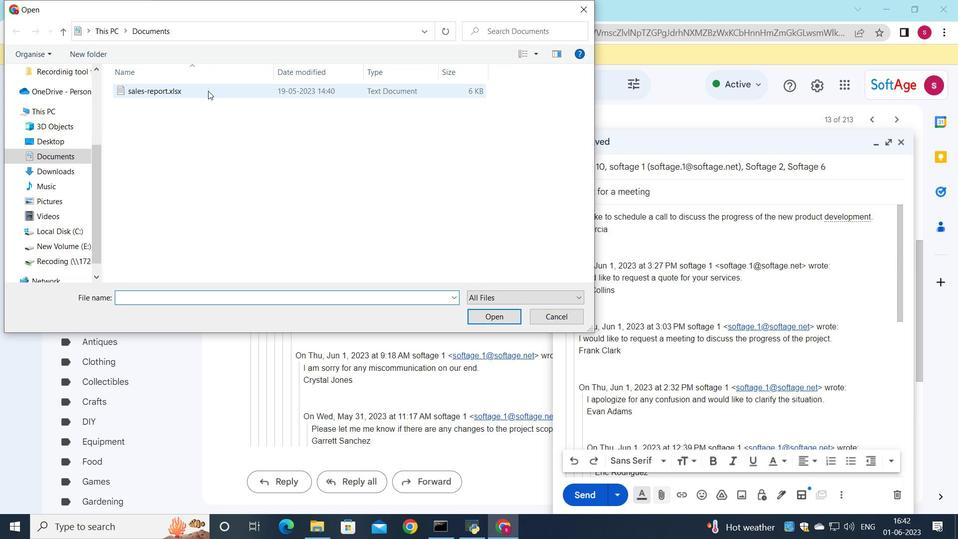 
Action: Mouse moved to (254, 87)
Screenshot: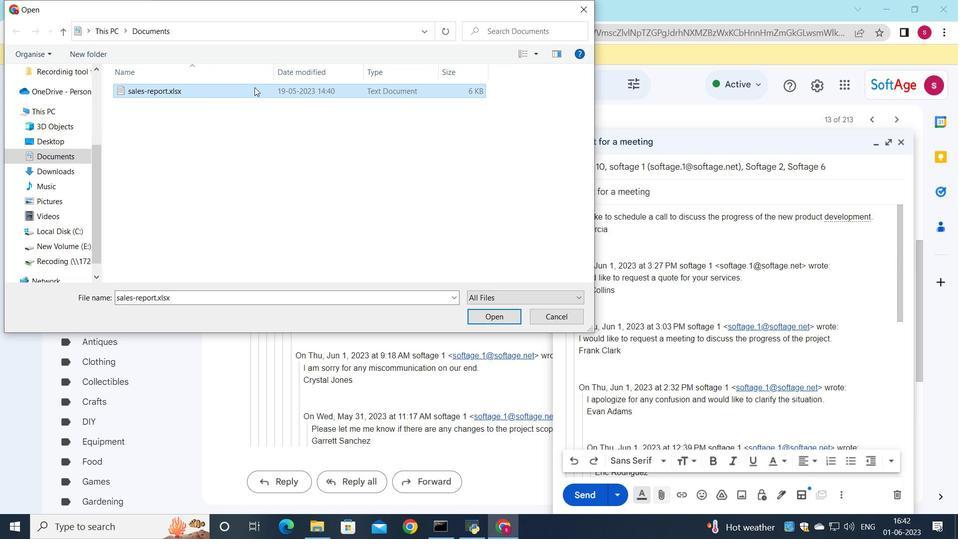 
Action: Mouse pressed left at (254, 87)
Screenshot: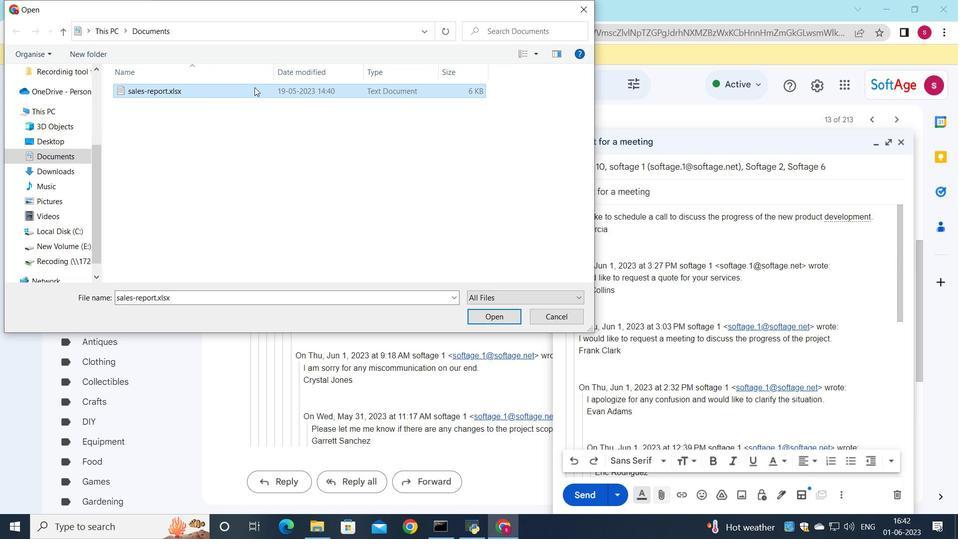 
Action: Mouse moved to (439, 125)
Screenshot: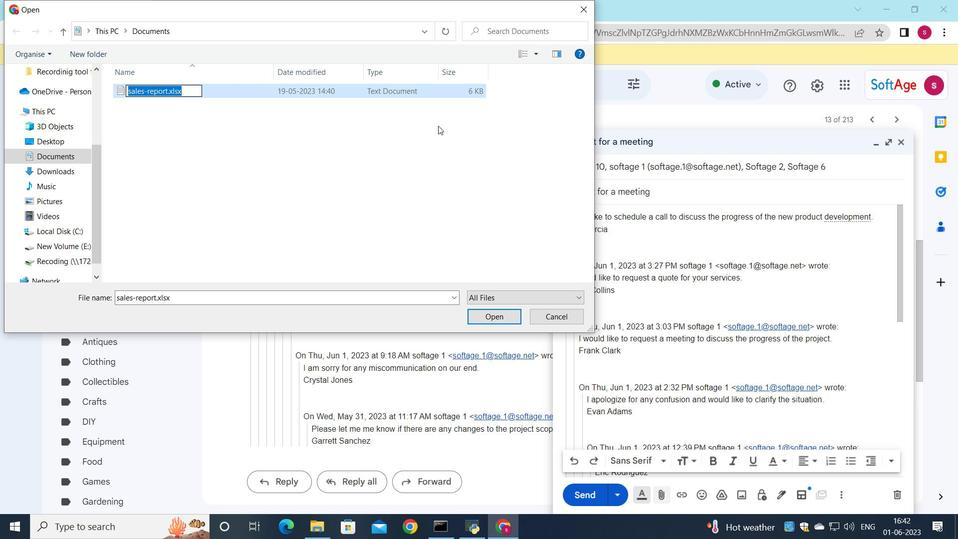 
Action: Key pressed <Key.shift><Key.shift>User<Key.shift>_manual.docx
Screenshot: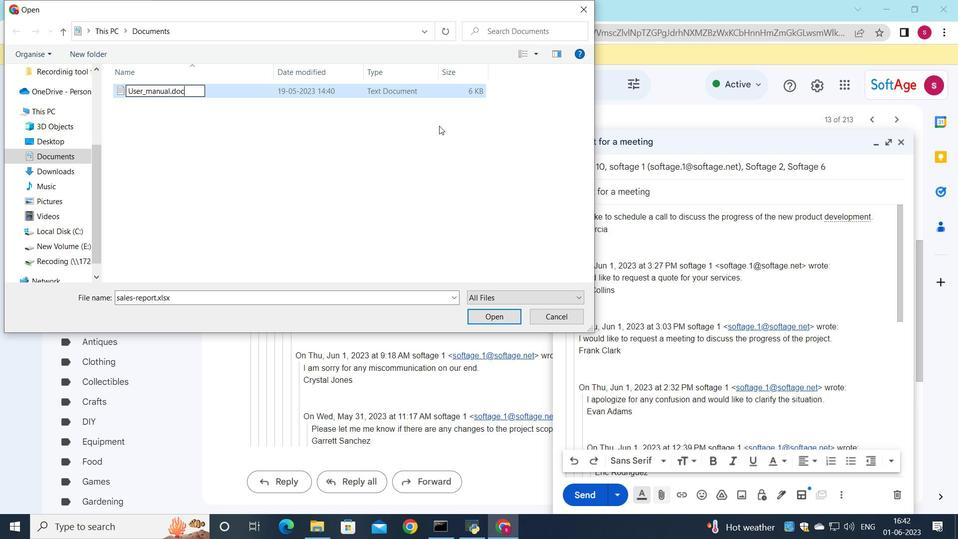 
Action: Mouse moved to (341, 95)
Screenshot: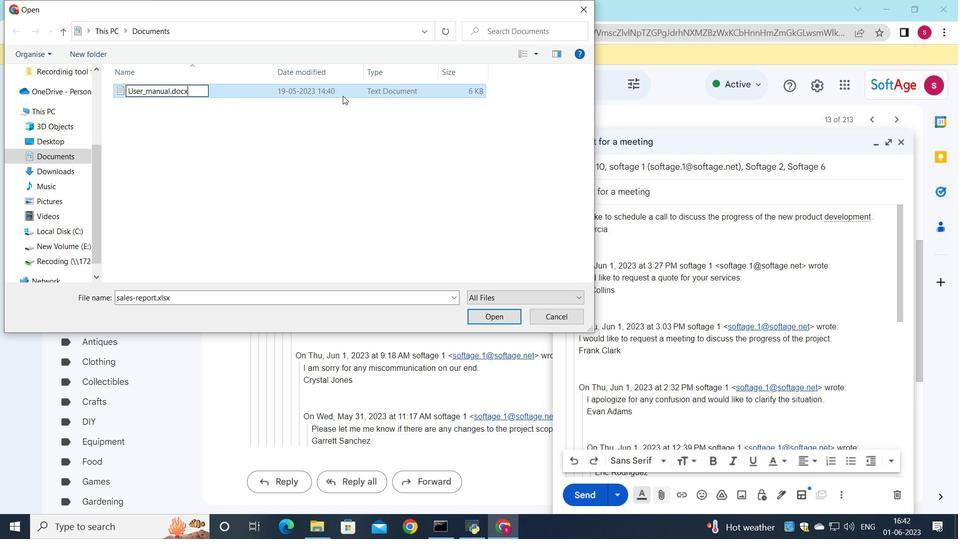 
Action: Mouse pressed left at (341, 95)
Screenshot: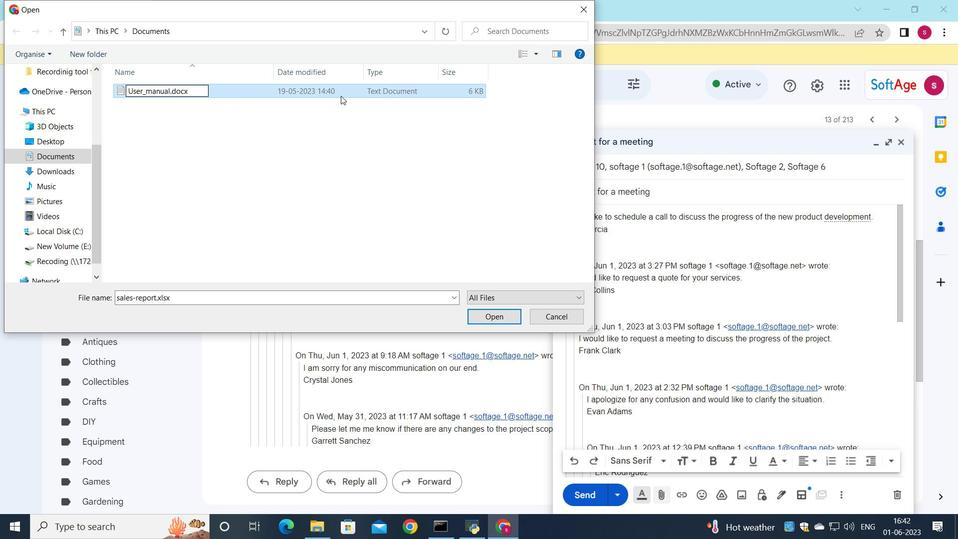 
Action: Mouse moved to (493, 323)
Screenshot: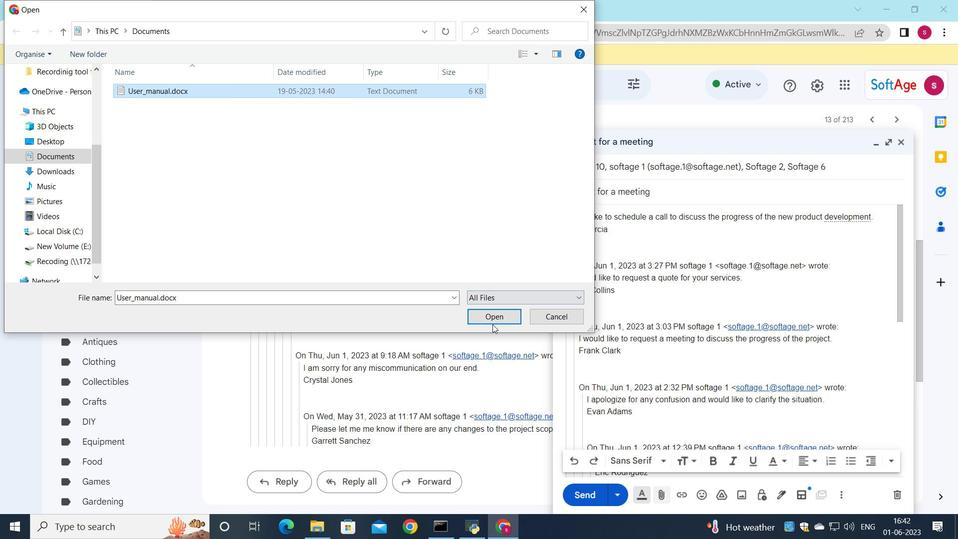 
Action: Mouse pressed left at (493, 323)
Screenshot: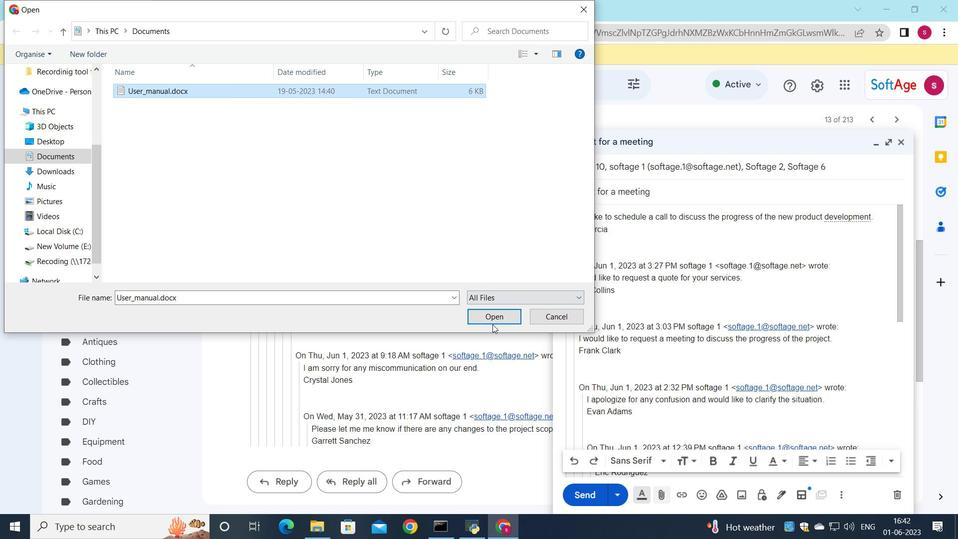 
Action: Mouse moved to (588, 492)
Screenshot: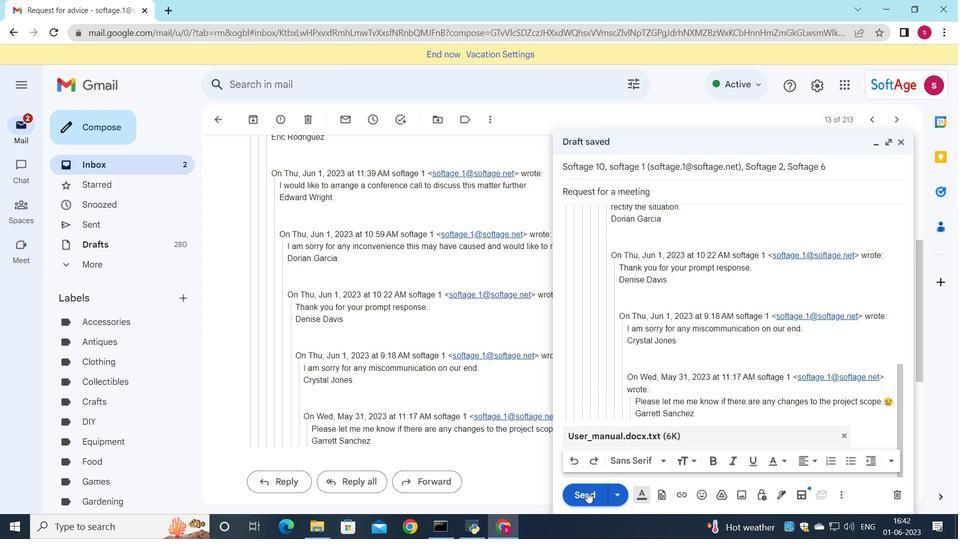 
Action: Mouse pressed left at (588, 492)
Screenshot: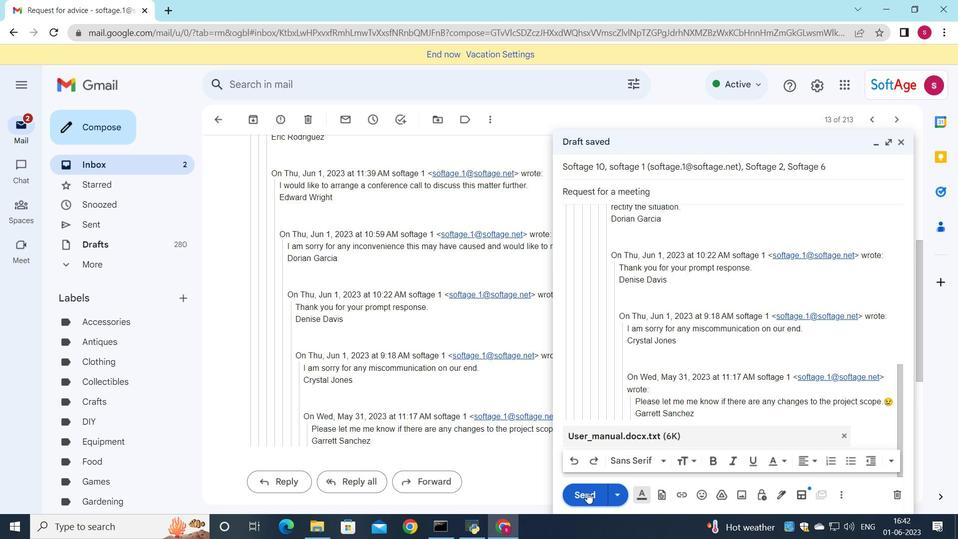 
Action: Mouse moved to (159, 159)
Screenshot: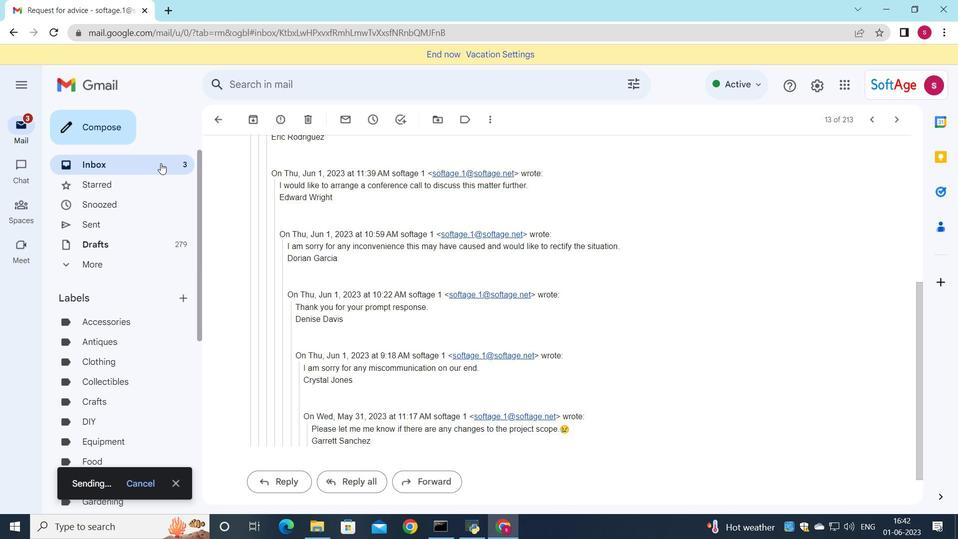 
Action: Mouse pressed left at (159, 159)
Screenshot: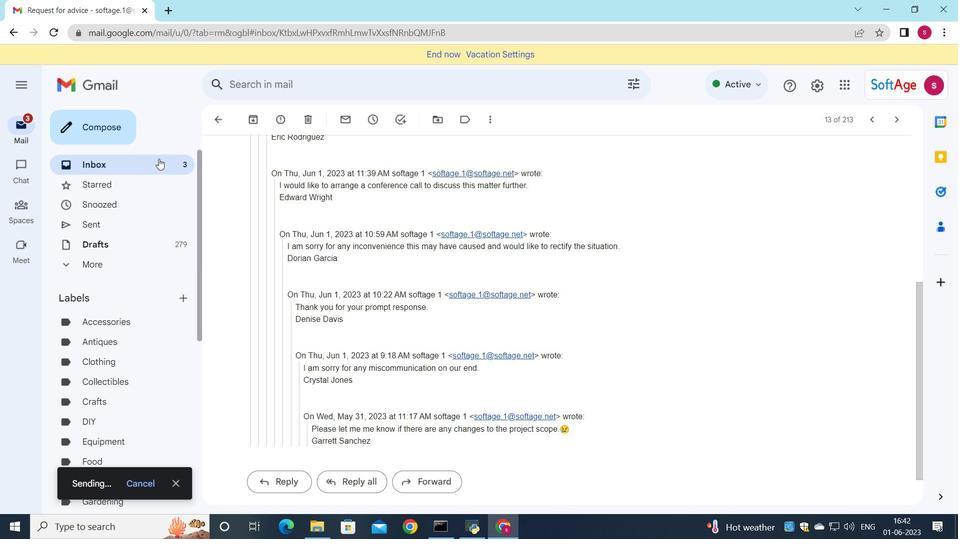 
Action: Mouse moved to (351, 155)
Screenshot: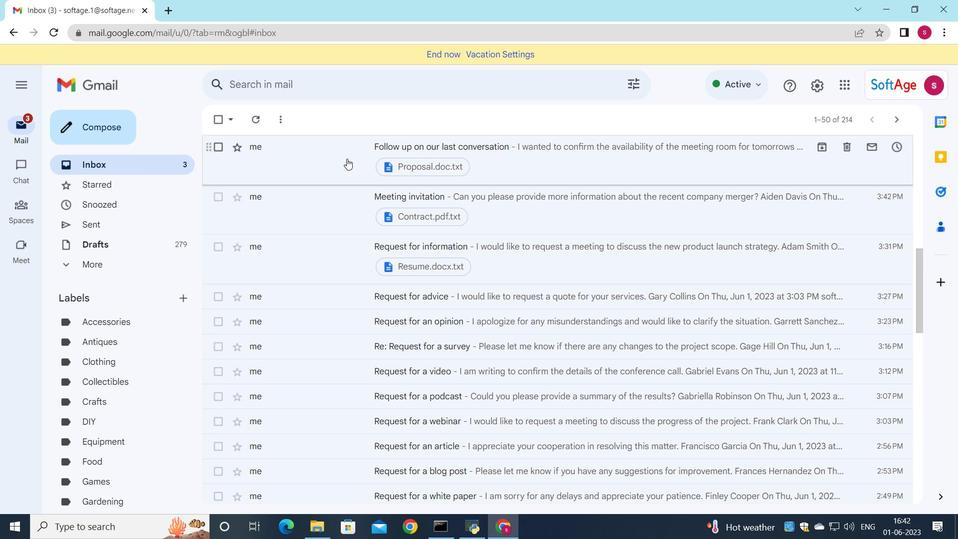 
Action: Mouse scrolled (351, 155) with delta (0, 0)
Screenshot: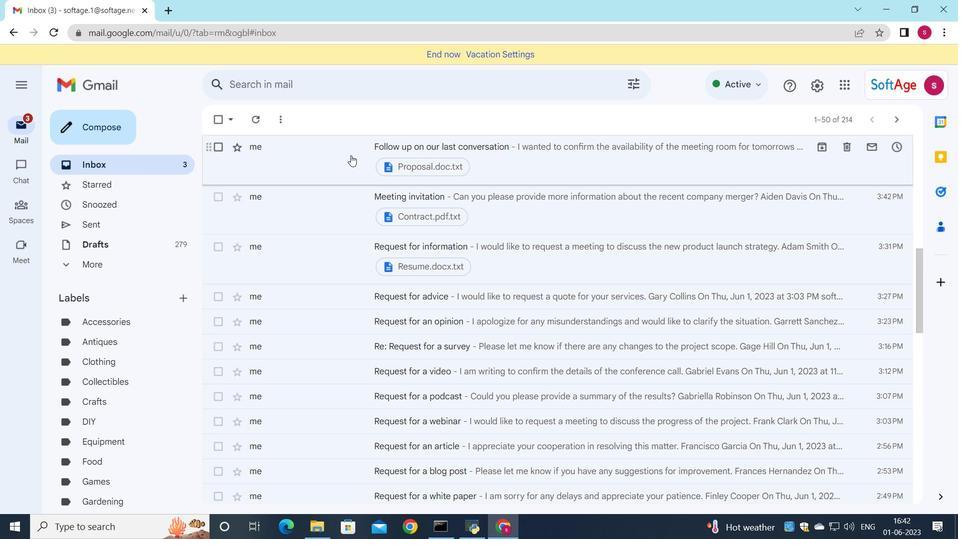 
Action: Mouse scrolled (351, 155) with delta (0, 0)
Screenshot: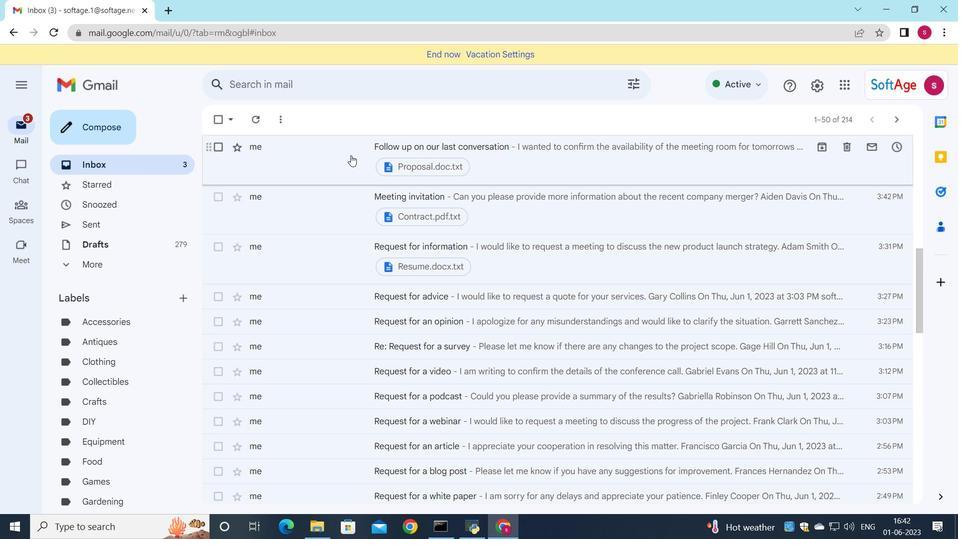 
Action: Mouse scrolled (351, 155) with delta (0, 0)
Screenshot: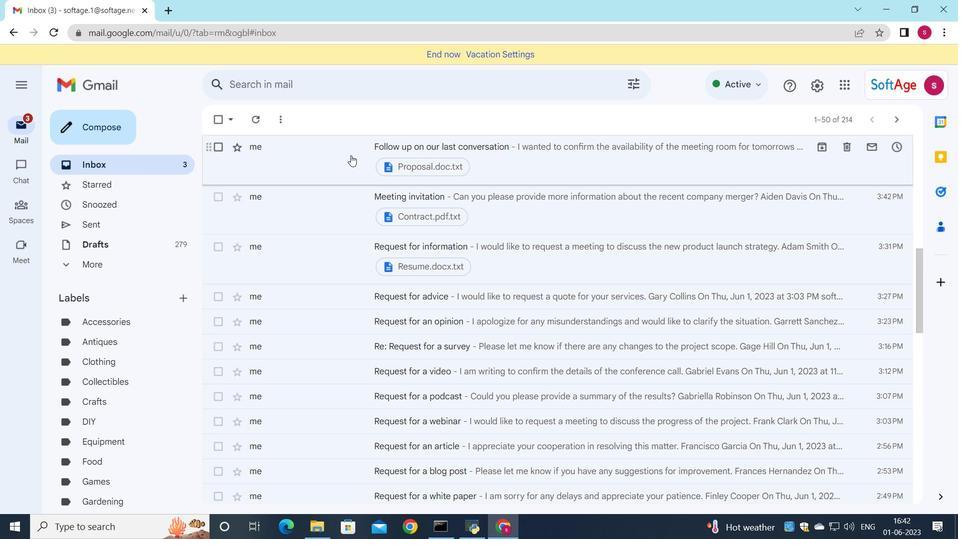 
Action: Mouse scrolled (351, 155) with delta (0, 0)
Screenshot: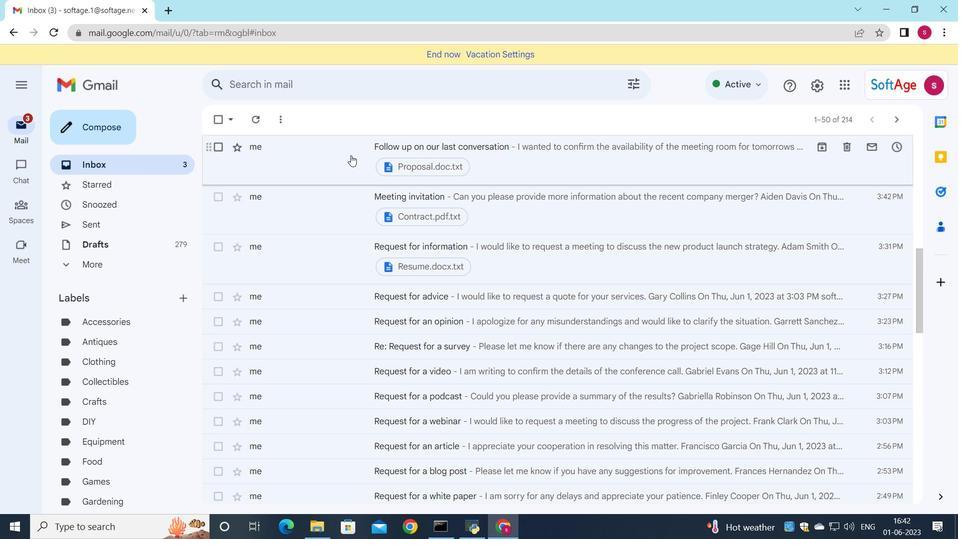 
Action: Mouse scrolled (351, 155) with delta (0, 0)
Screenshot: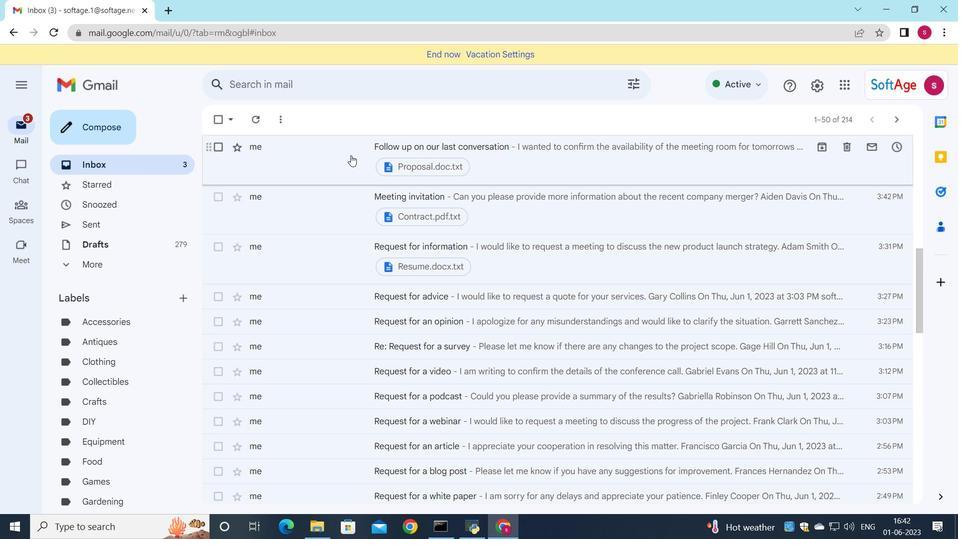 
Action: Mouse scrolled (351, 155) with delta (0, 0)
Screenshot: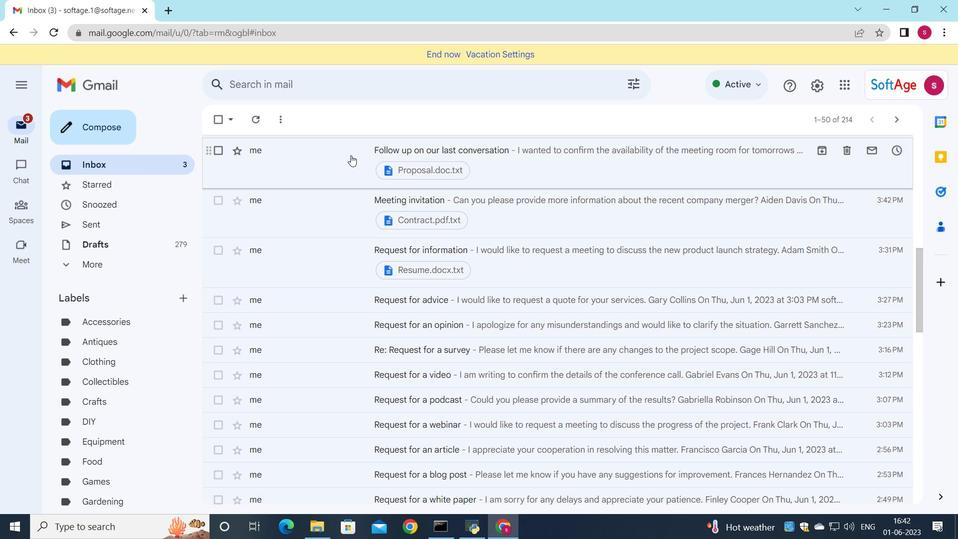 
Action: Mouse scrolled (351, 155) with delta (0, 0)
Screenshot: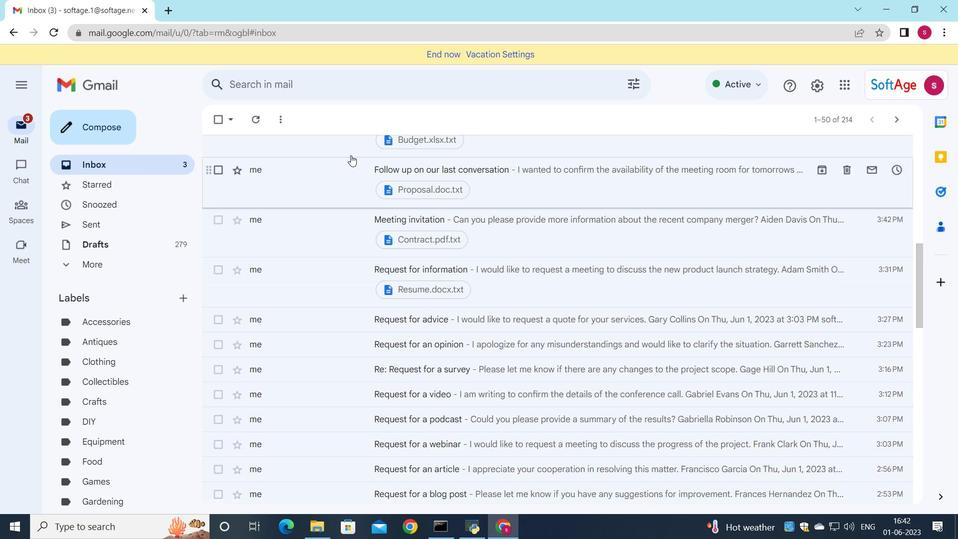 
Action: Mouse scrolled (351, 155) with delta (0, 0)
Screenshot: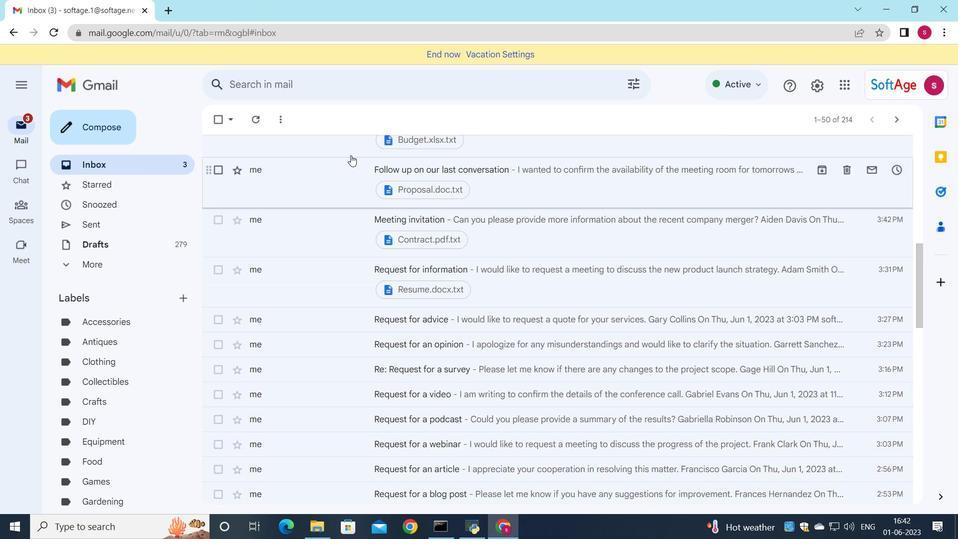 
Action: Mouse moved to (361, 141)
Screenshot: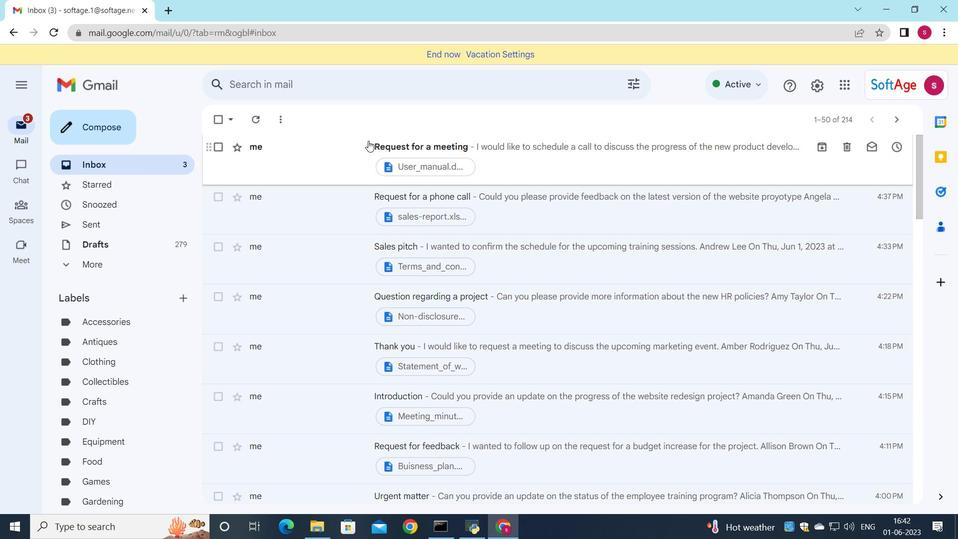 
Action: Mouse pressed left at (361, 141)
Screenshot: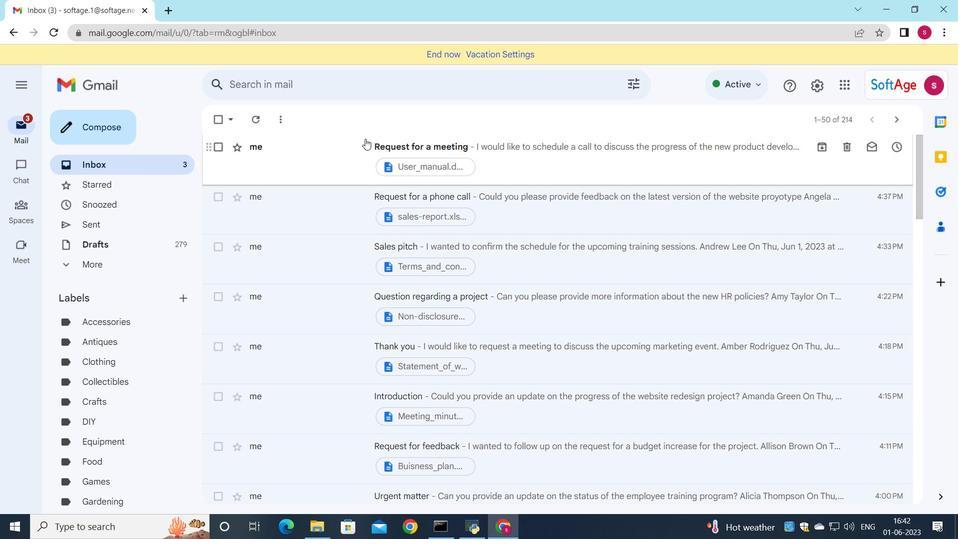 
Action: Mouse moved to (543, 178)
Screenshot: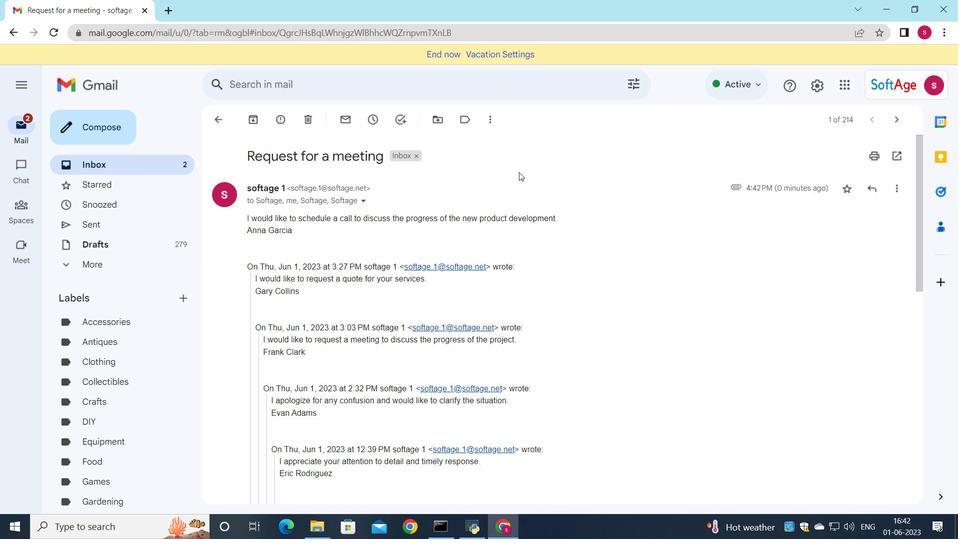 
